 Task: Create new customer invoice with Date Opened: 09-Apr-23, Select Customer: Albertsons Pets
, Terms: Net 30. Make invoice entry for item-1 with Date: 09-Apr-23, Description: wet n wild Beauty Megalast Liquid Catsuit Matte Lipstick Give Me Mocha
, Income Account: Income:Sales, Quantity: 1, Unit Price: 15.49, Sales Tax: Y, Sales Tax Included: N, Tax Table: Sales Tax. Post Invoice with Post Date: 09-Apr-23, Post to Accounts: Assets:Accounts Receivable. Pay / Process Payment with Transaction Date: 08-May-23, Amount: 16.42, Transfer Account: Checking Account. Go to 'Print Invoice'.
Action: Mouse moved to (209, 39)
Screenshot: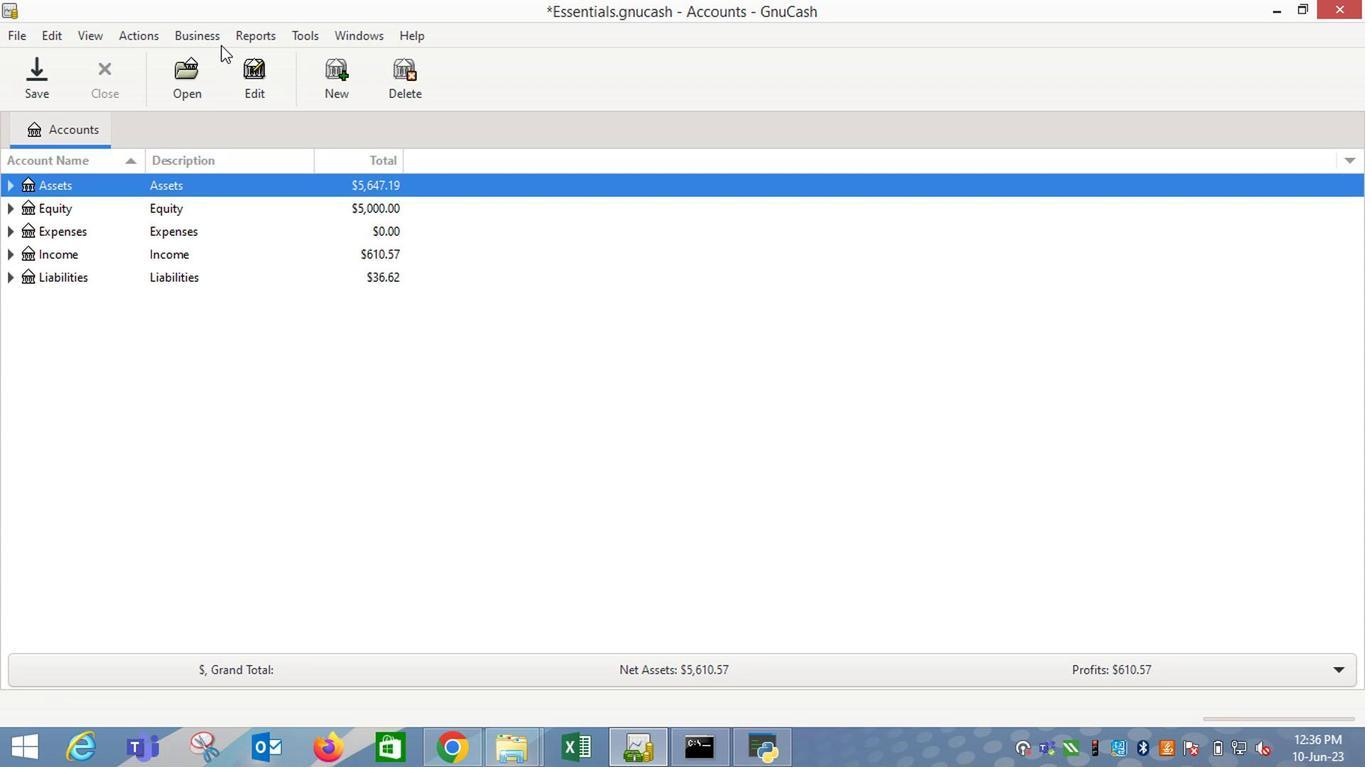 
Action: Mouse pressed left at (209, 39)
Screenshot: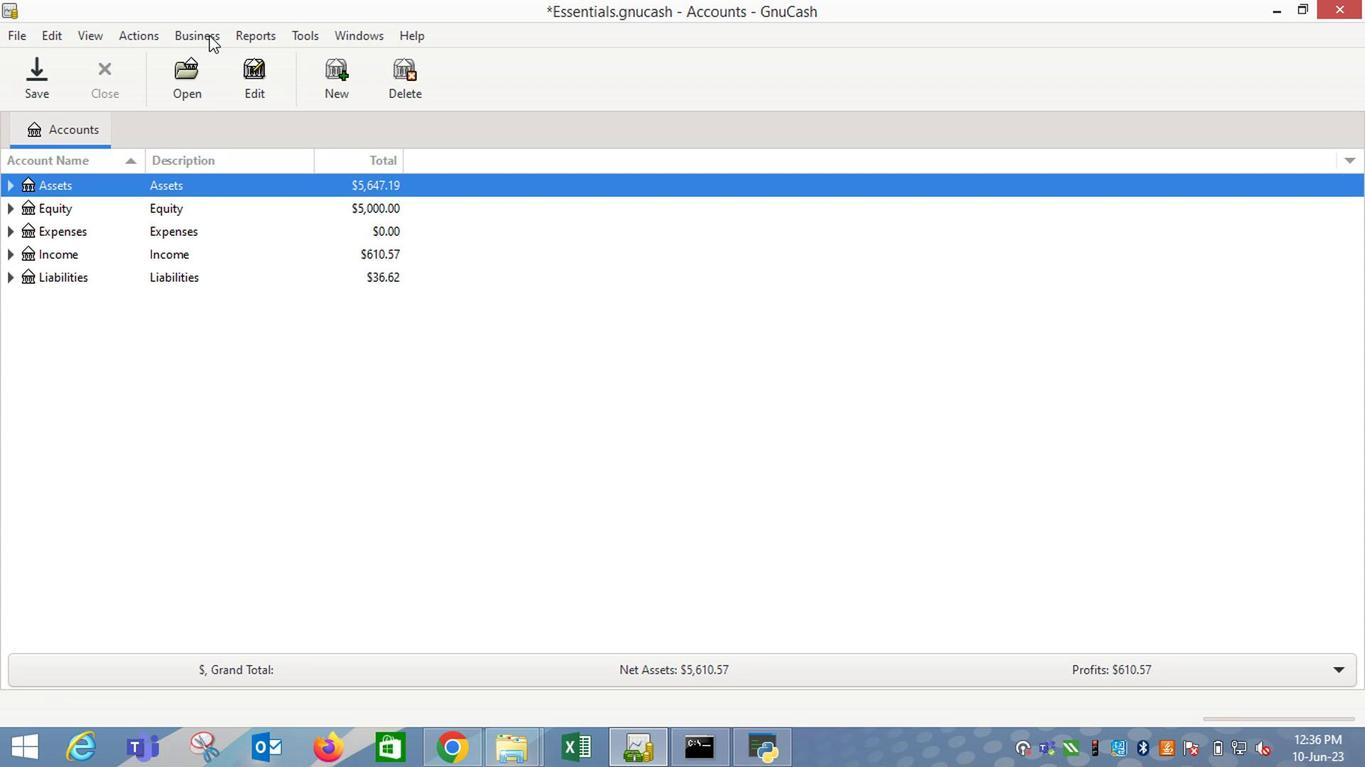 
Action: Mouse moved to (442, 138)
Screenshot: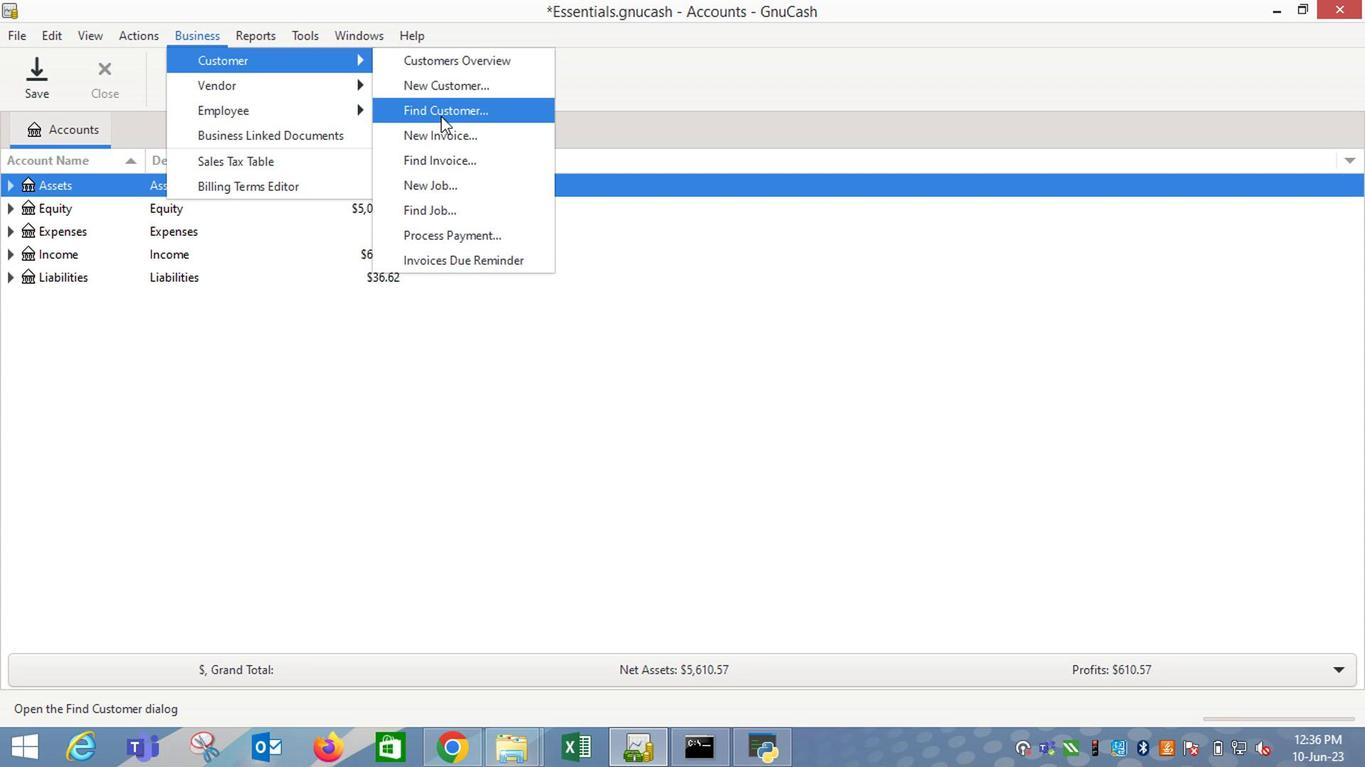 
Action: Mouse pressed left at (442, 138)
Screenshot: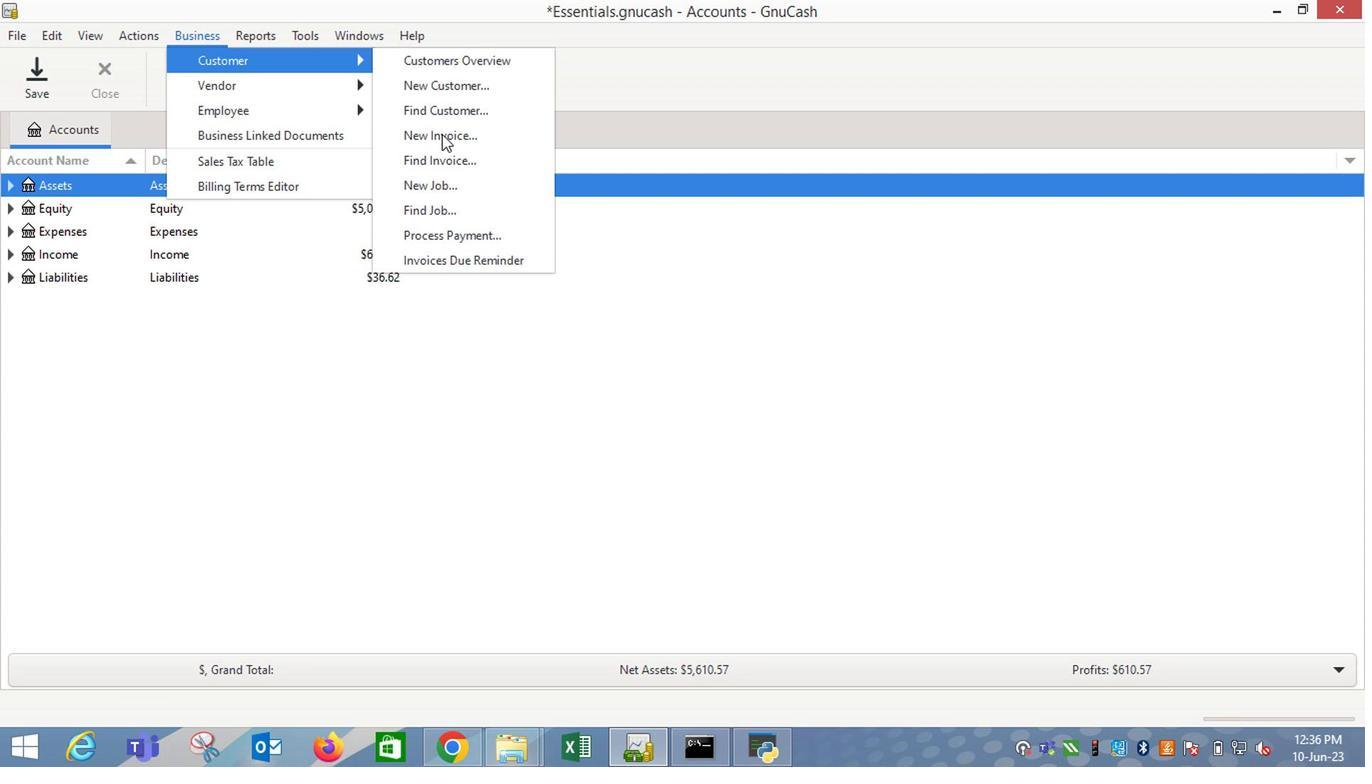 
Action: Mouse moved to (819, 315)
Screenshot: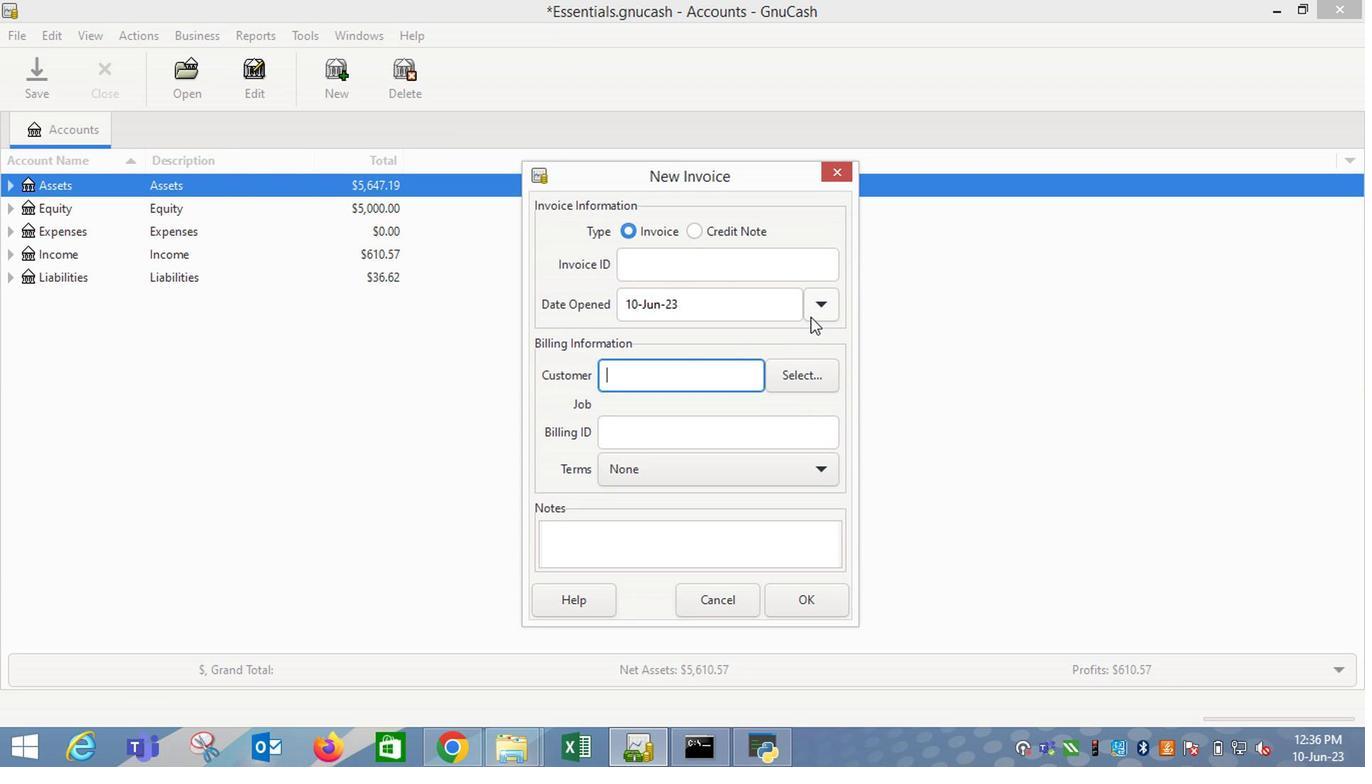 
Action: Mouse pressed left at (819, 315)
Screenshot: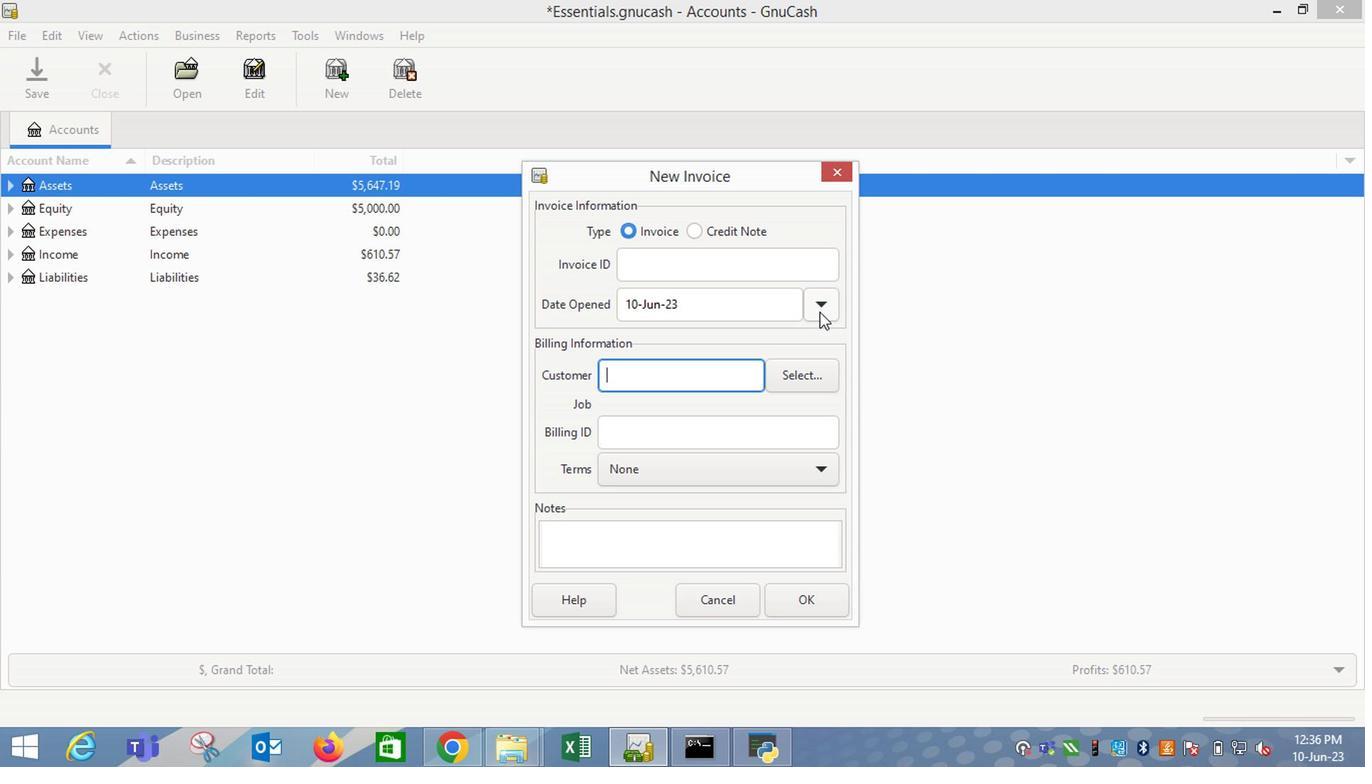 
Action: Mouse moved to (665, 337)
Screenshot: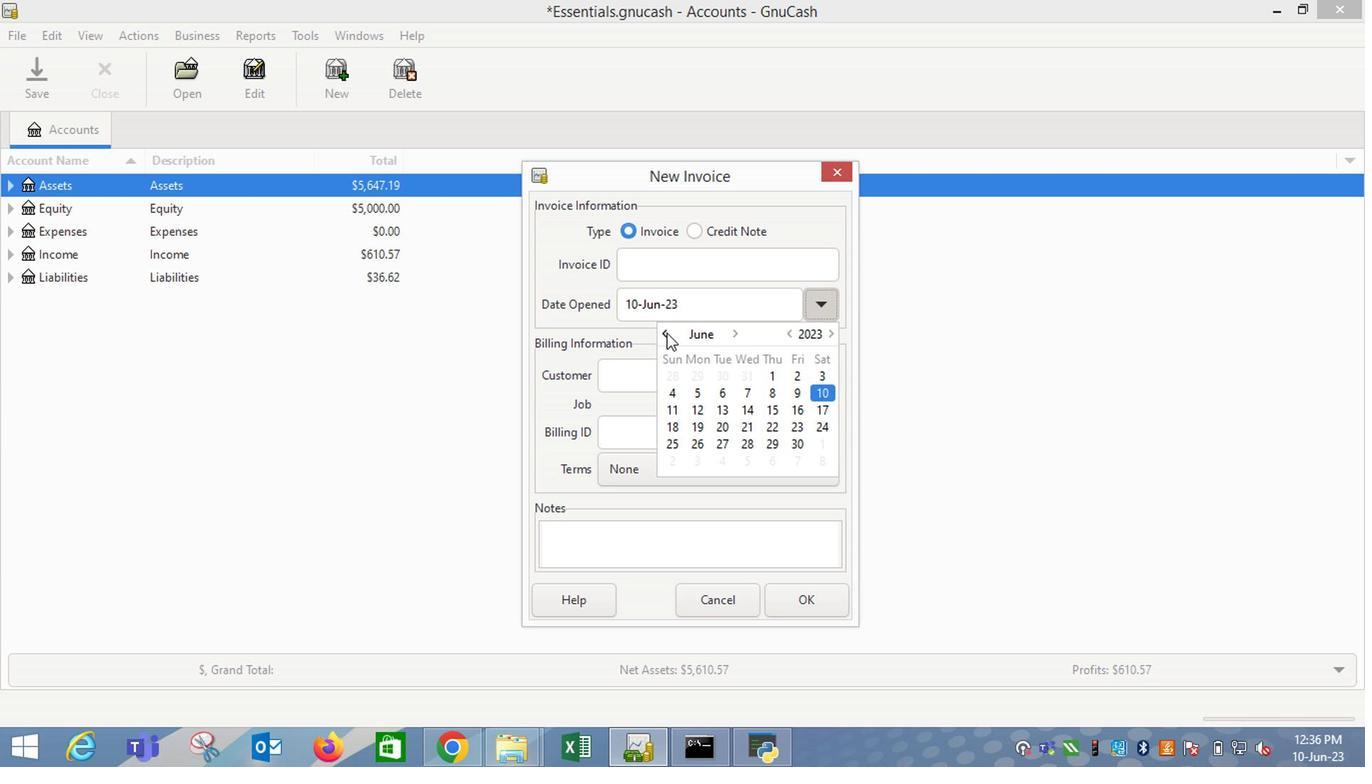 
Action: Mouse pressed left at (665, 337)
Screenshot: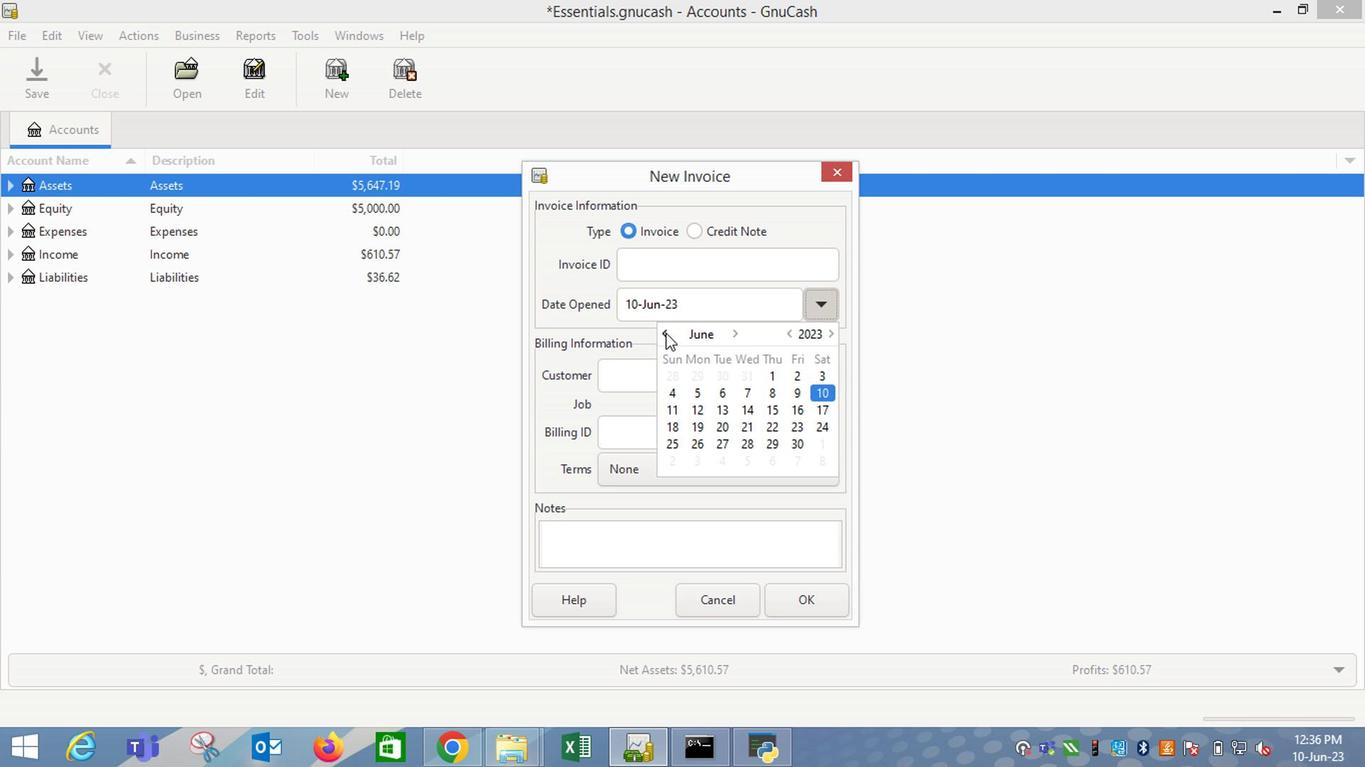 
Action: Mouse pressed left at (665, 337)
Screenshot: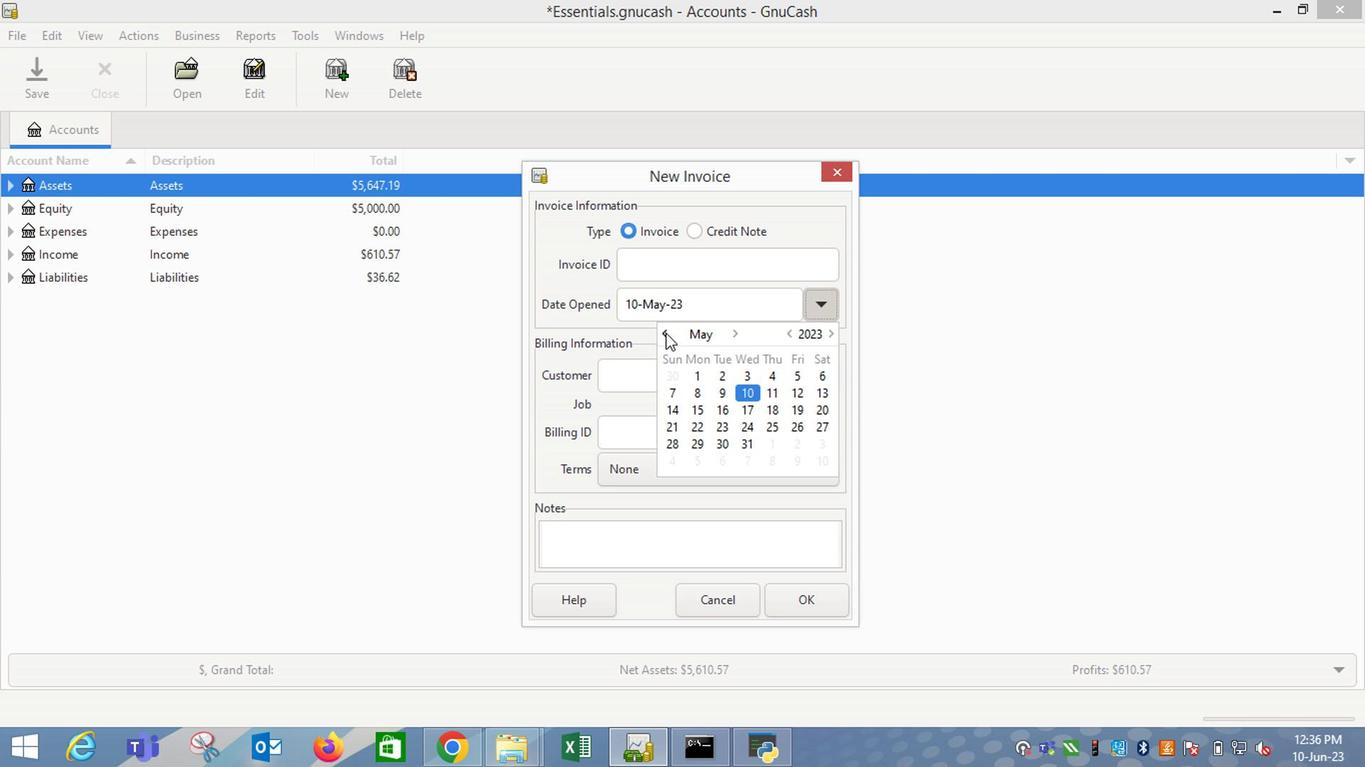 
Action: Mouse moved to (676, 412)
Screenshot: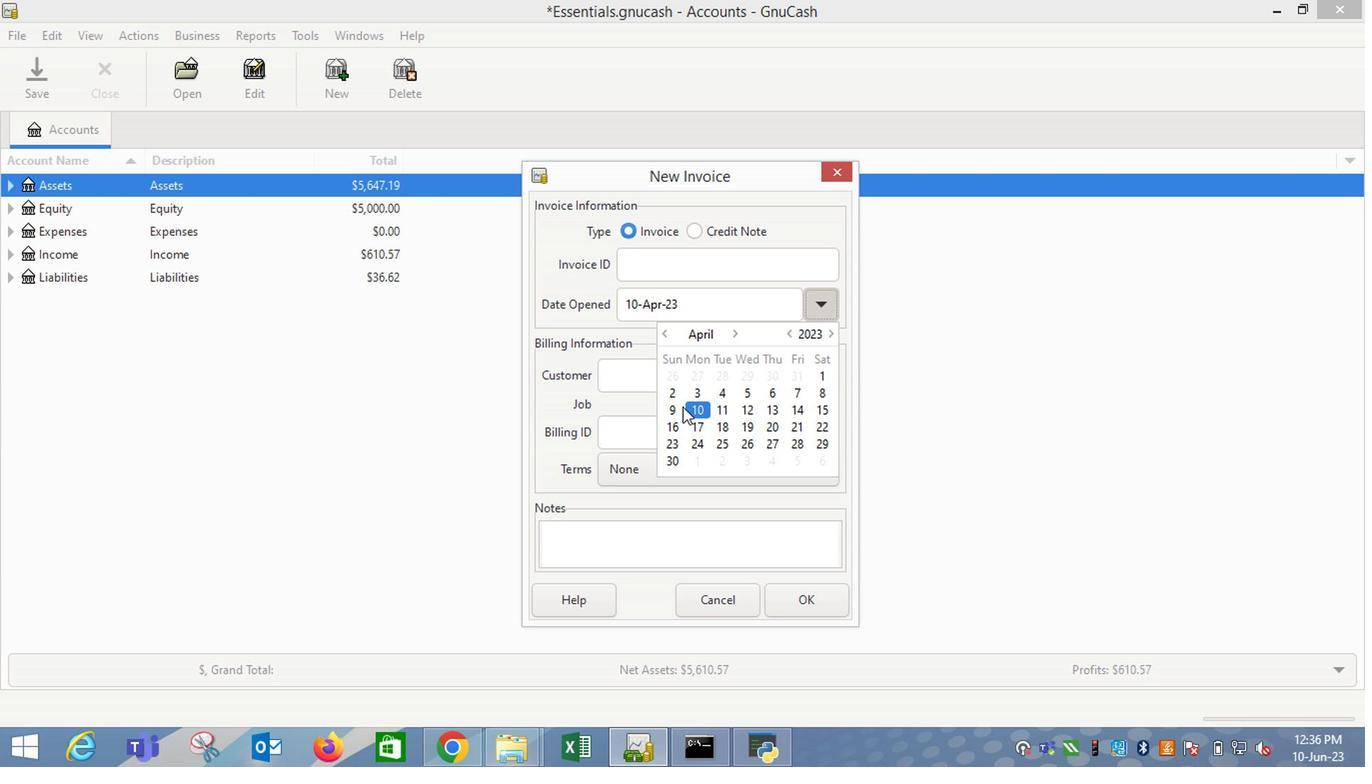 
Action: Mouse pressed left at (676, 412)
Screenshot: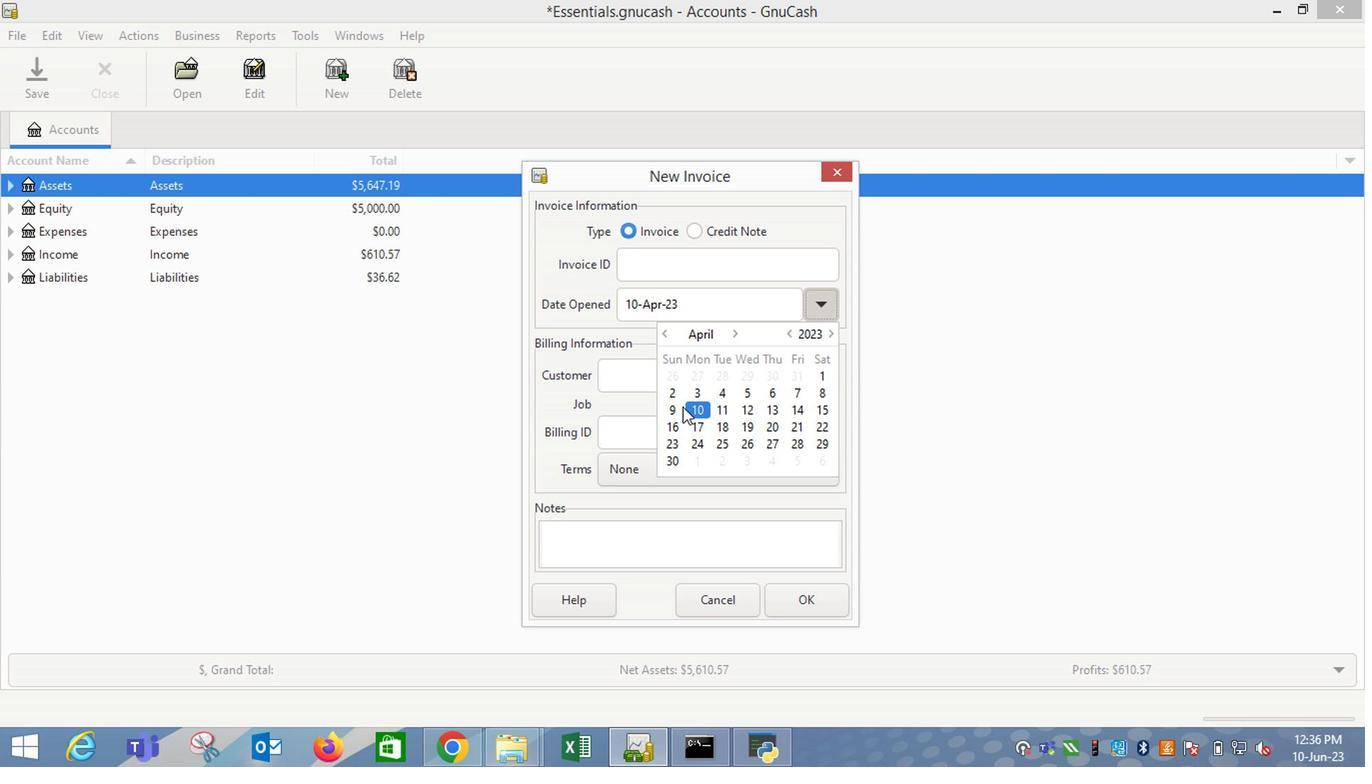 
Action: Mouse moved to (674, 412)
Screenshot: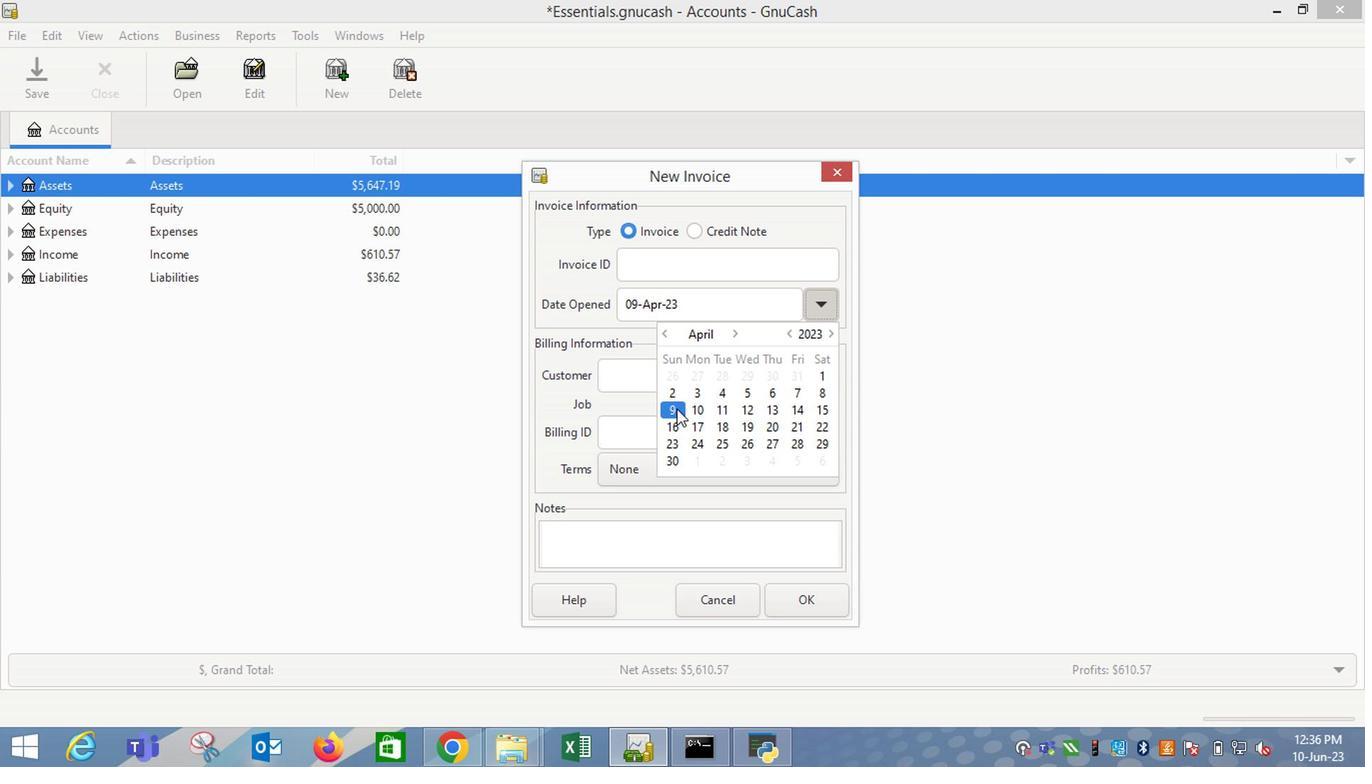 
Action: Key pressed <Key.tab>
Screenshot: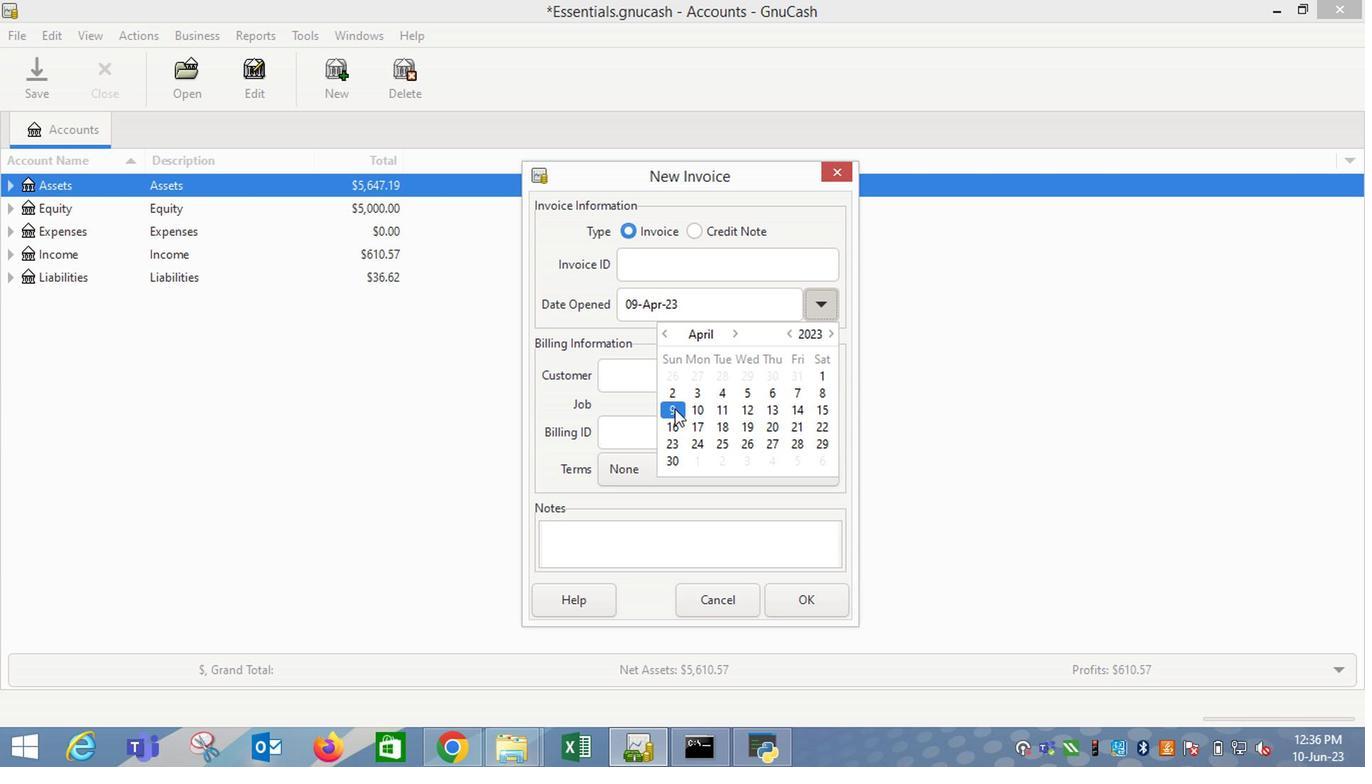 
Action: Mouse moved to (615, 379)
Screenshot: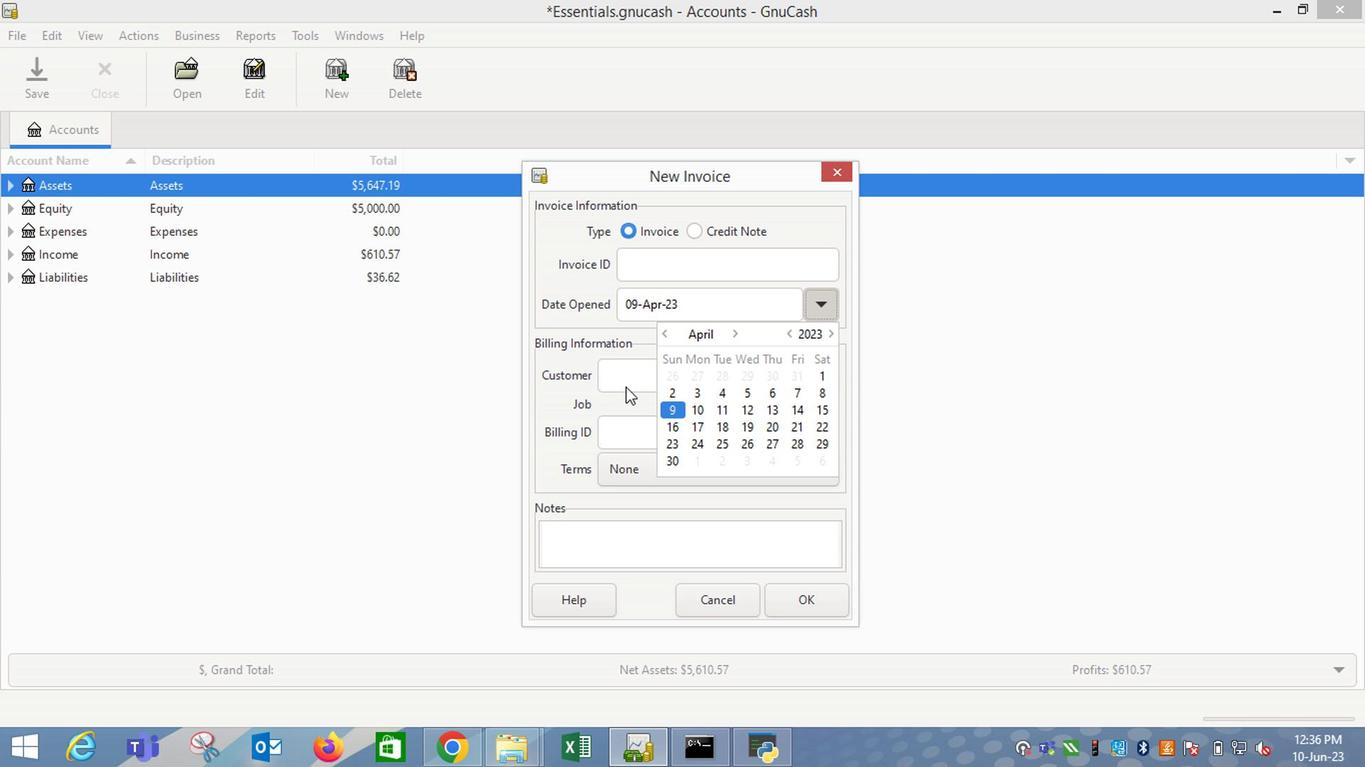 
Action: Mouse pressed left at (615, 379)
Screenshot: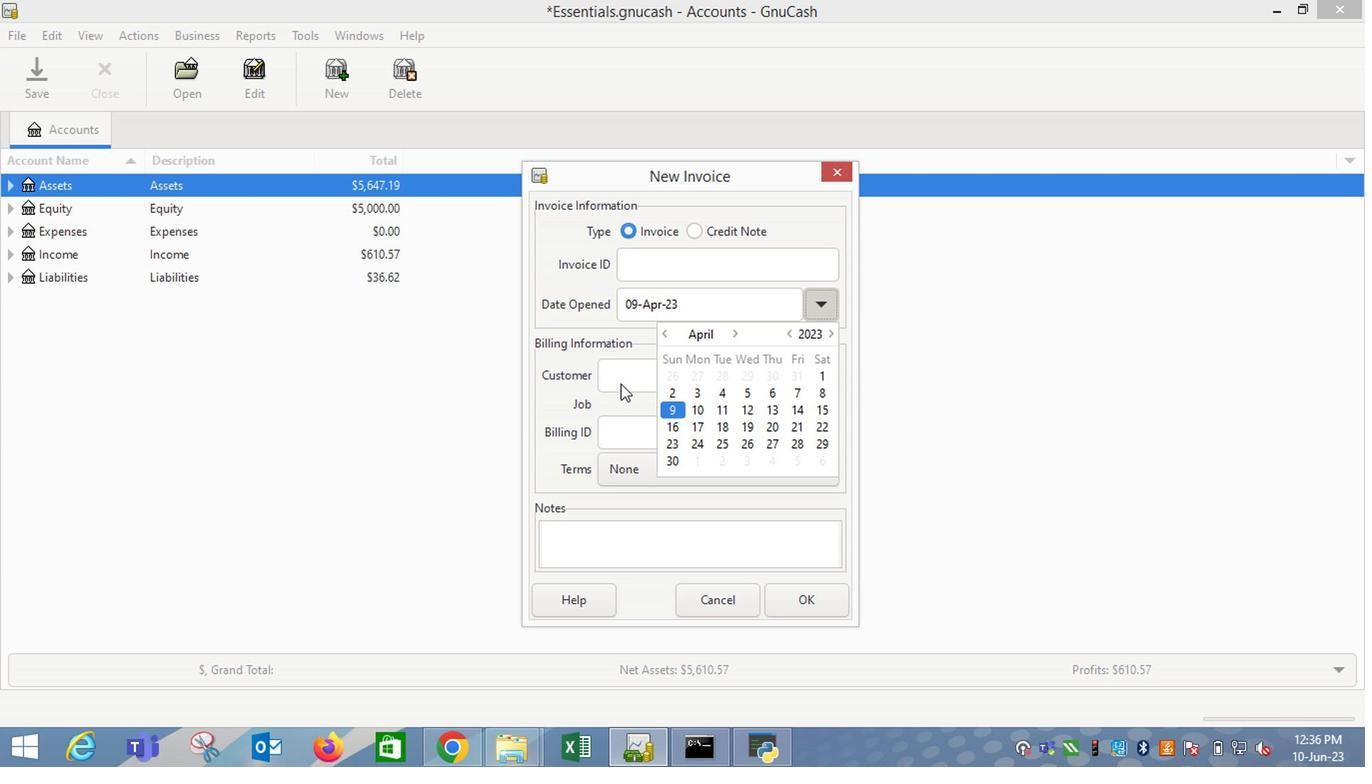 
Action: Mouse moved to (696, 376)
Screenshot: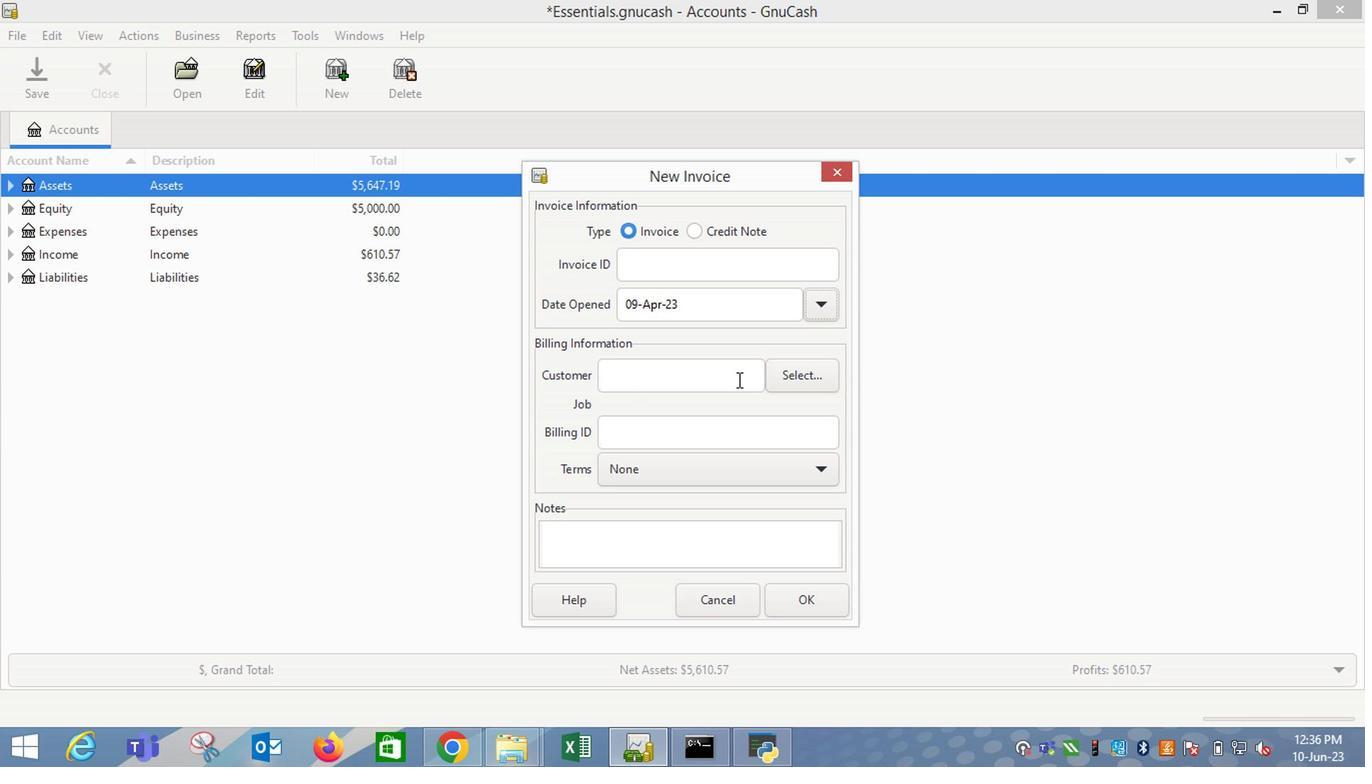 
Action: Mouse pressed left at (696, 376)
Screenshot: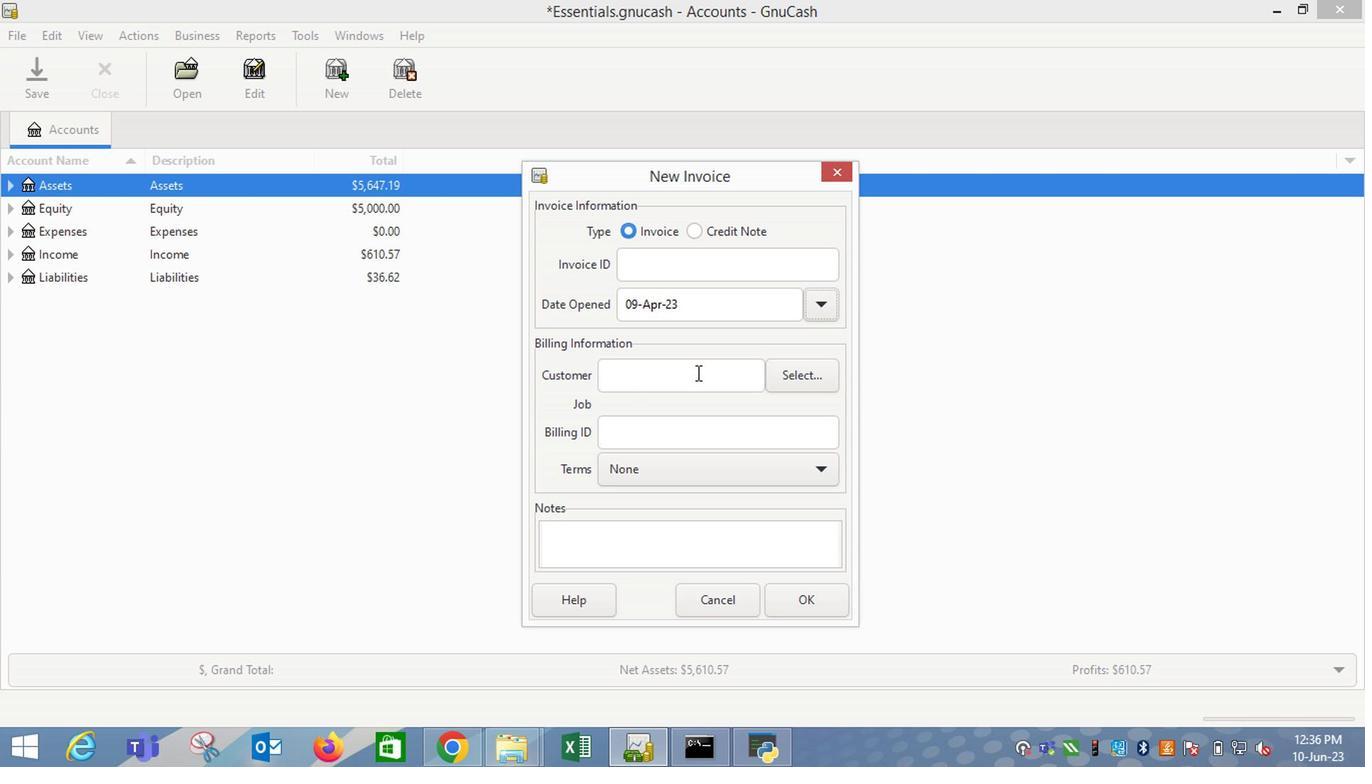 
Action: Key pressed alb
Screenshot: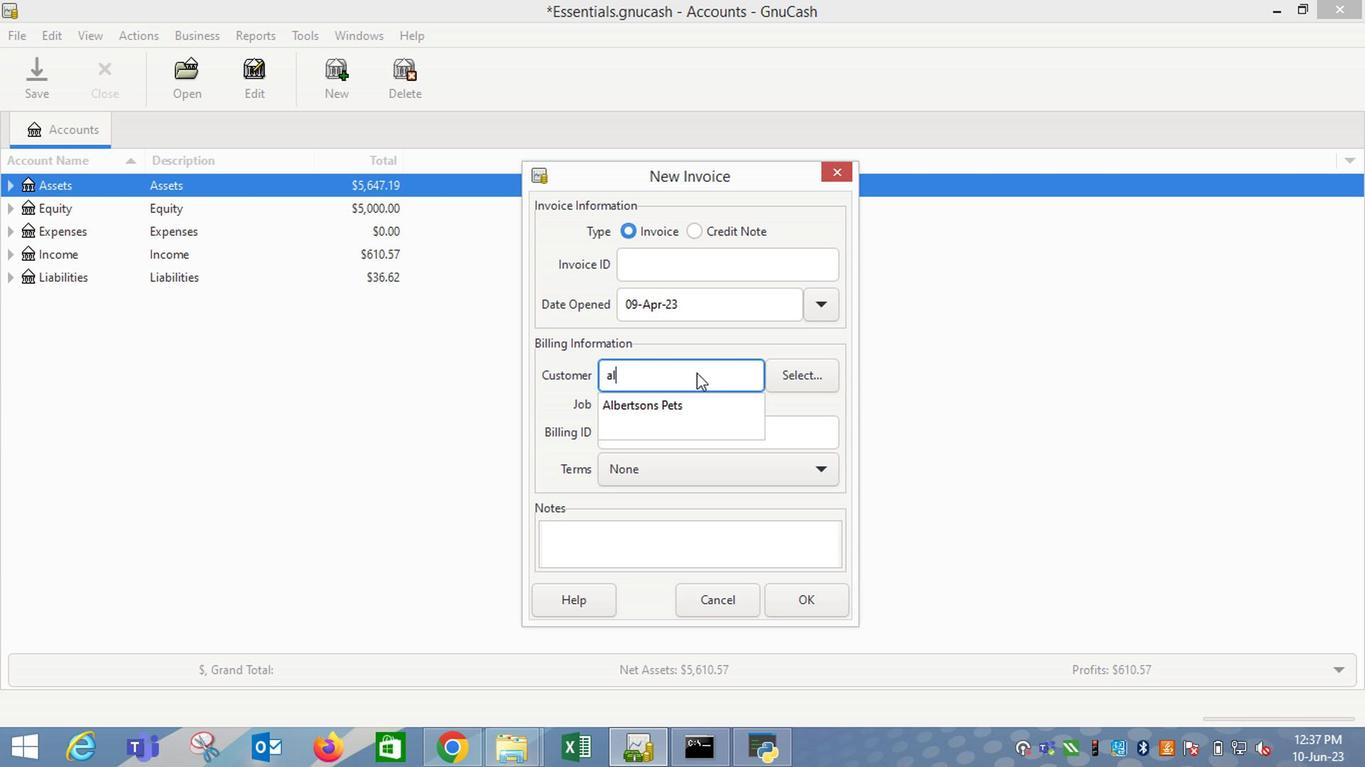 
Action: Mouse moved to (676, 408)
Screenshot: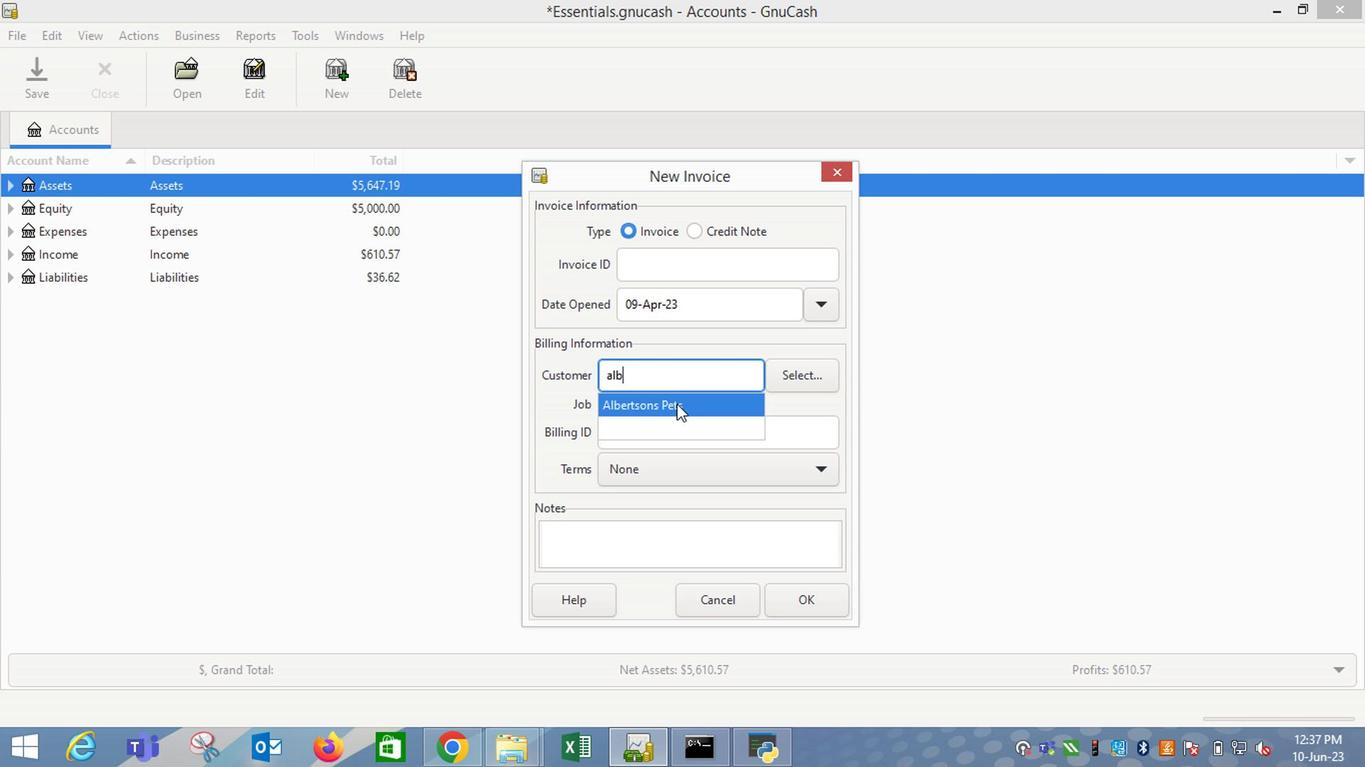 
Action: Mouse pressed left at (676, 408)
Screenshot: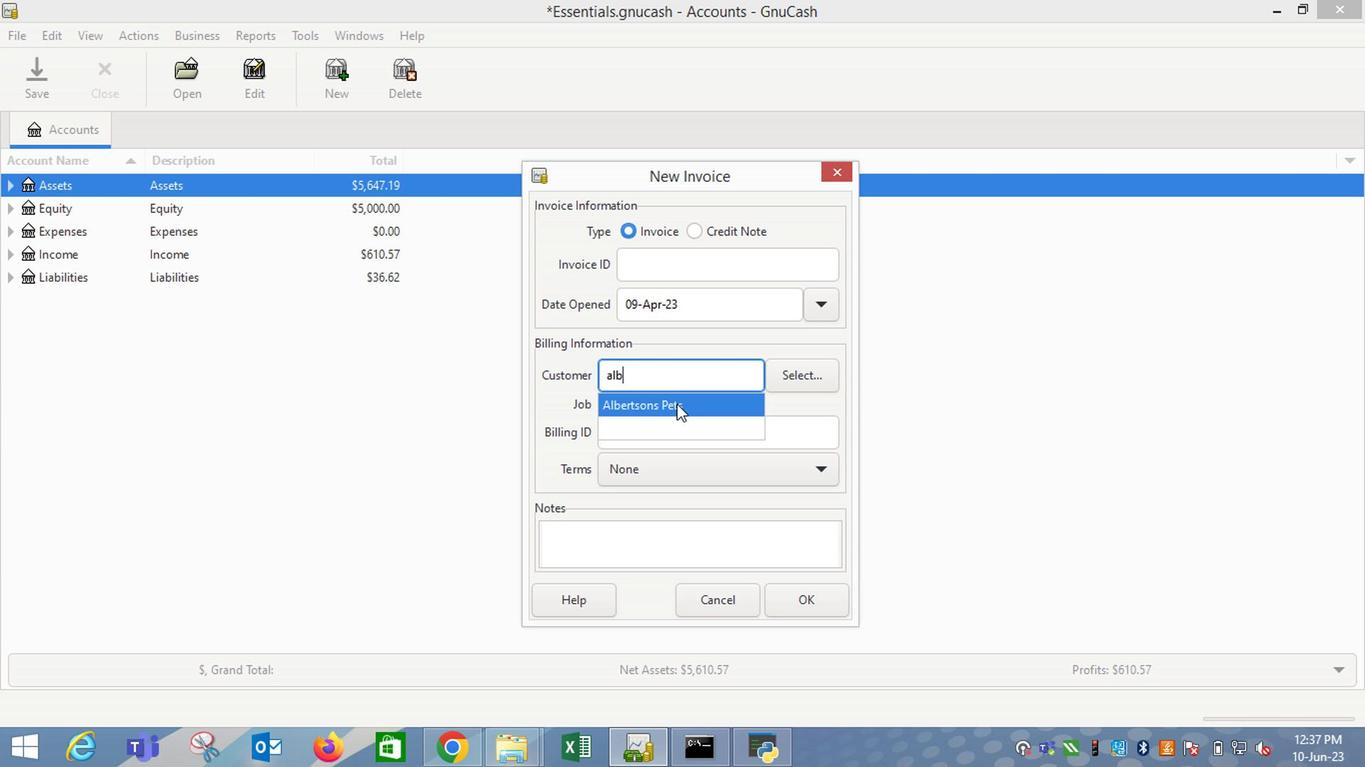 
Action: Mouse moved to (659, 489)
Screenshot: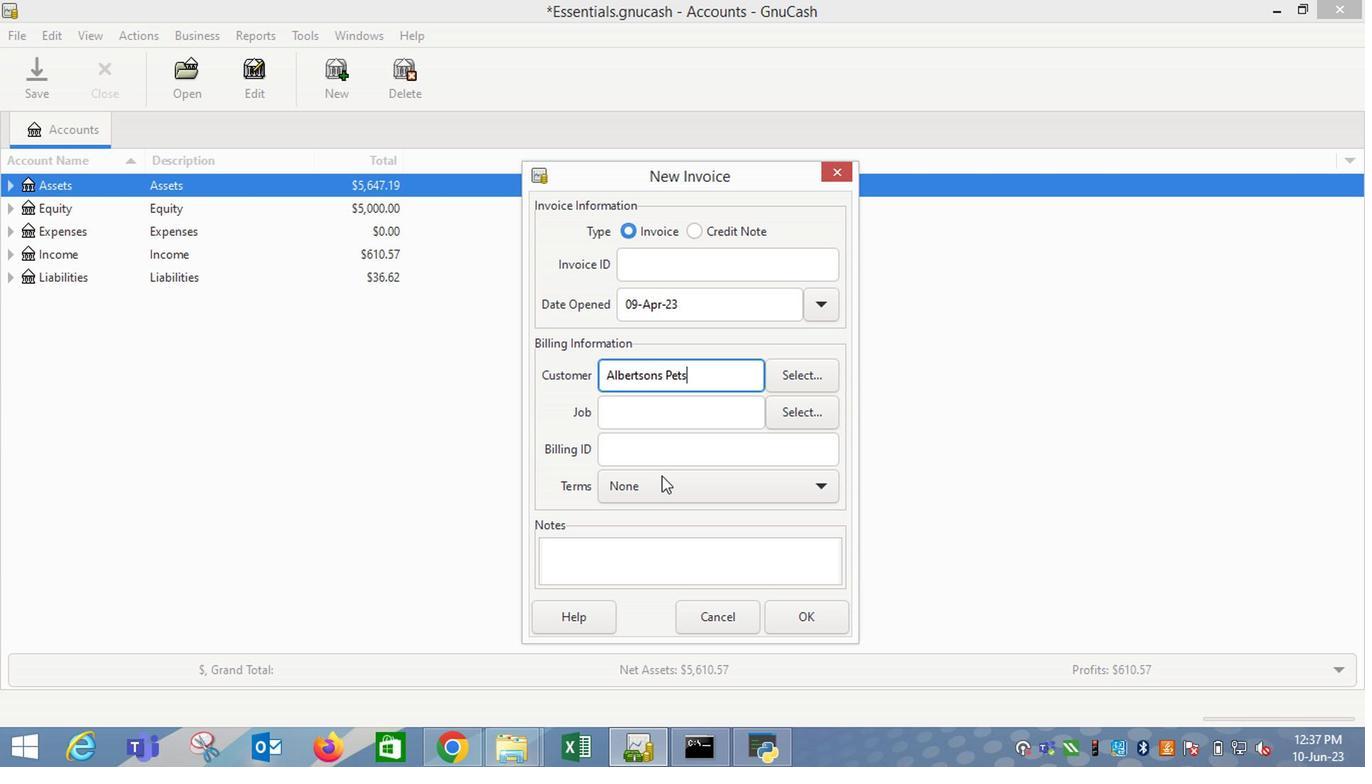 
Action: Mouse pressed left at (659, 489)
Screenshot: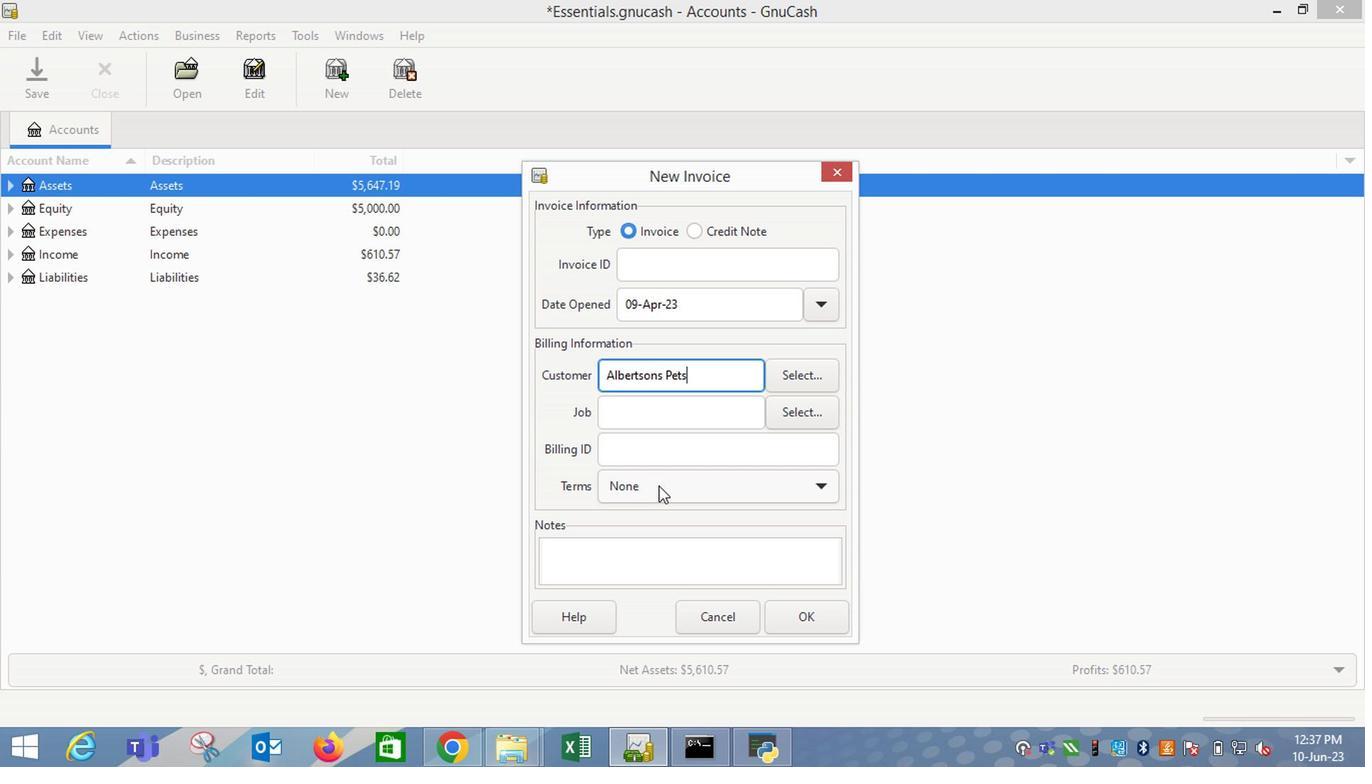 
Action: Mouse moved to (644, 545)
Screenshot: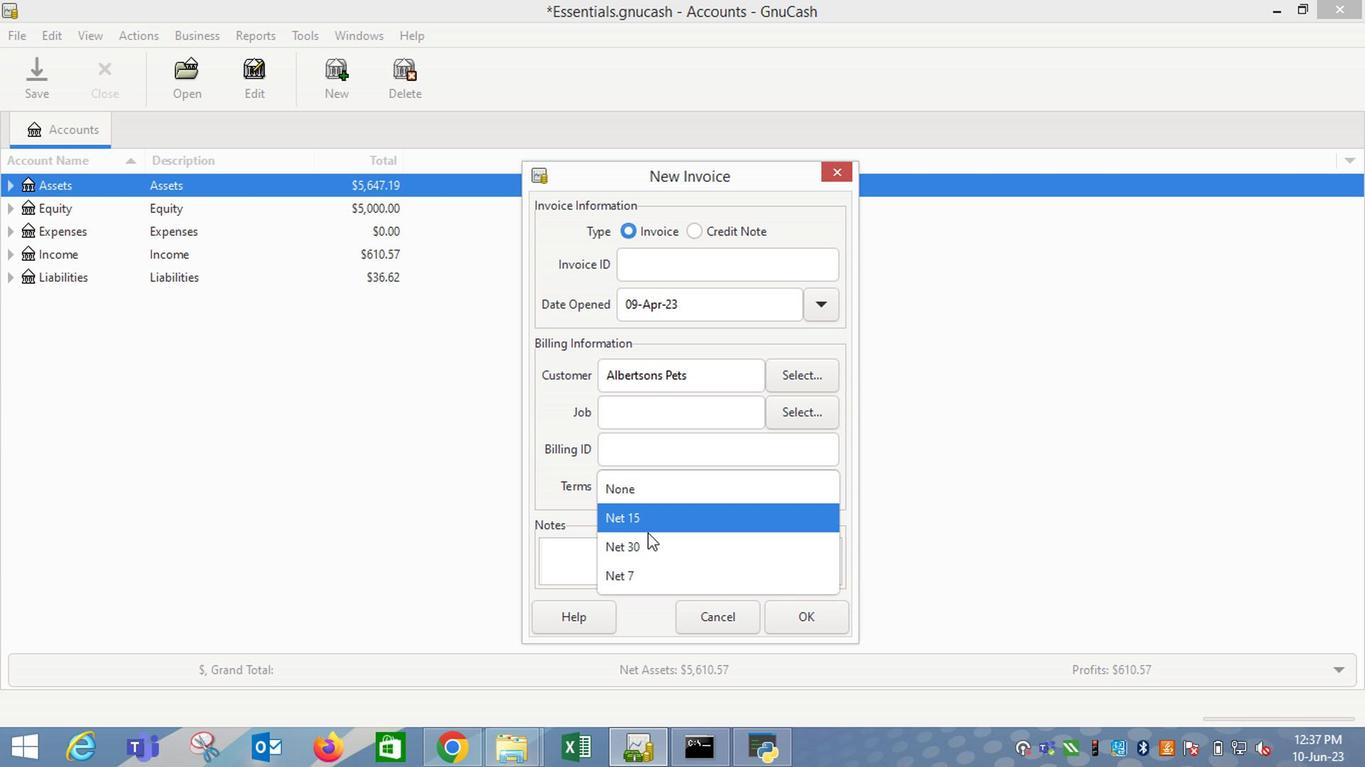 
Action: Mouse pressed left at (644, 545)
Screenshot: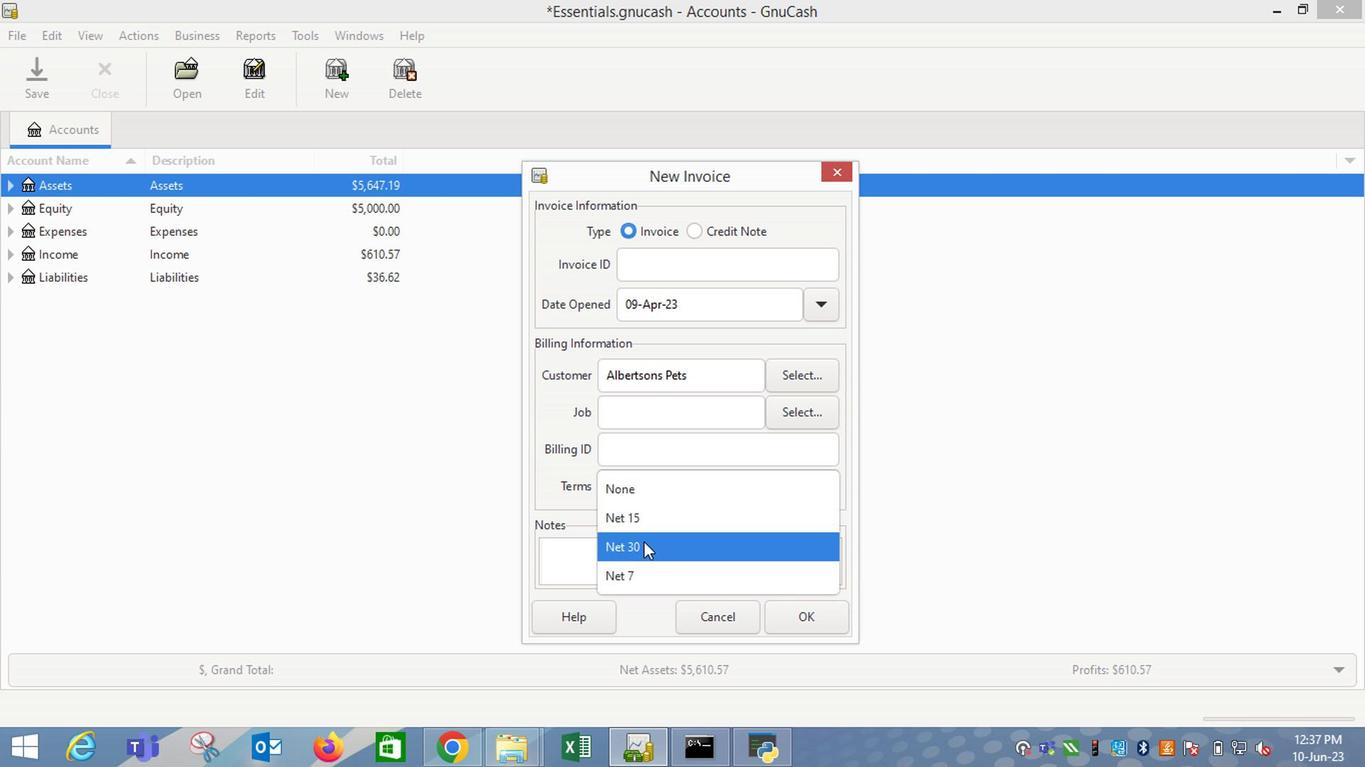 
Action: Mouse moved to (822, 619)
Screenshot: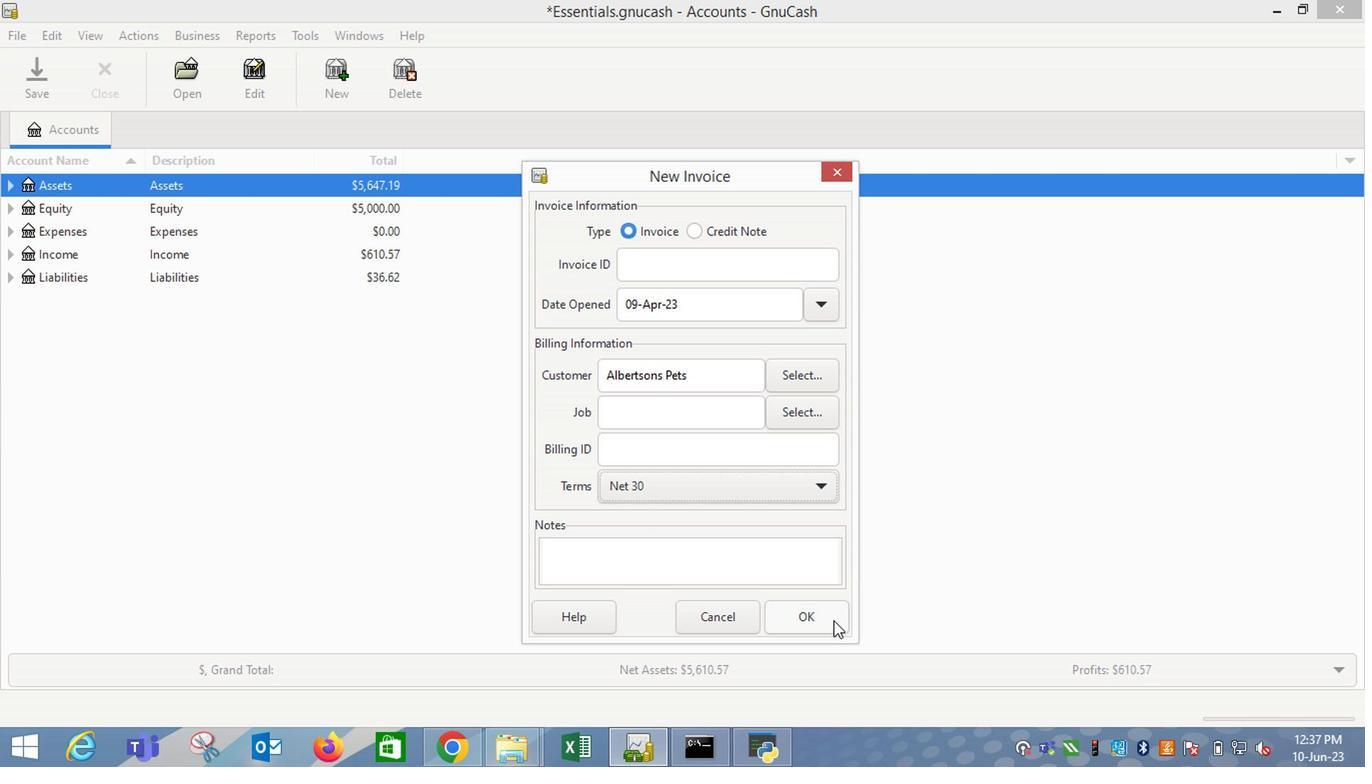 
Action: Mouse pressed left at (822, 619)
Screenshot: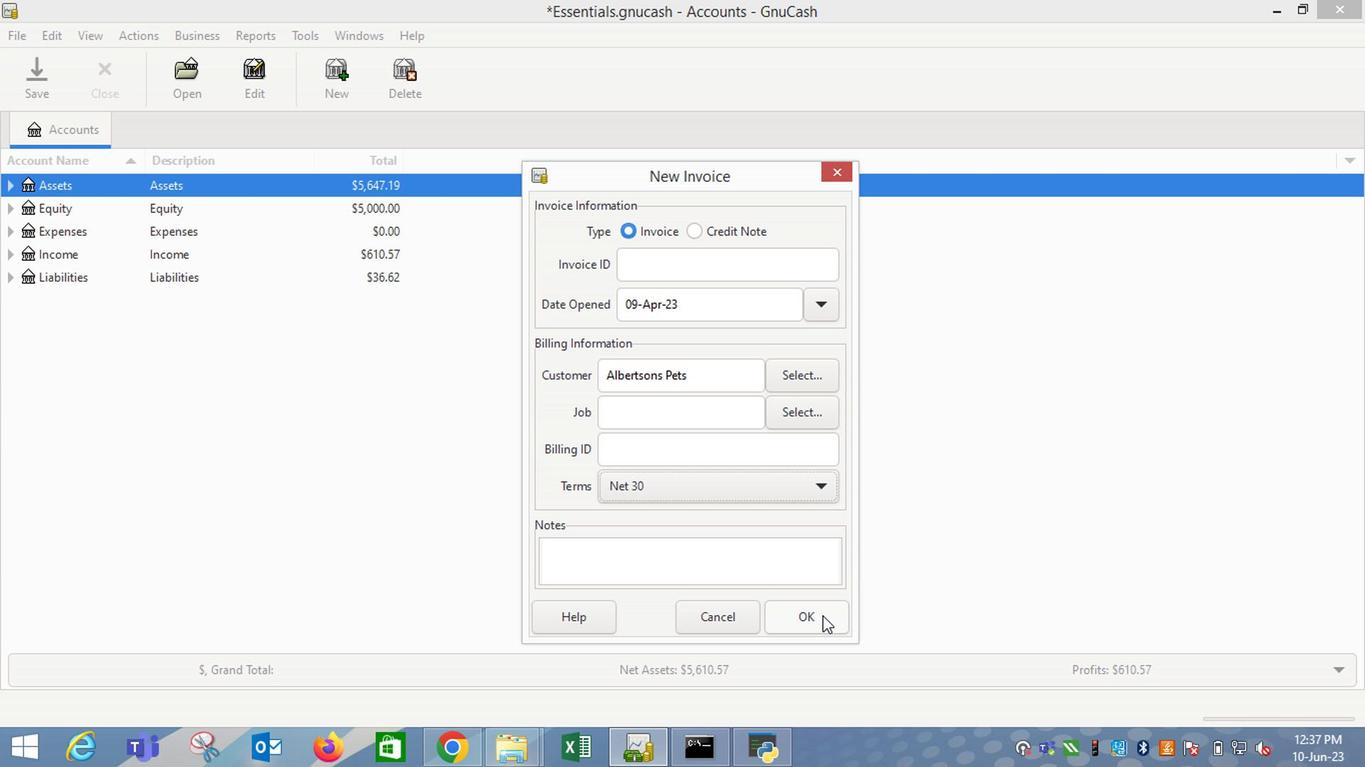 
Action: Mouse moved to (94, 392)
Screenshot: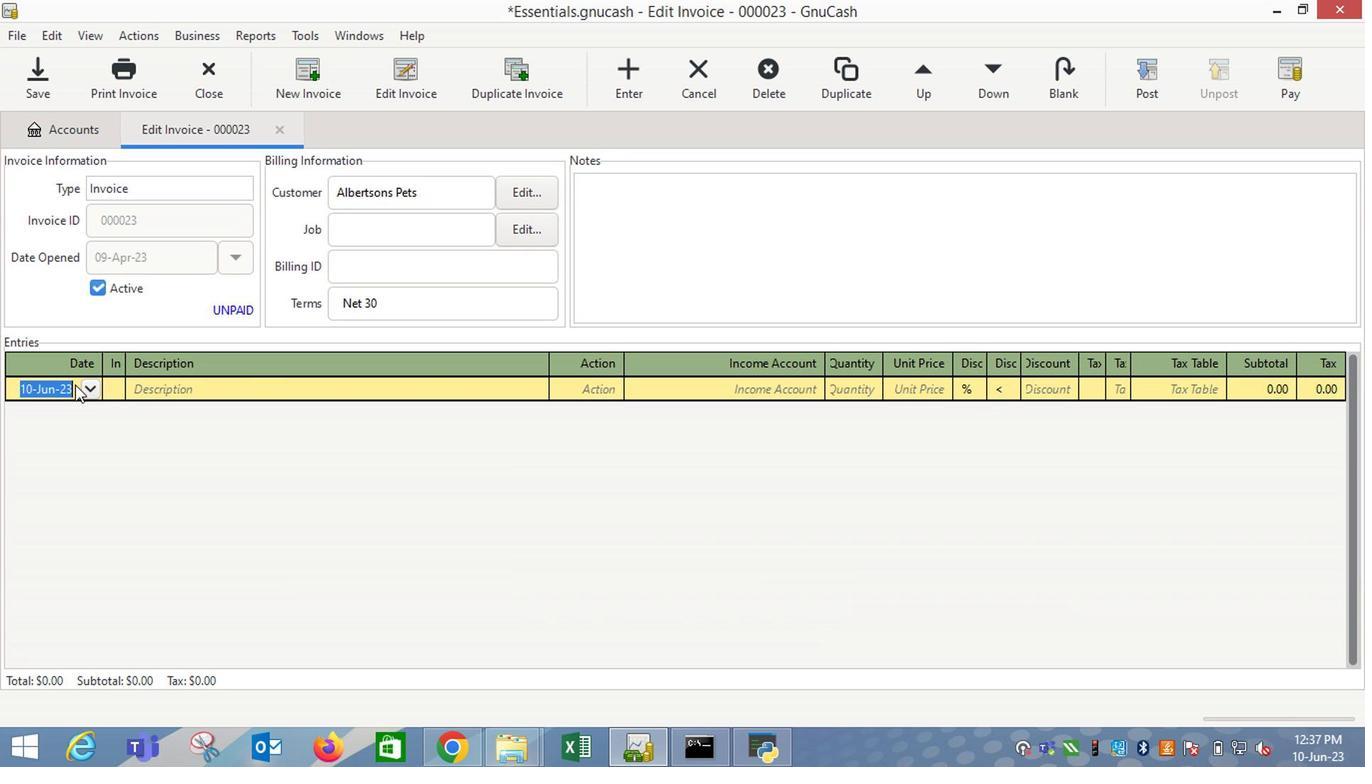
Action: Mouse pressed left at (94, 392)
Screenshot: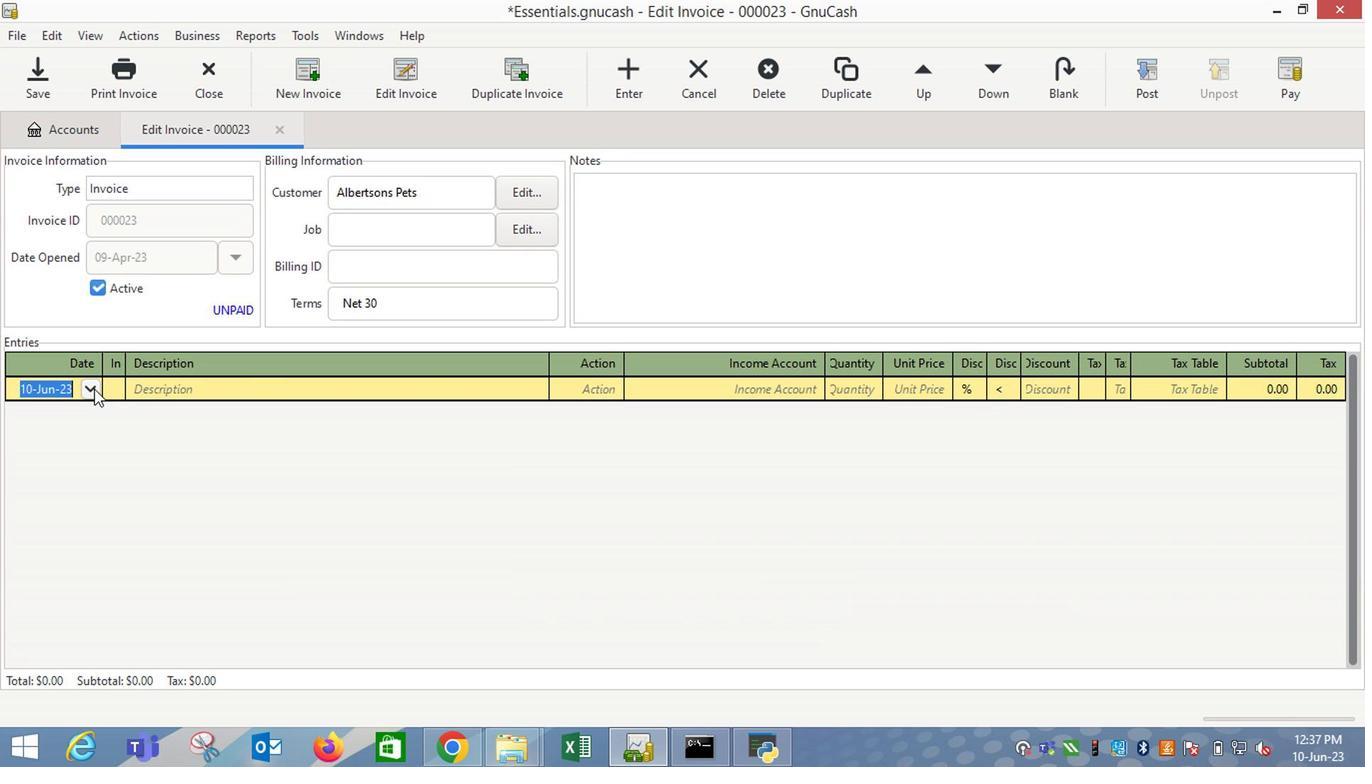 
Action: Mouse moved to (12, 417)
Screenshot: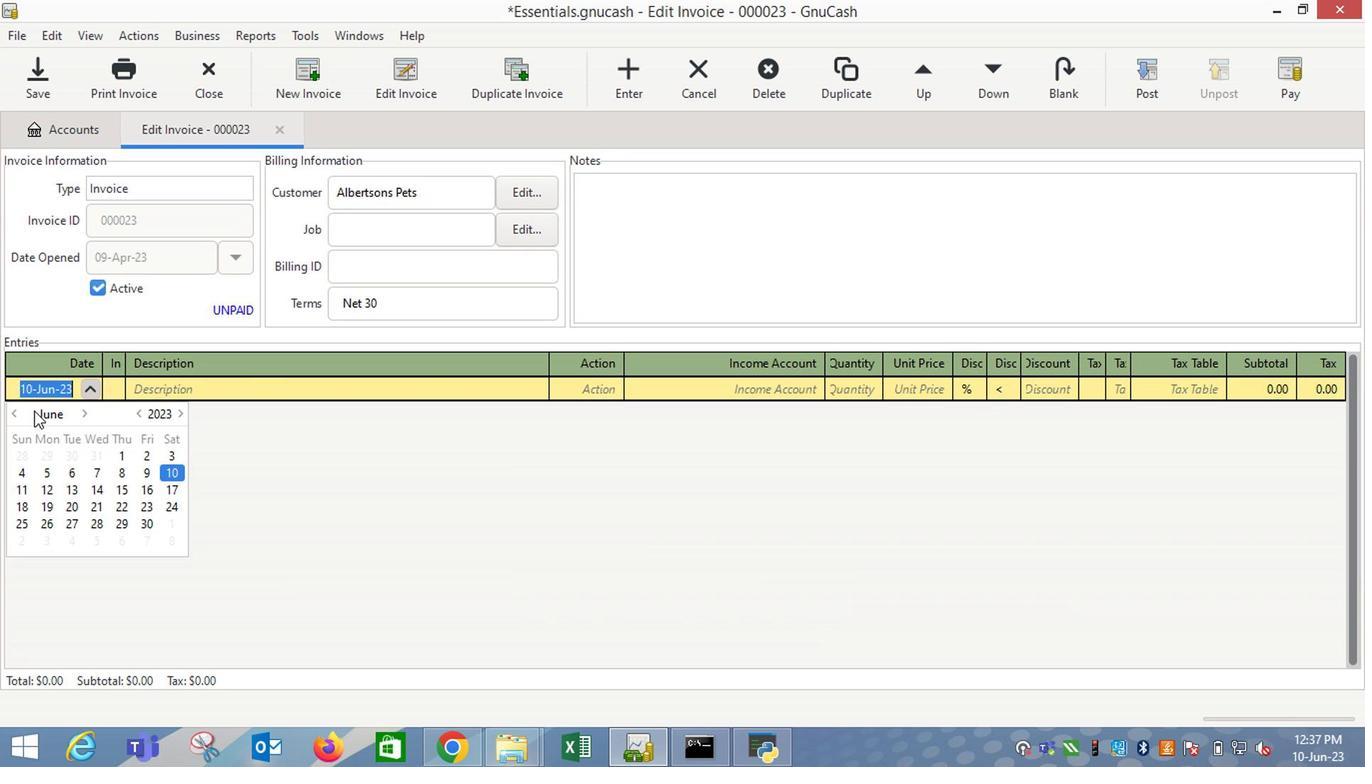 
Action: Mouse pressed left at (12, 417)
Screenshot: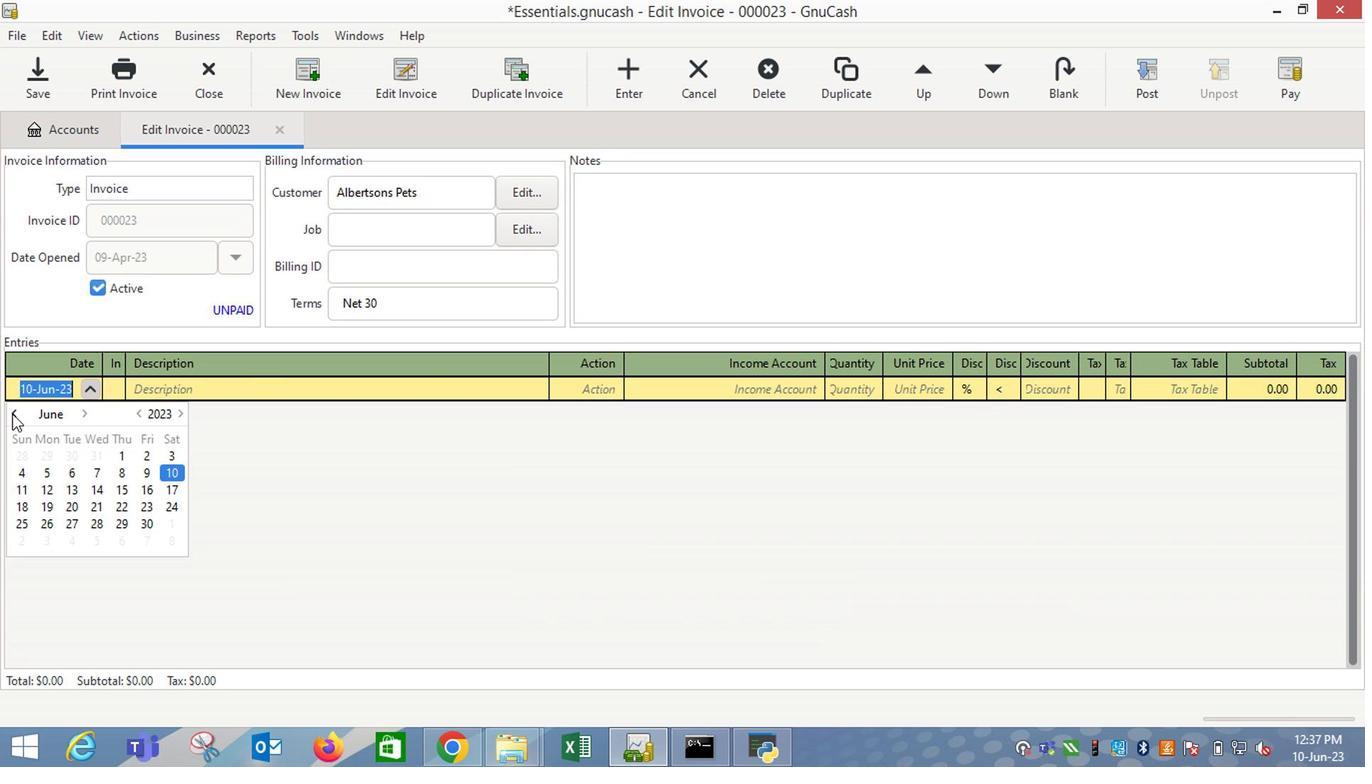 
Action: Mouse pressed left at (12, 417)
Screenshot: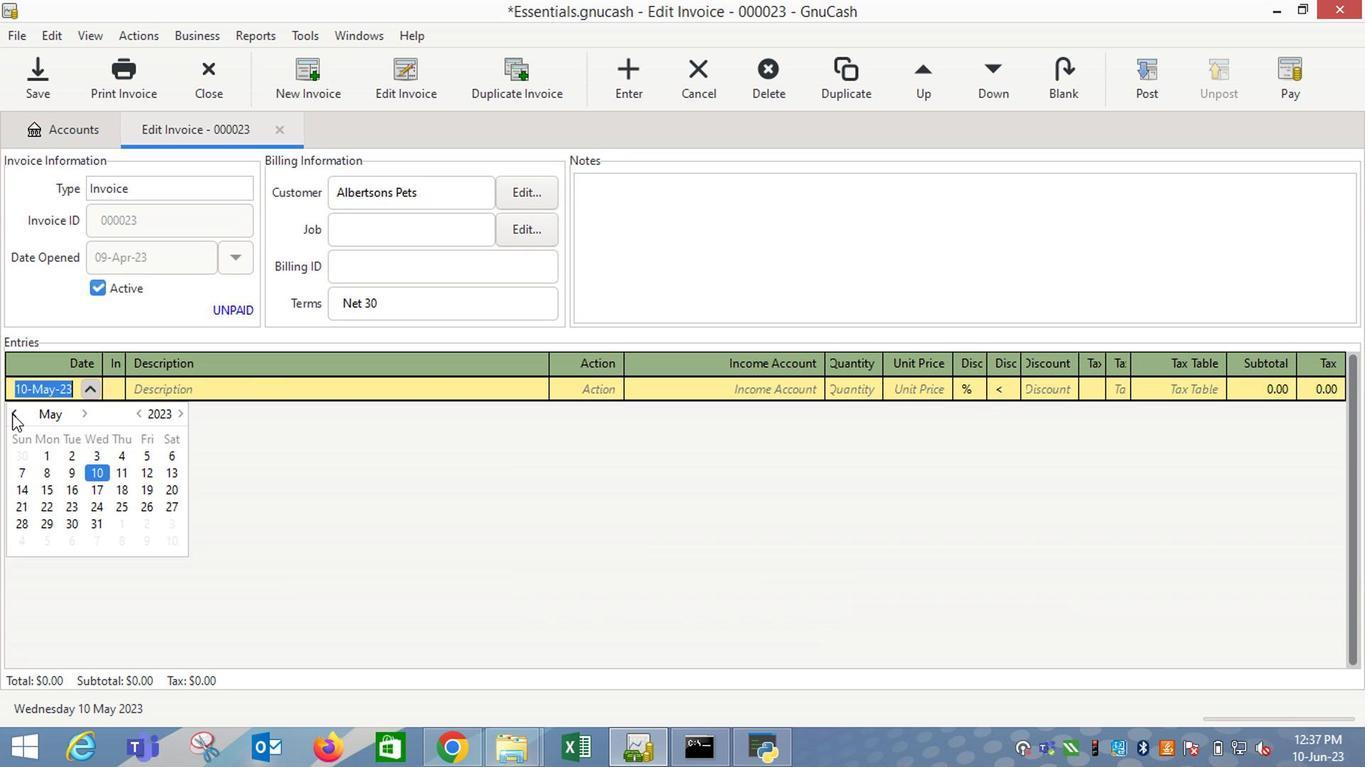 
Action: Mouse moved to (16, 489)
Screenshot: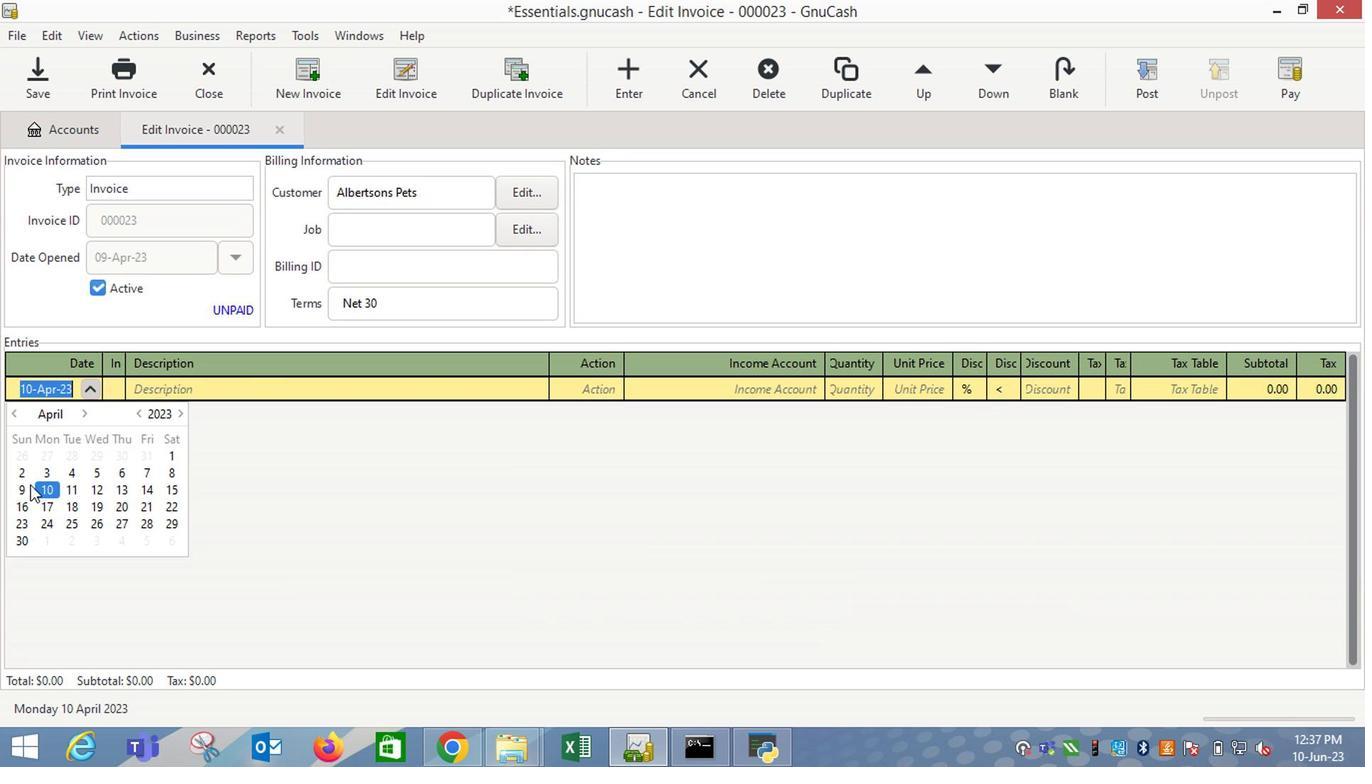 
Action: Mouse pressed left at (16, 489)
Screenshot: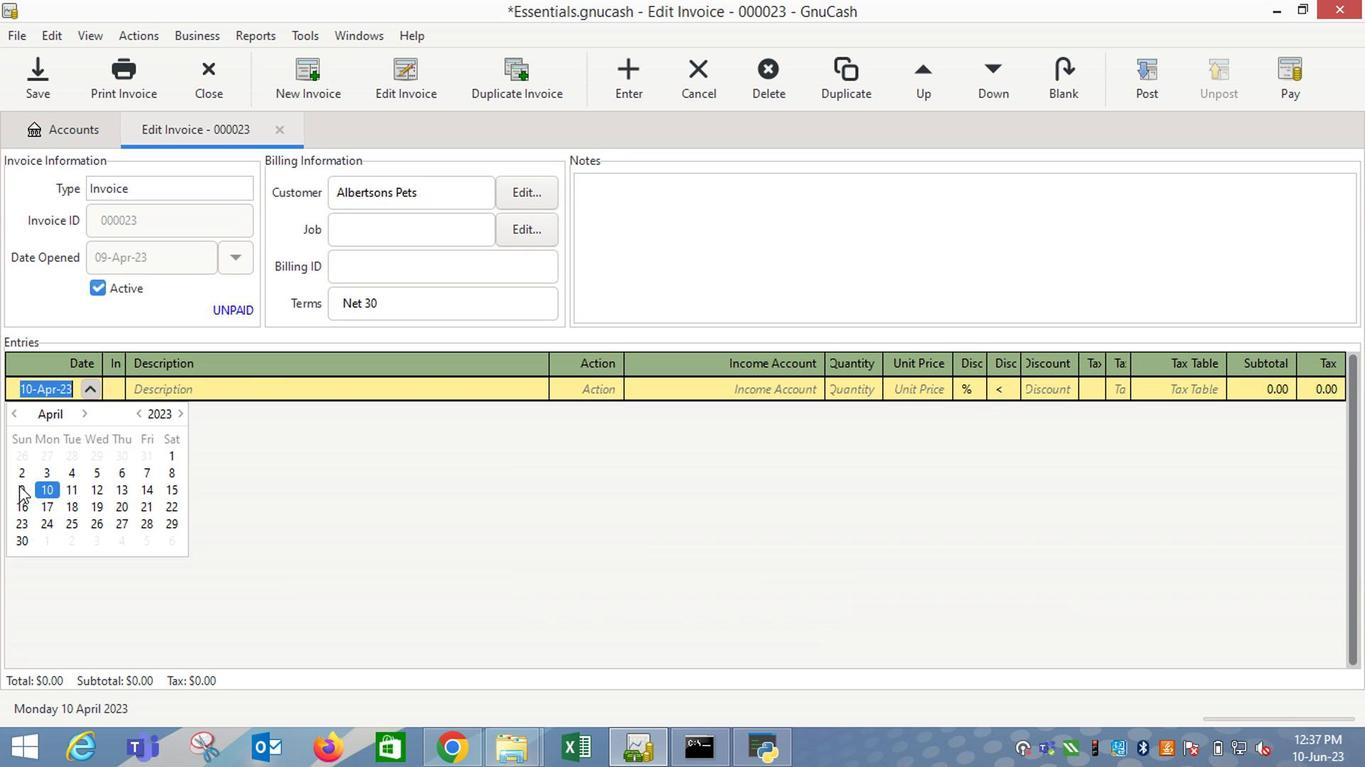 
Action: Key pressed <Key.tab><Key.shift_r><Key.shift_r>wet<Key.space>n<Key.space>wild<Key.space><Key.shift_r>Beauty<Key.space><Key.shift_r>Megalast<Key.space><Key.shift_r>Liquid<Key.space><Key.shift_r>Catsuit<Key.space><Key.shift_r>Matte<Key.space><Key.shift_r>Lipstick<Key.space><Key.shift_r>Give<Key.space><Key.shift_r>Me<Key.space><Key.shift_r>Mocha<Key.tab><Key.tab>i<Key.down><Key.down><Key.down><Key.tab>1<Key.tab>15.49<Key.tab>
Screenshot: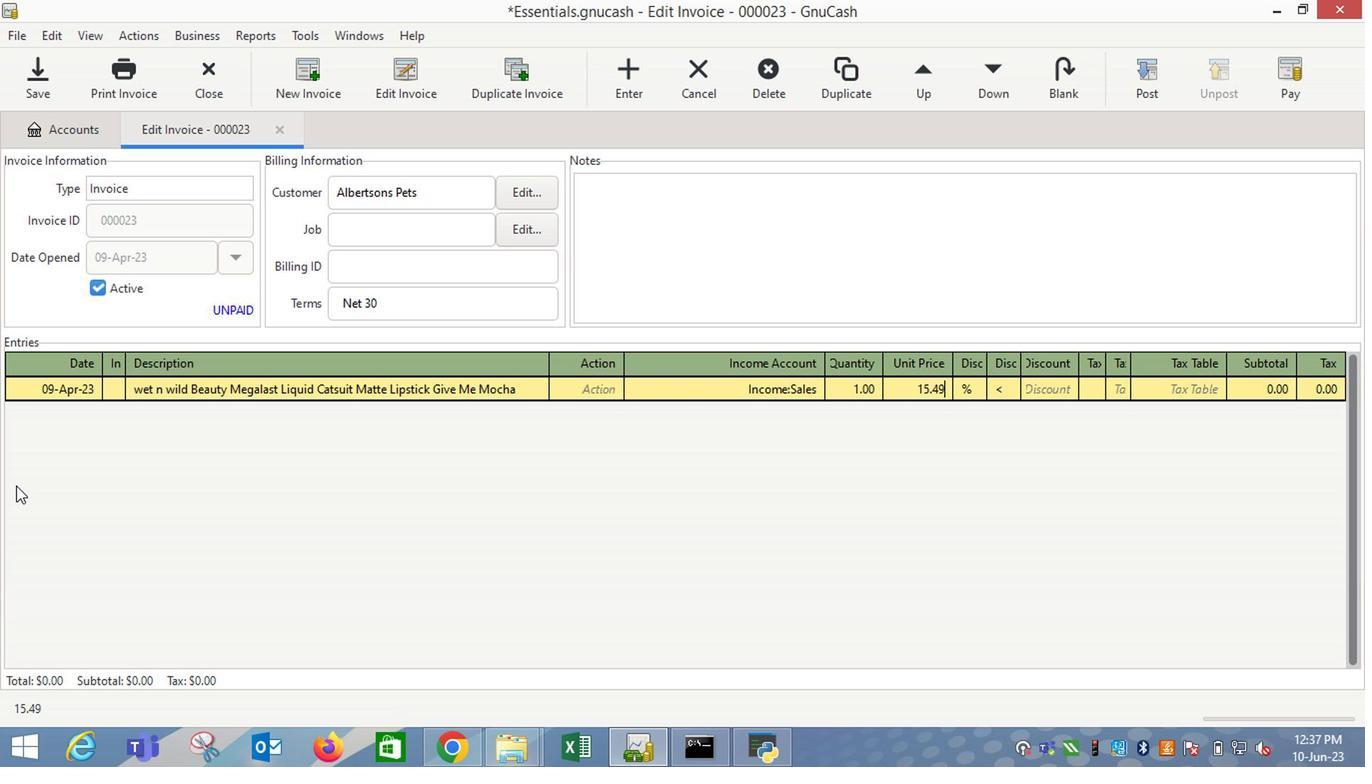
Action: Mouse moved to (1097, 398)
Screenshot: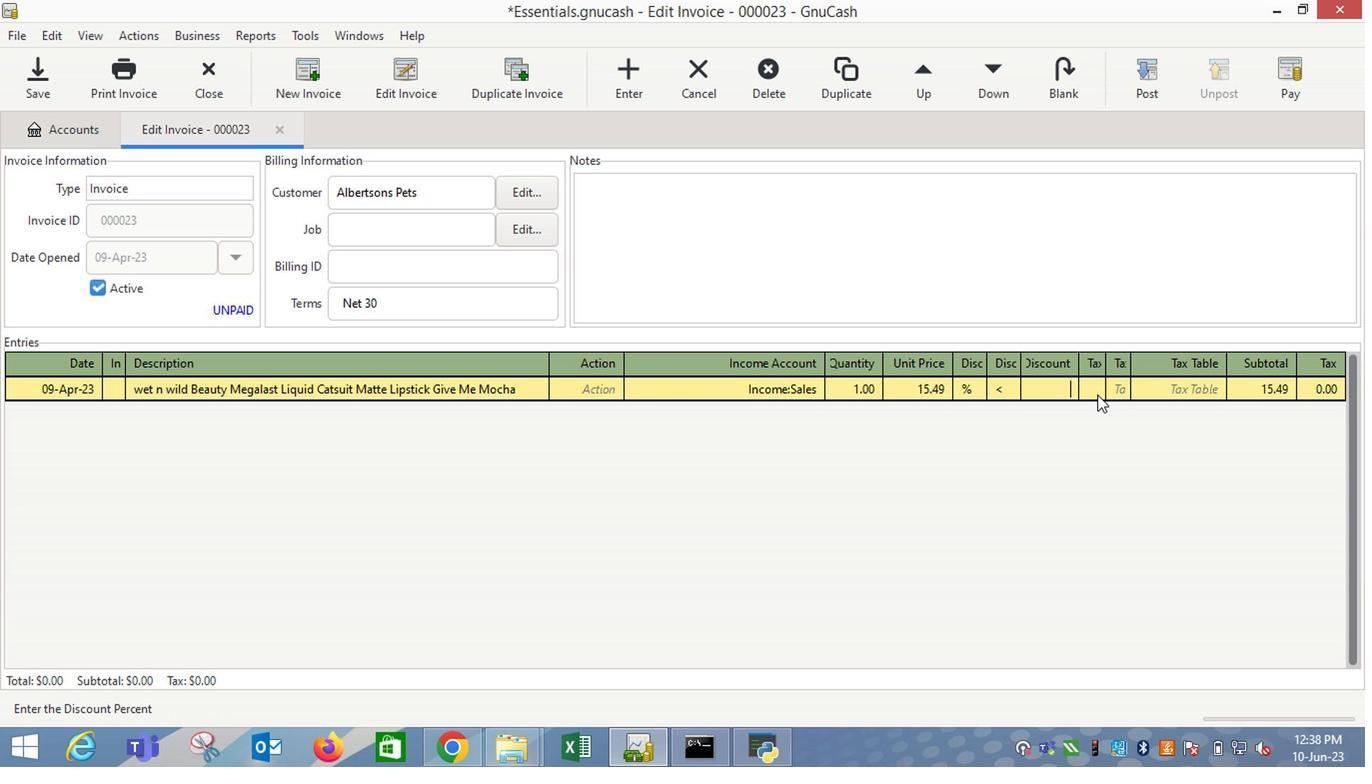 
Action: Mouse pressed left at (1097, 398)
Screenshot: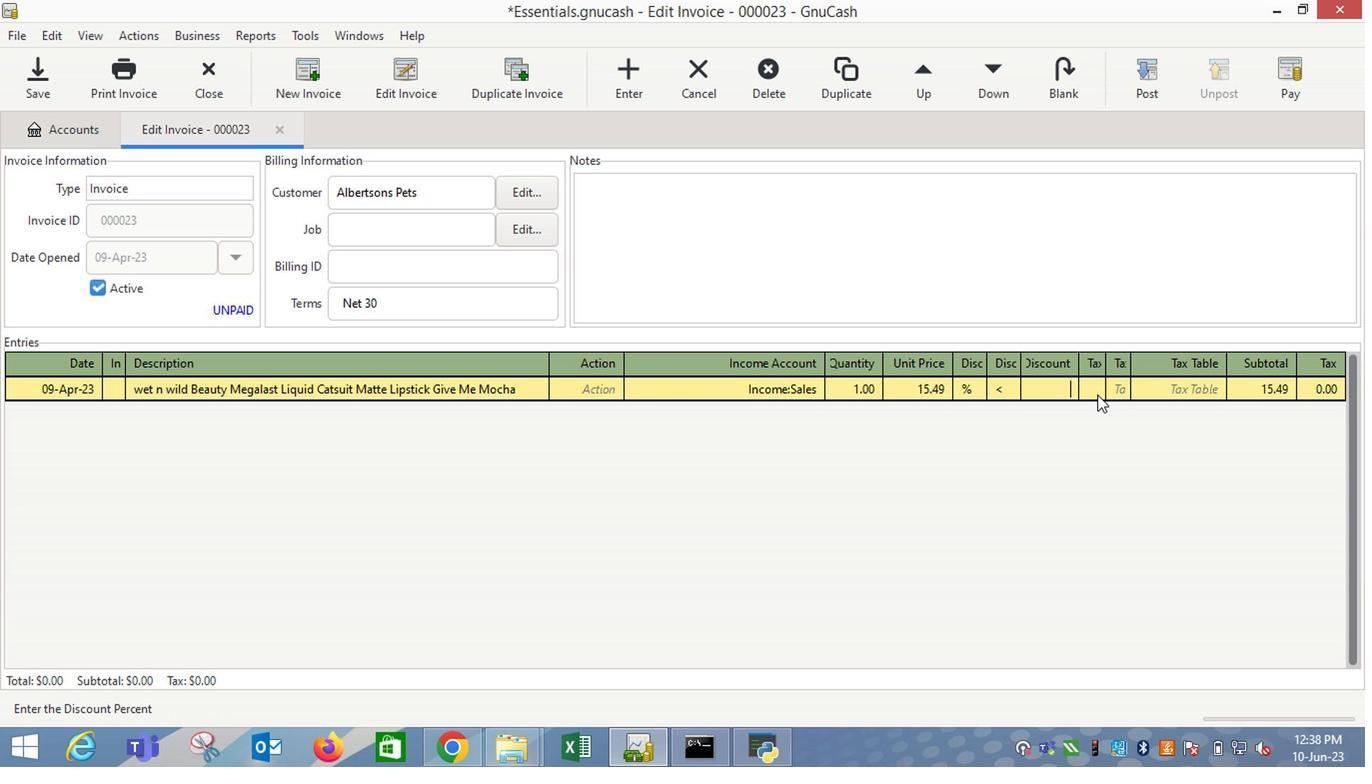 
Action: Mouse moved to (1209, 389)
Screenshot: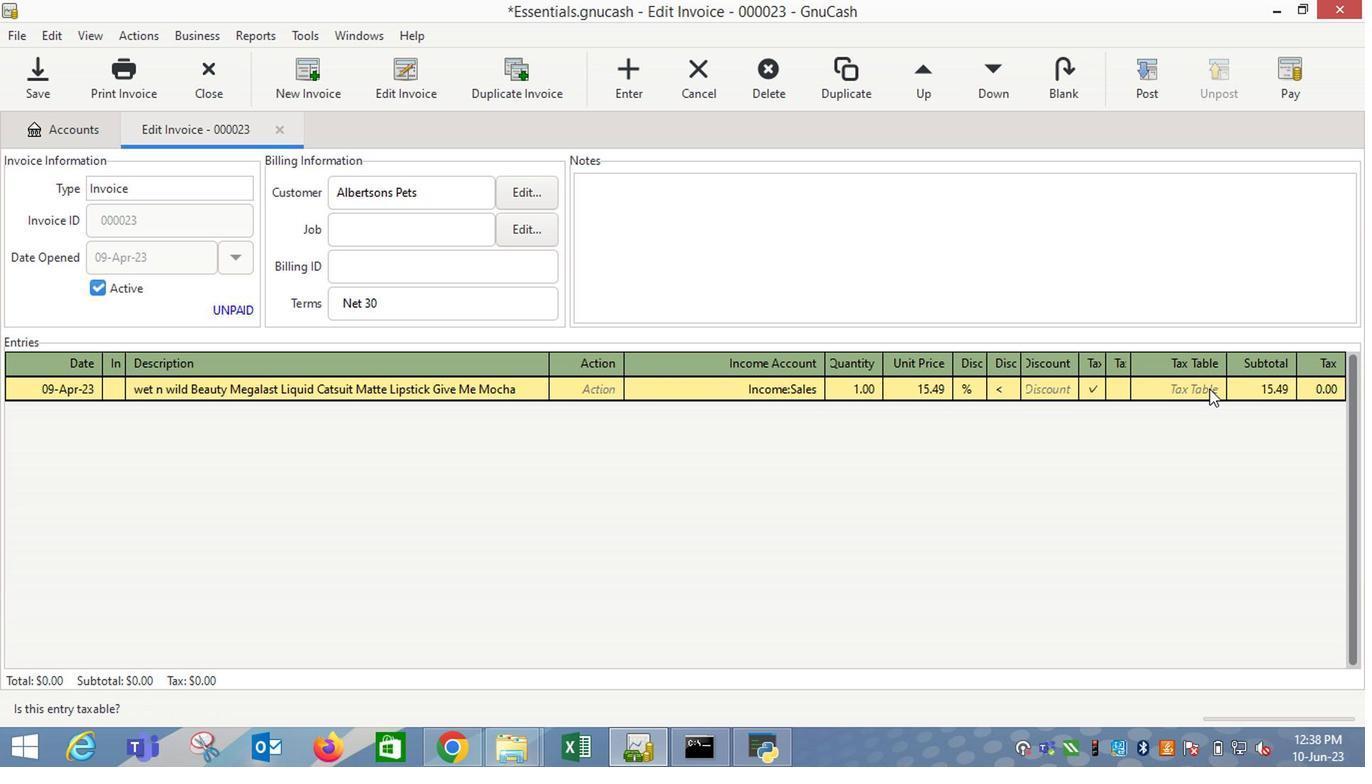 
Action: Mouse pressed left at (1209, 389)
Screenshot: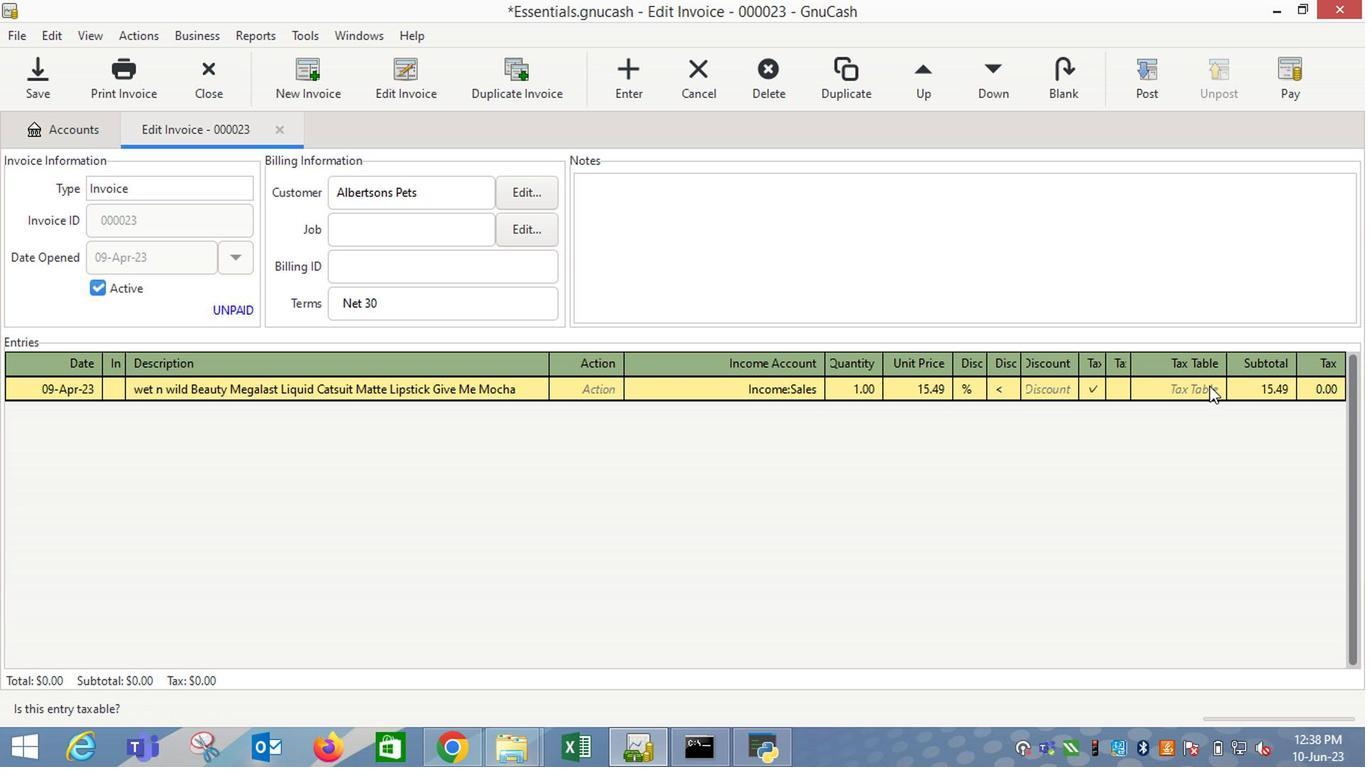 
Action: Mouse moved to (1209, 391)
Screenshot: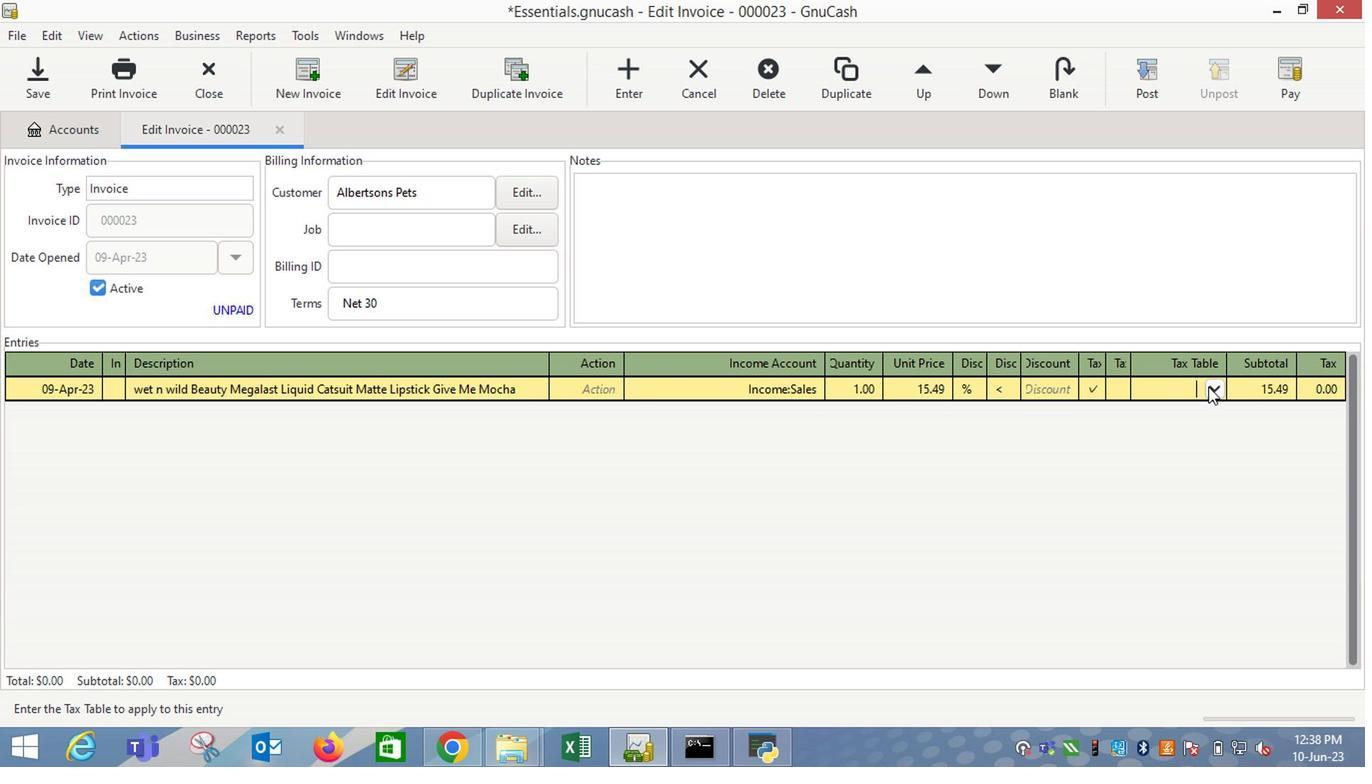 
Action: Mouse pressed left at (1209, 391)
Screenshot: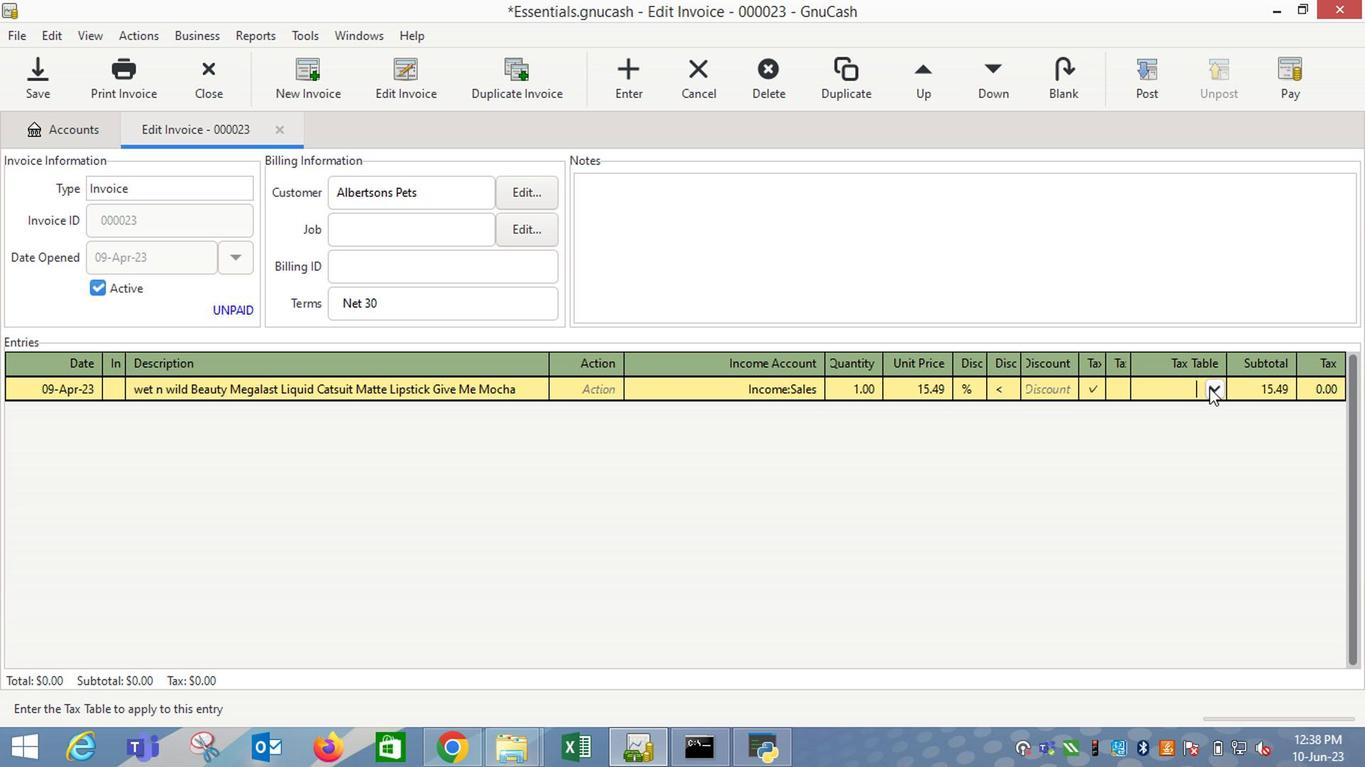 
Action: Mouse moved to (1178, 419)
Screenshot: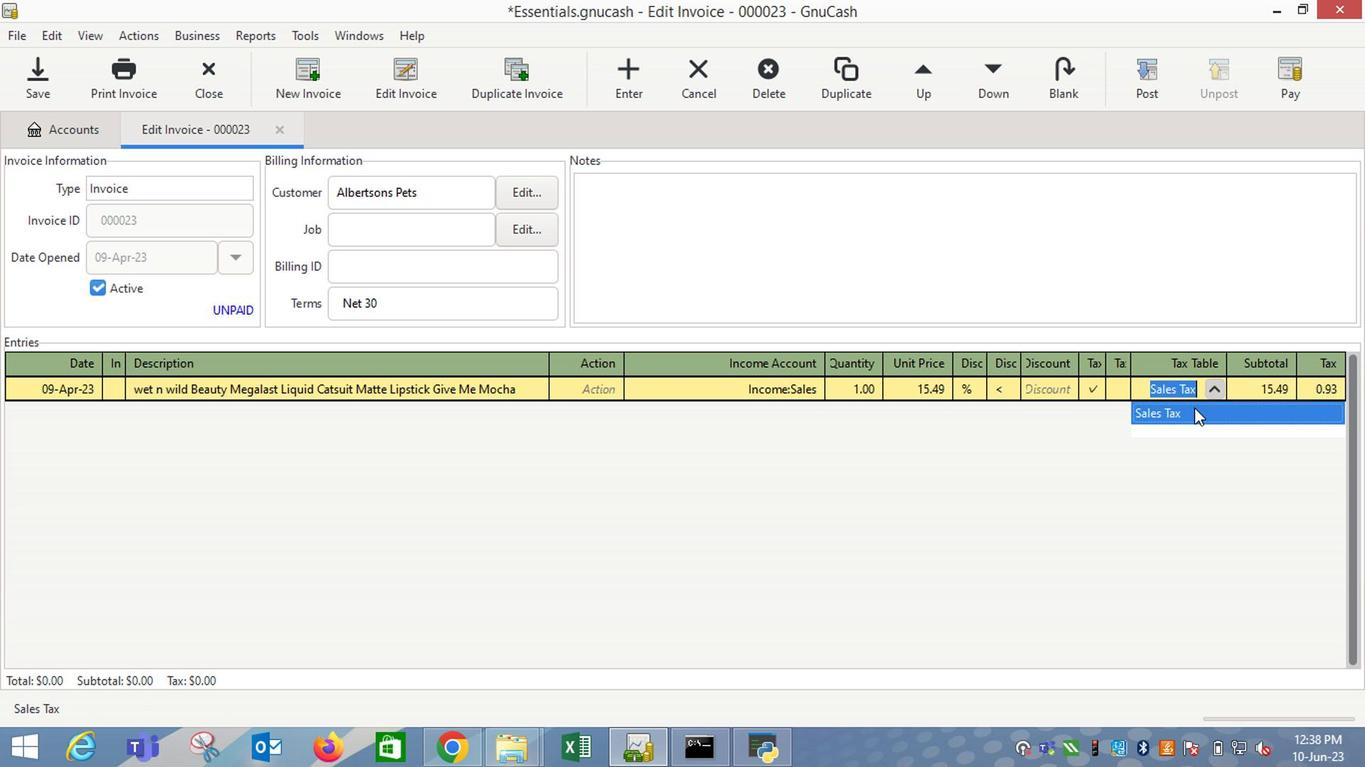 
Action: Mouse pressed left at (1178, 419)
Screenshot: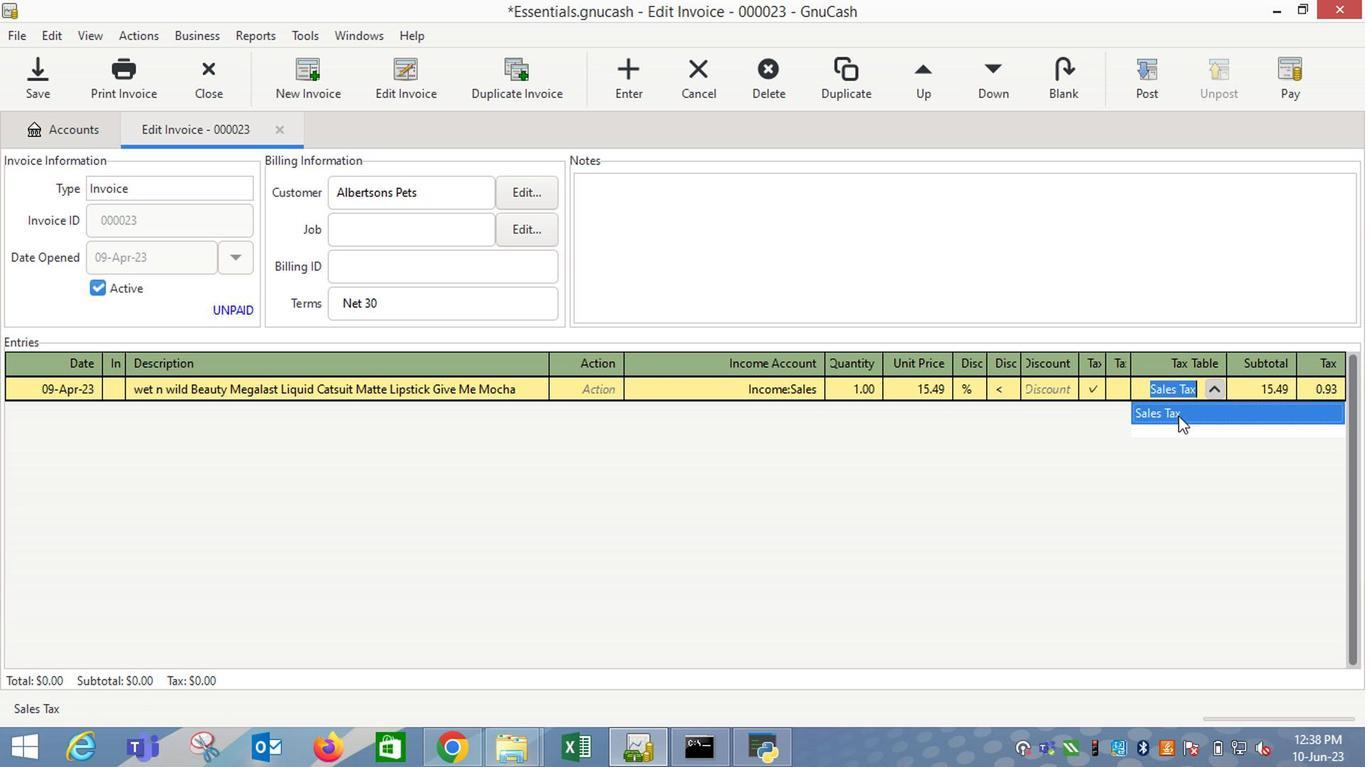 
Action: Mouse moved to (1178, 419)
Screenshot: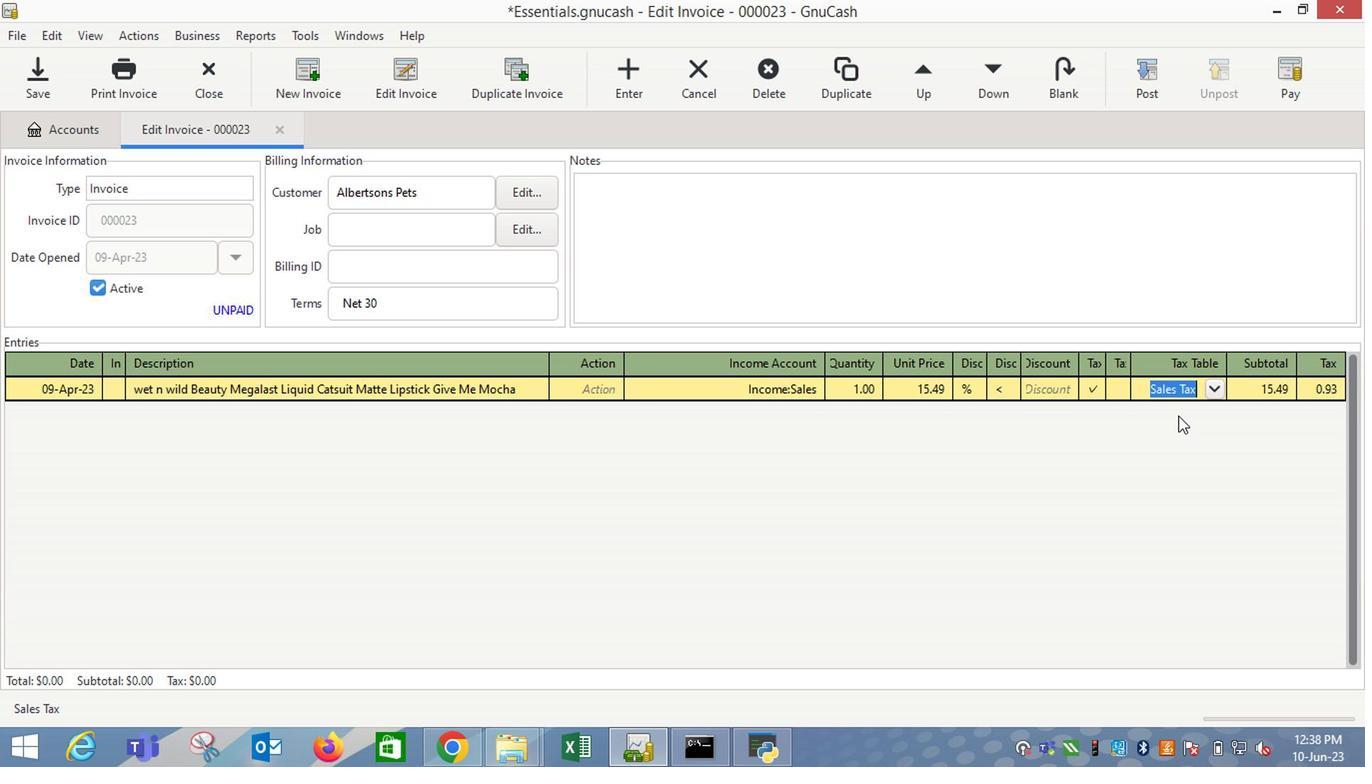 
Action: Key pressed <Key.enter>
Screenshot: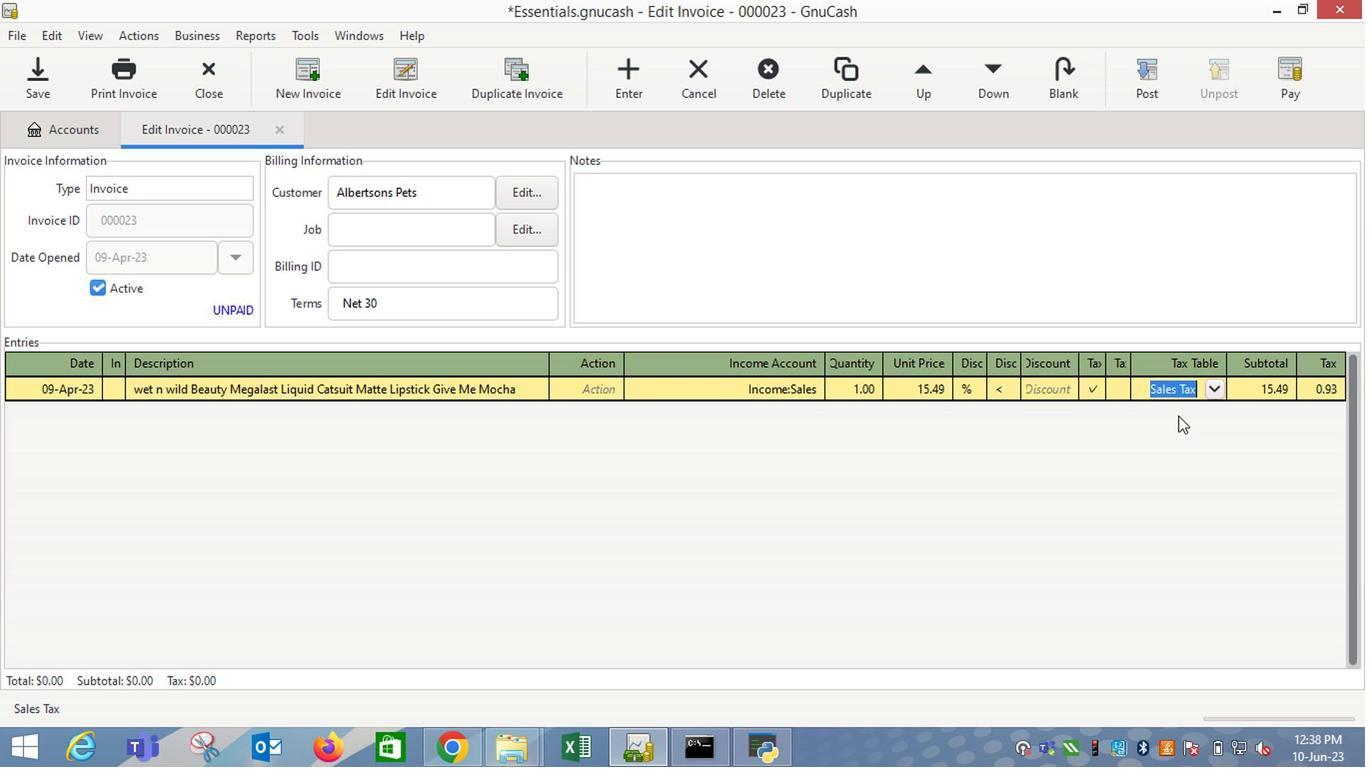 
Action: Mouse moved to (1145, 87)
Screenshot: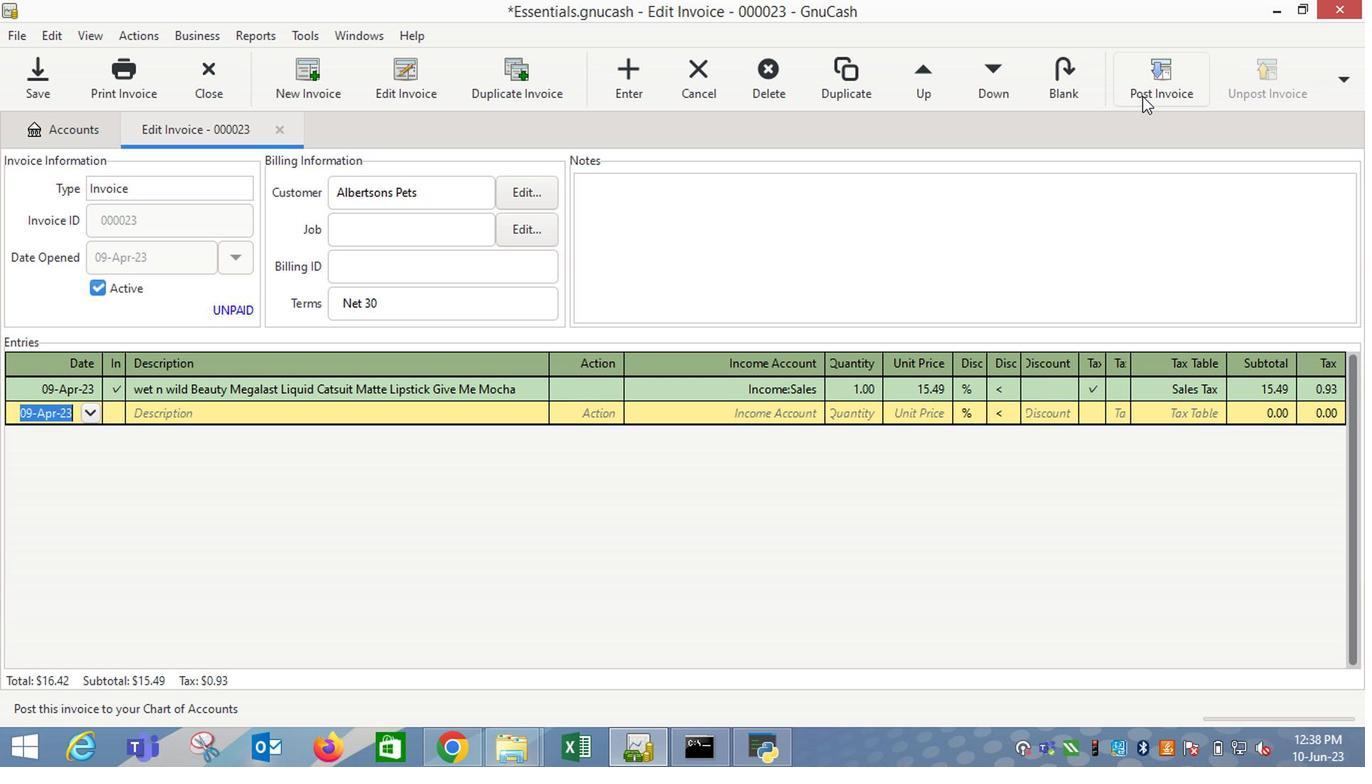 
Action: Mouse pressed left at (1145, 87)
Screenshot: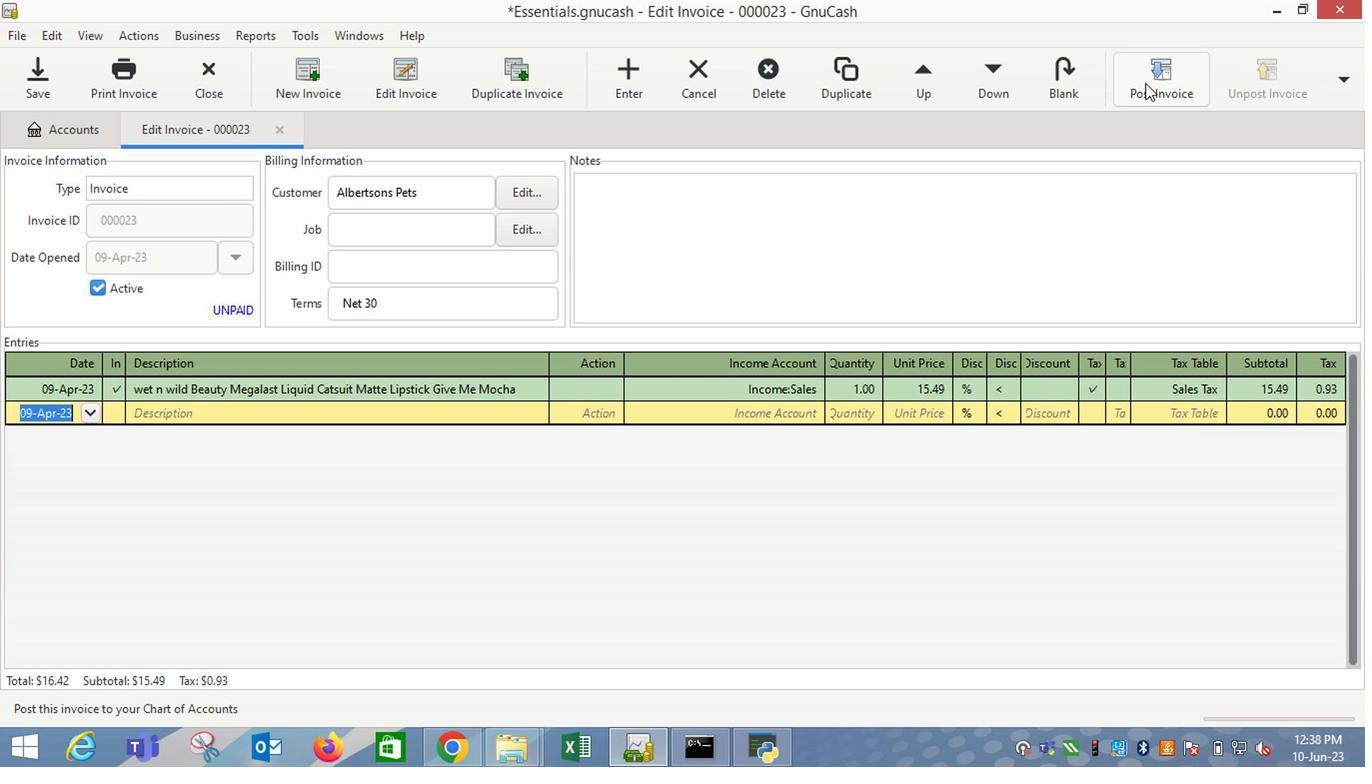 
Action: Mouse moved to (851, 332)
Screenshot: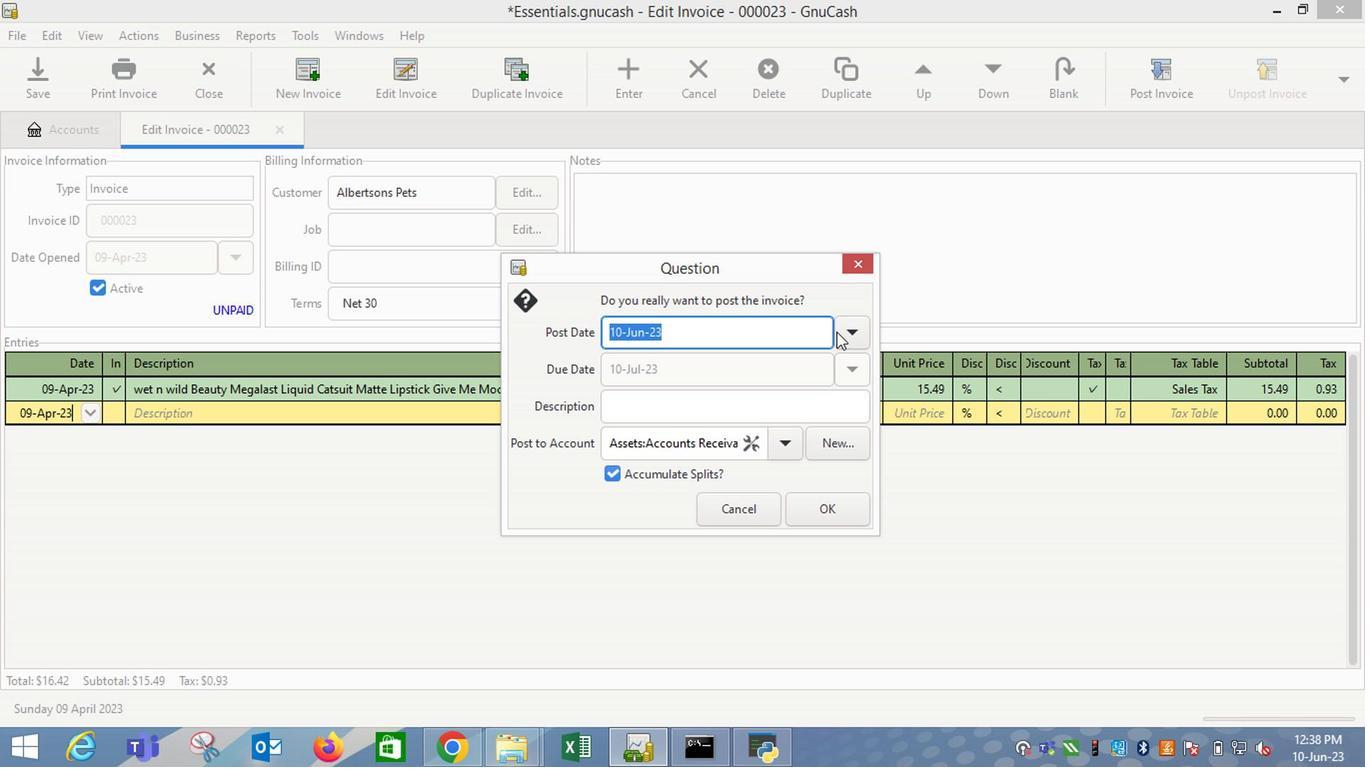 
Action: Mouse pressed left at (851, 332)
Screenshot: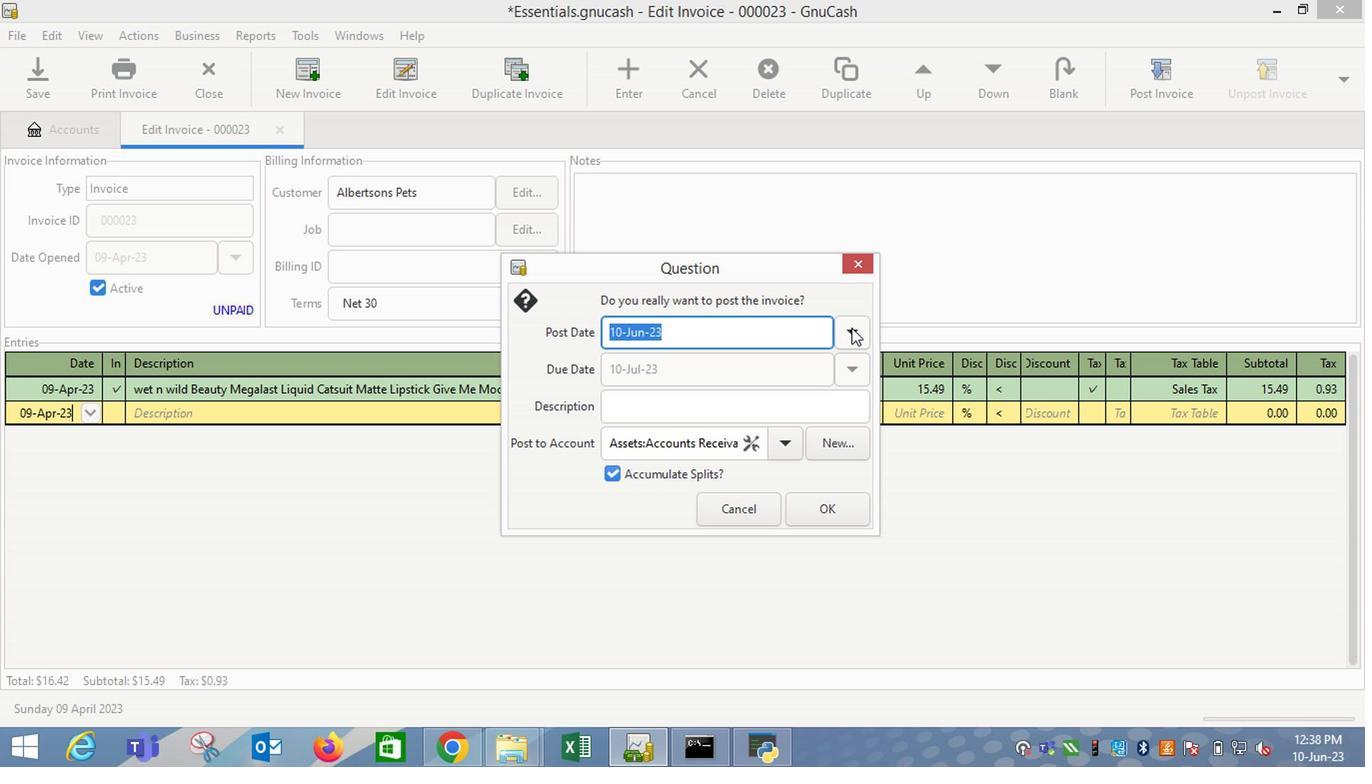 
Action: Mouse moved to (697, 367)
Screenshot: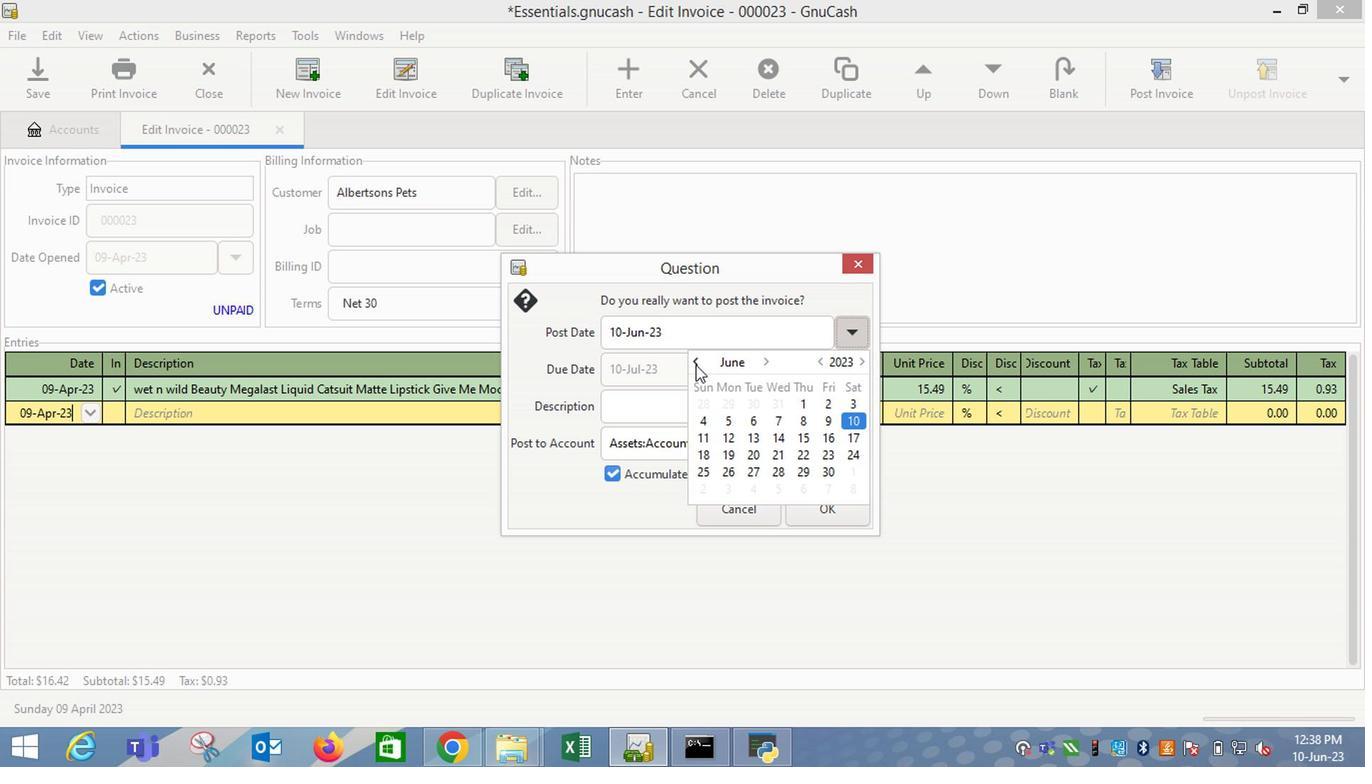 
Action: Mouse pressed left at (697, 367)
Screenshot: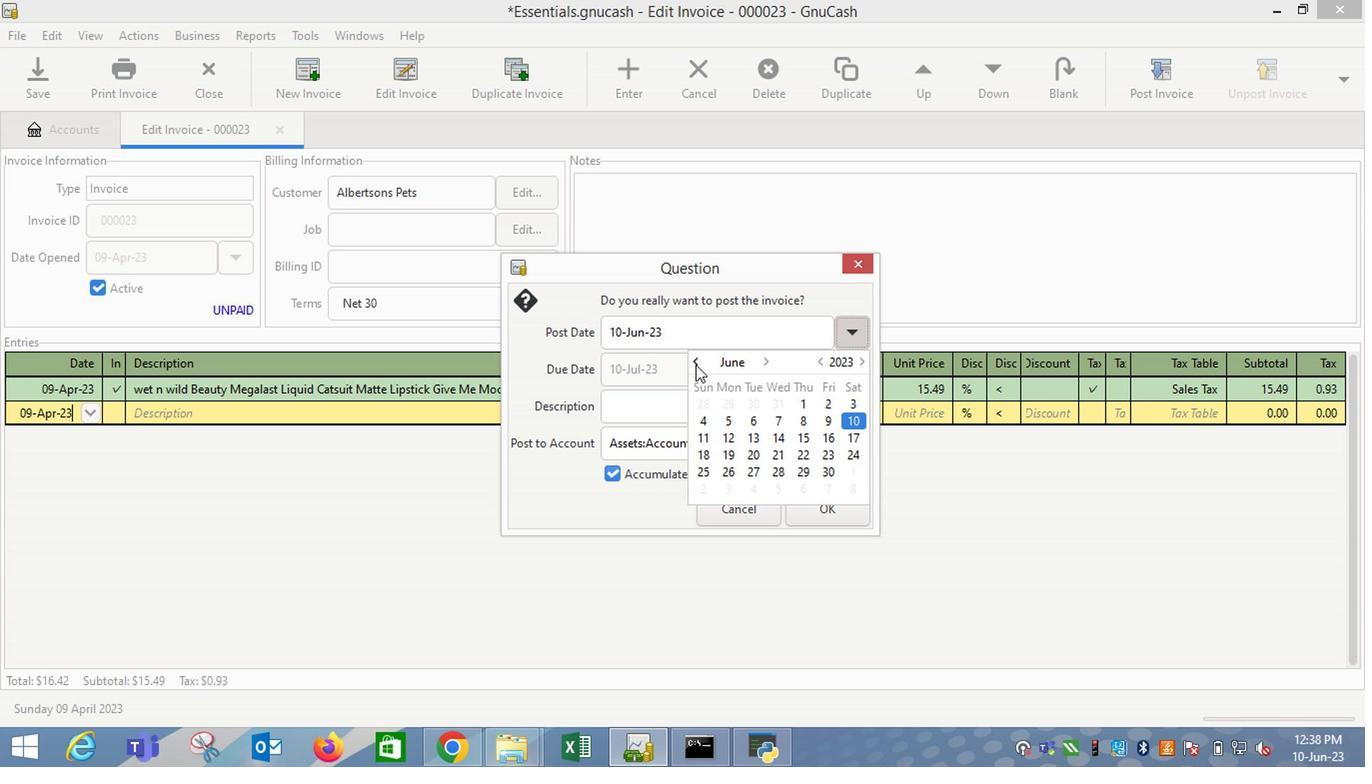 
Action: Mouse moved to (696, 367)
Screenshot: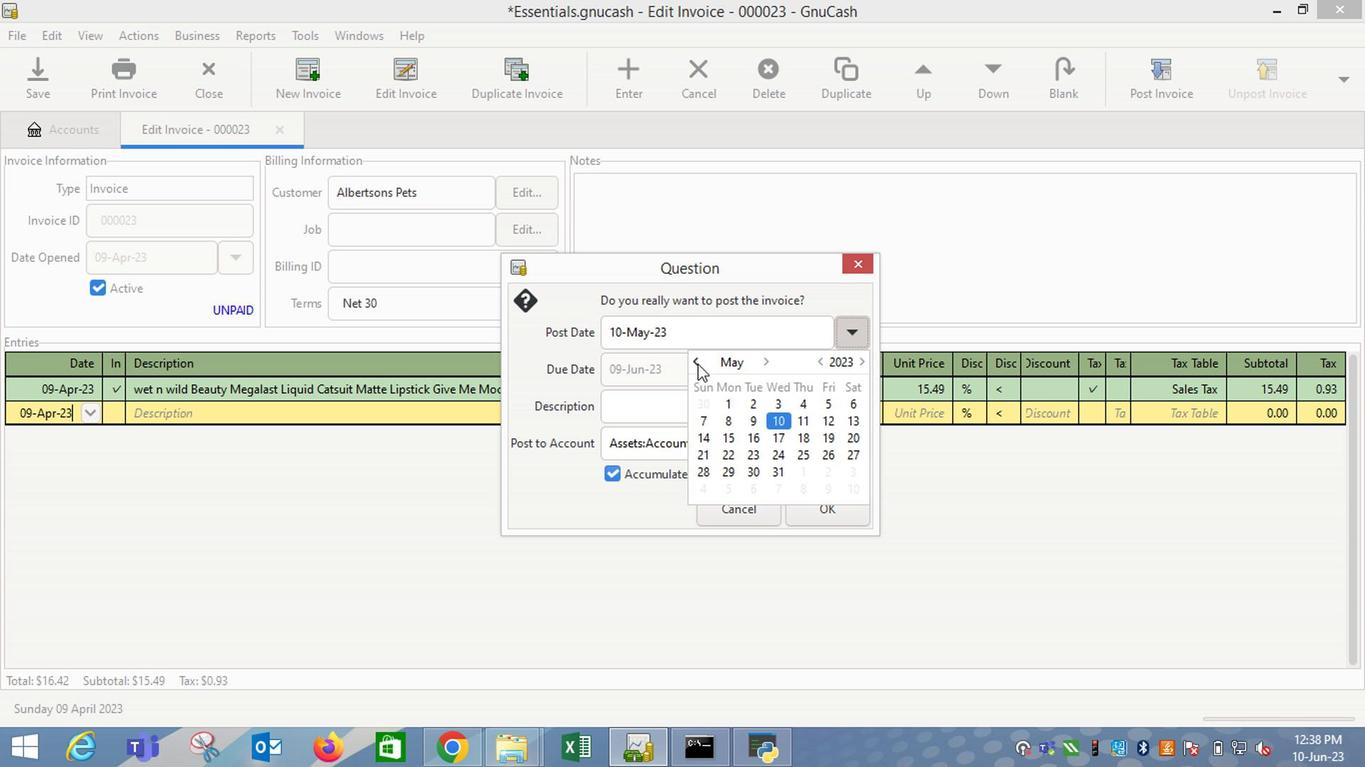 
Action: Mouse pressed left at (696, 367)
Screenshot: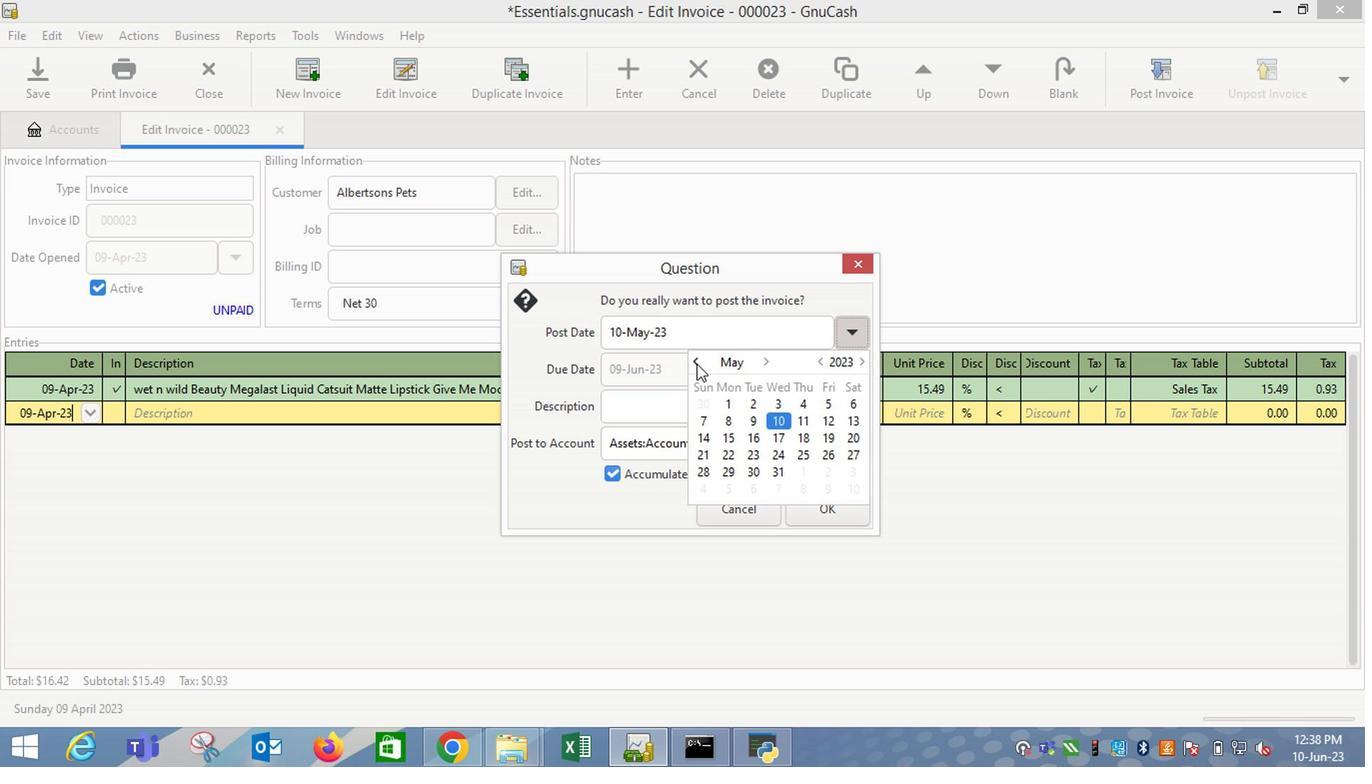 
Action: Mouse moved to (697, 440)
Screenshot: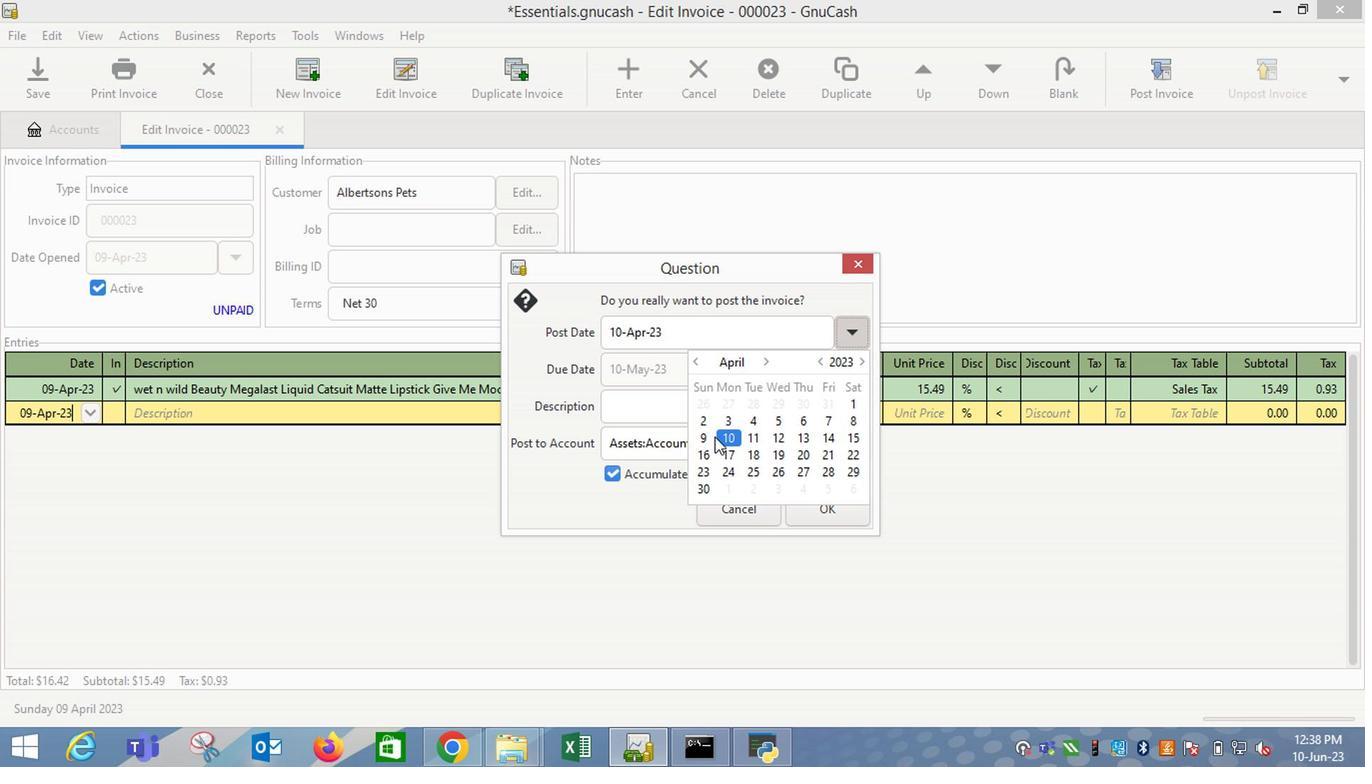 
Action: Mouse pressed left at (697, 440)
Screenshot: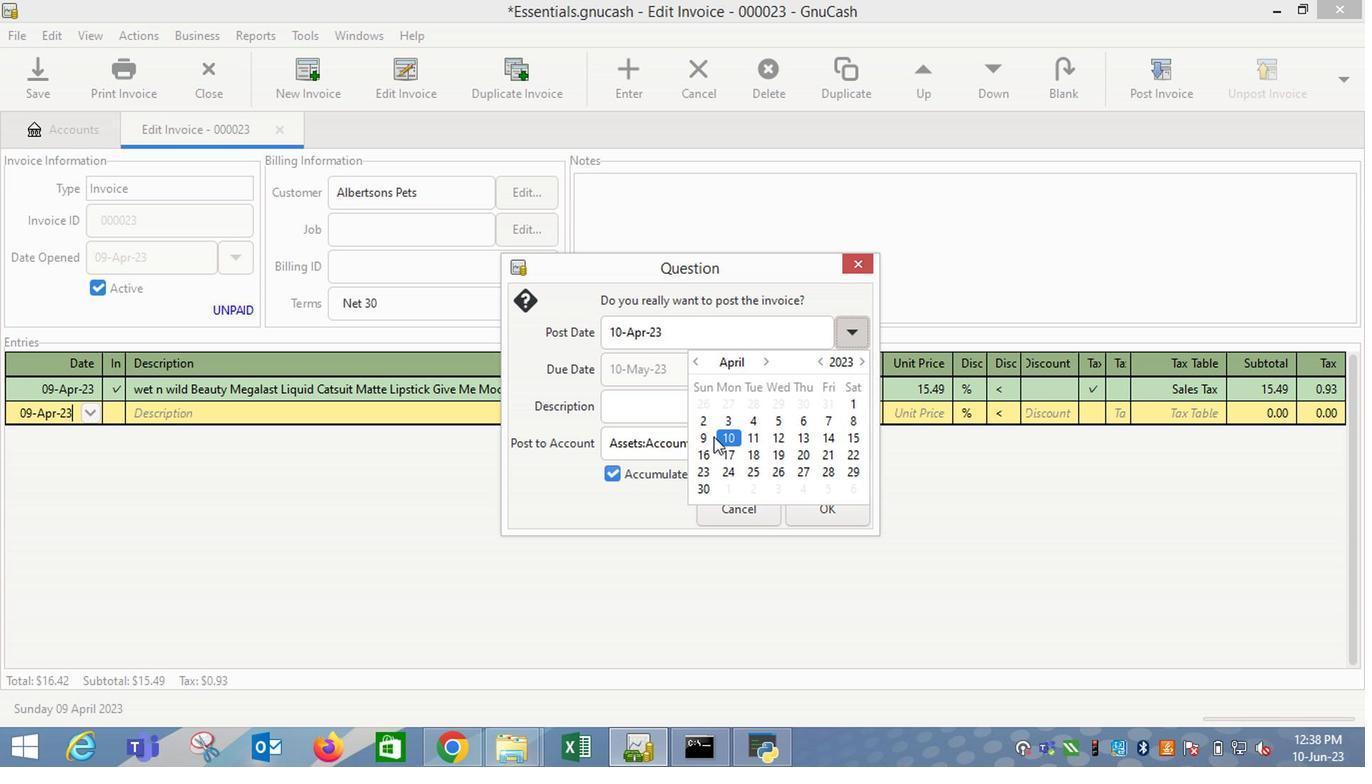 
Action: Mouse moved to (635, 417)
Screenshot: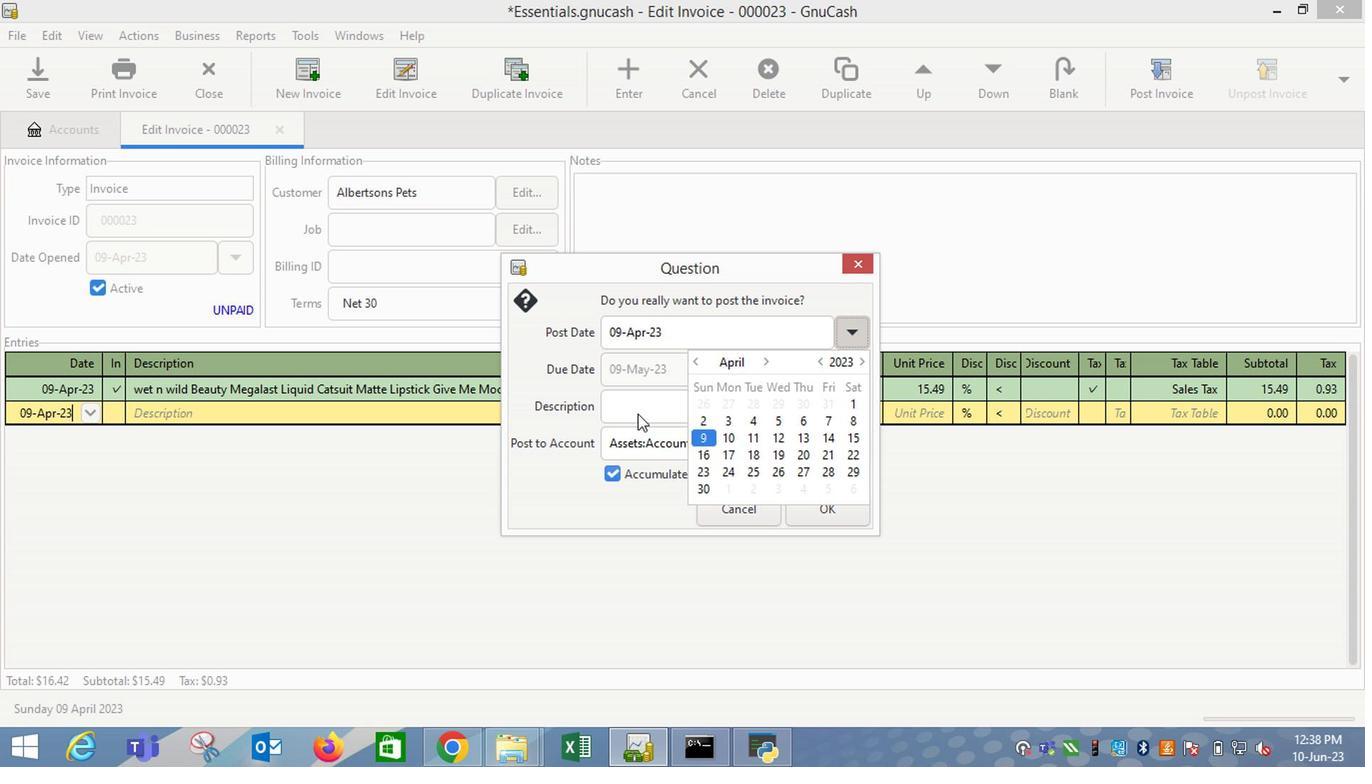 
Action: Mouse pressed left at (635, 417)
Screenshot: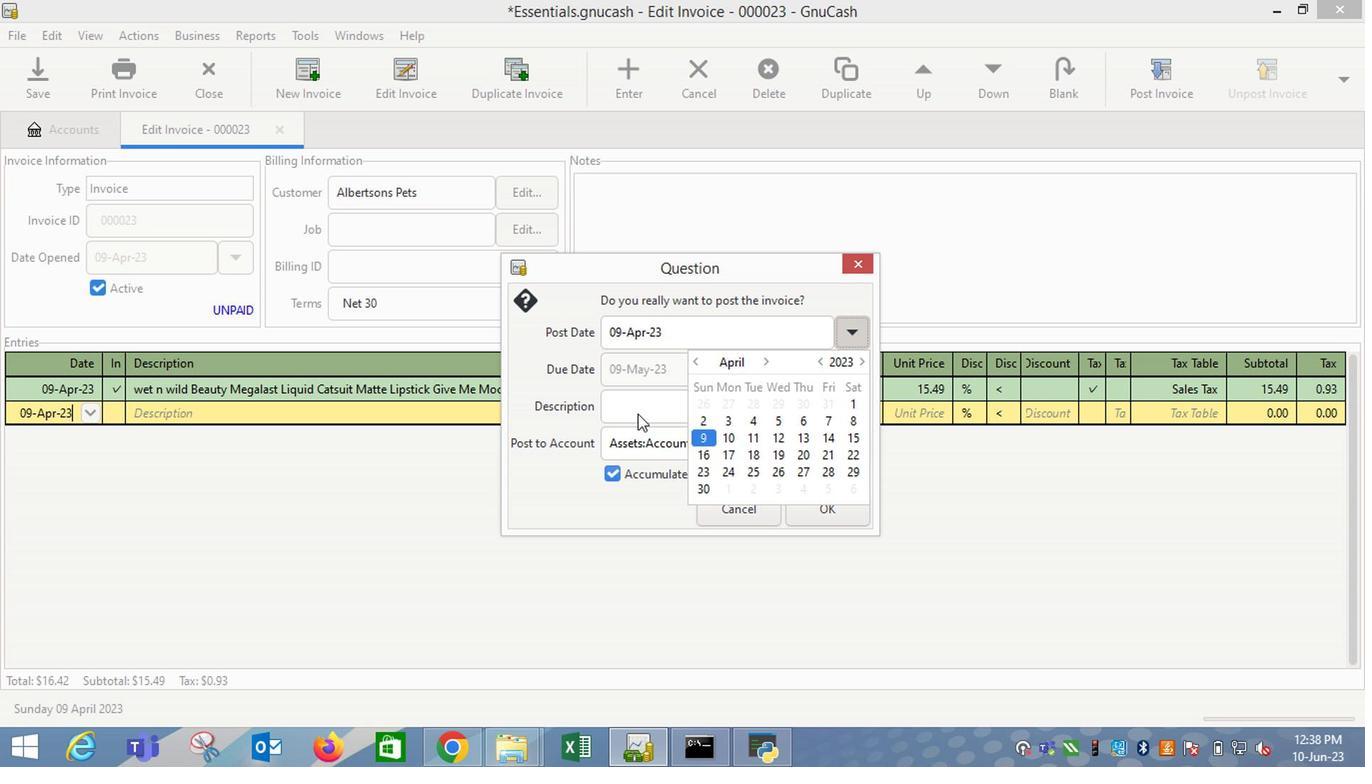 
Action: Mouse moved to (827, 518)
Screenshot: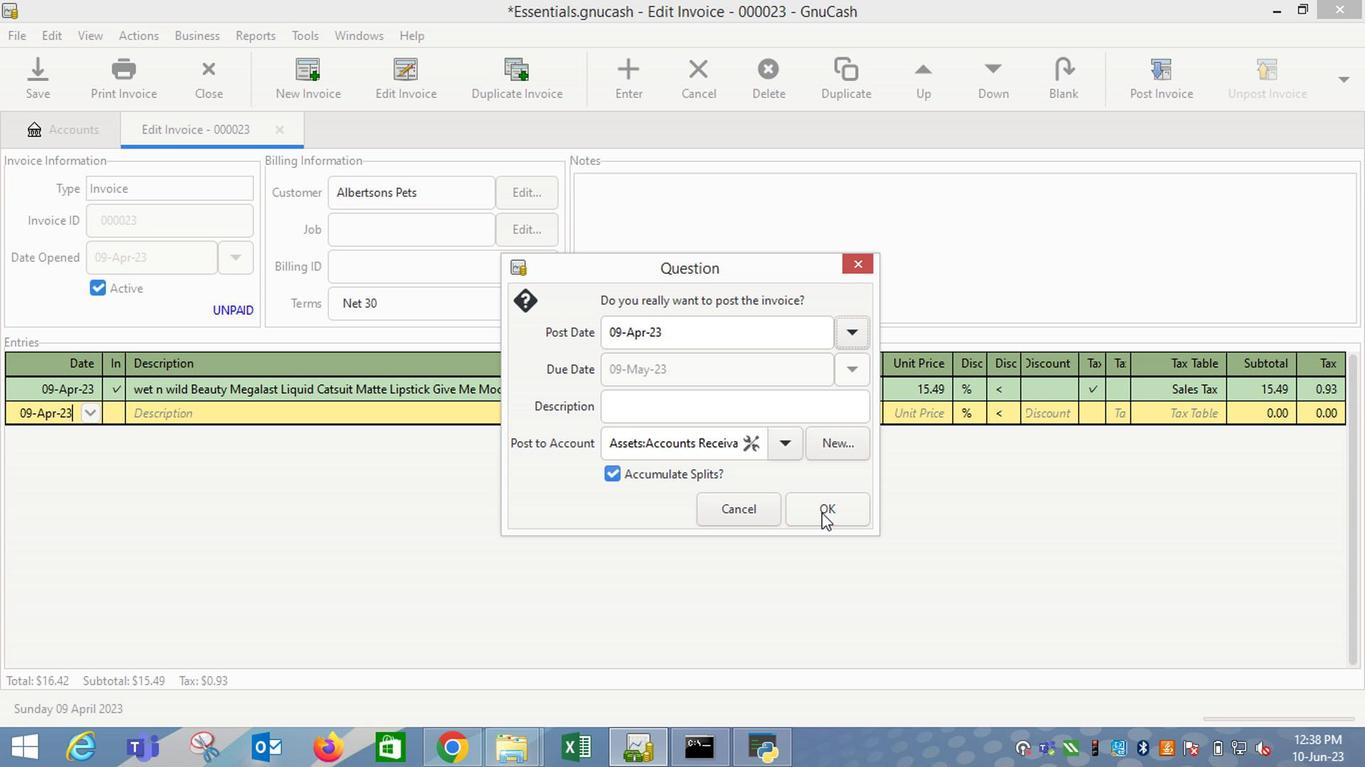 
Action: Mouse pressed left at (827, 518)
Screenshot: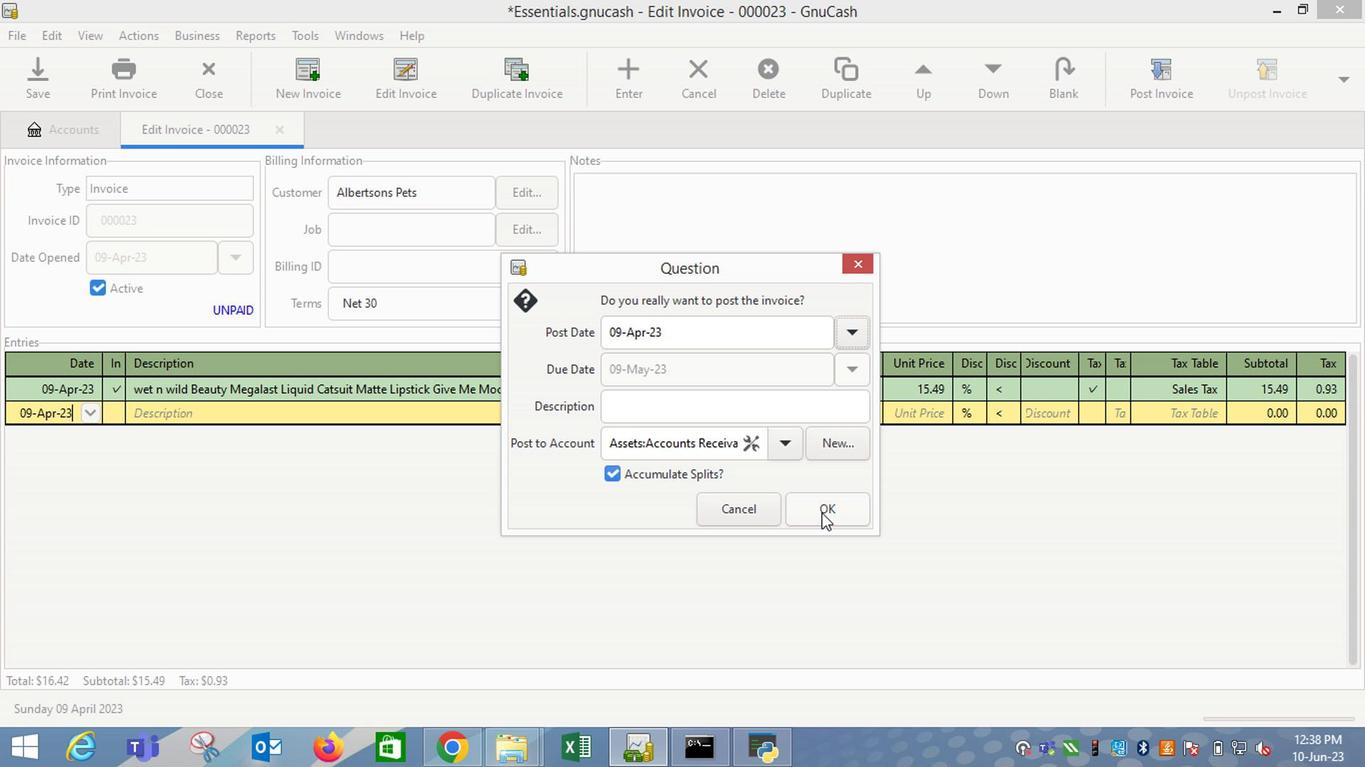 
Action: Mouse moved to (1294, 74)
Screenshot: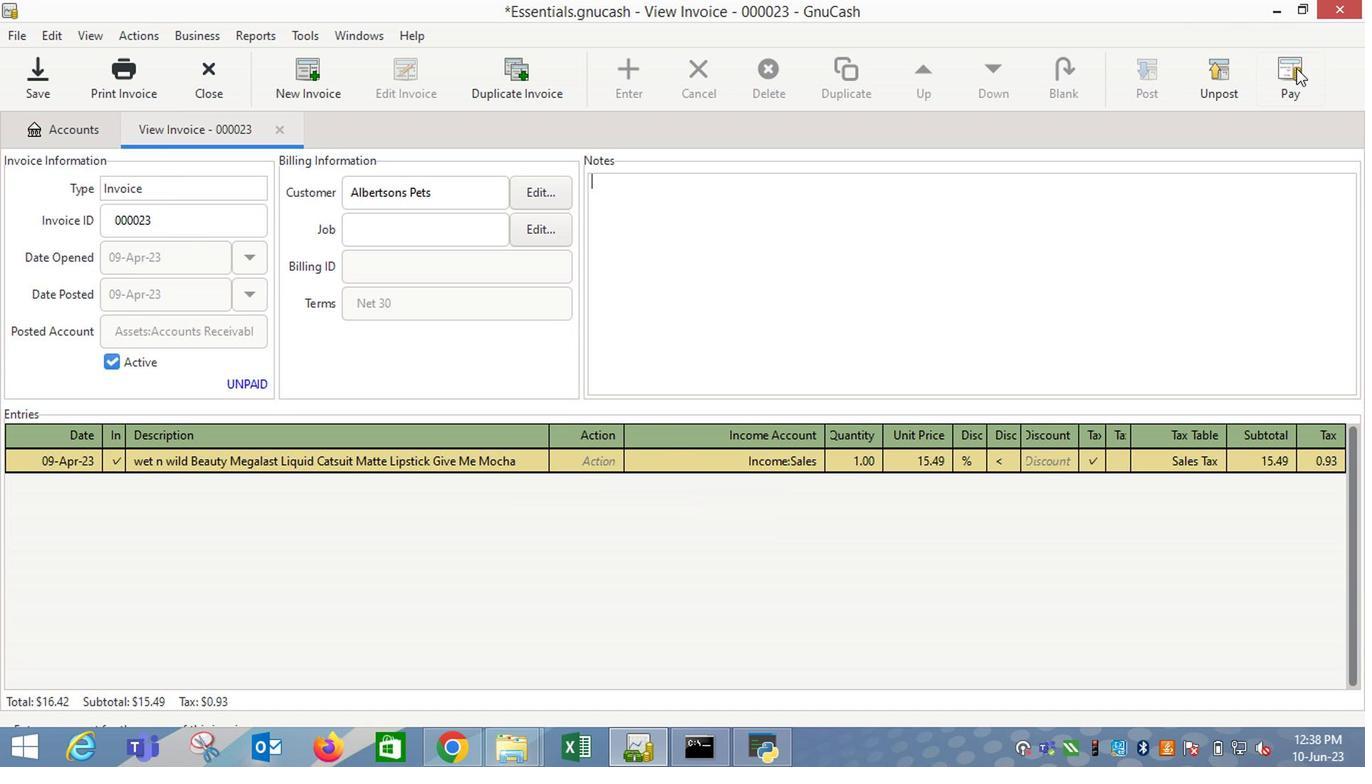
Action: Mouse pressed left at (1294, 74)
Screenshot: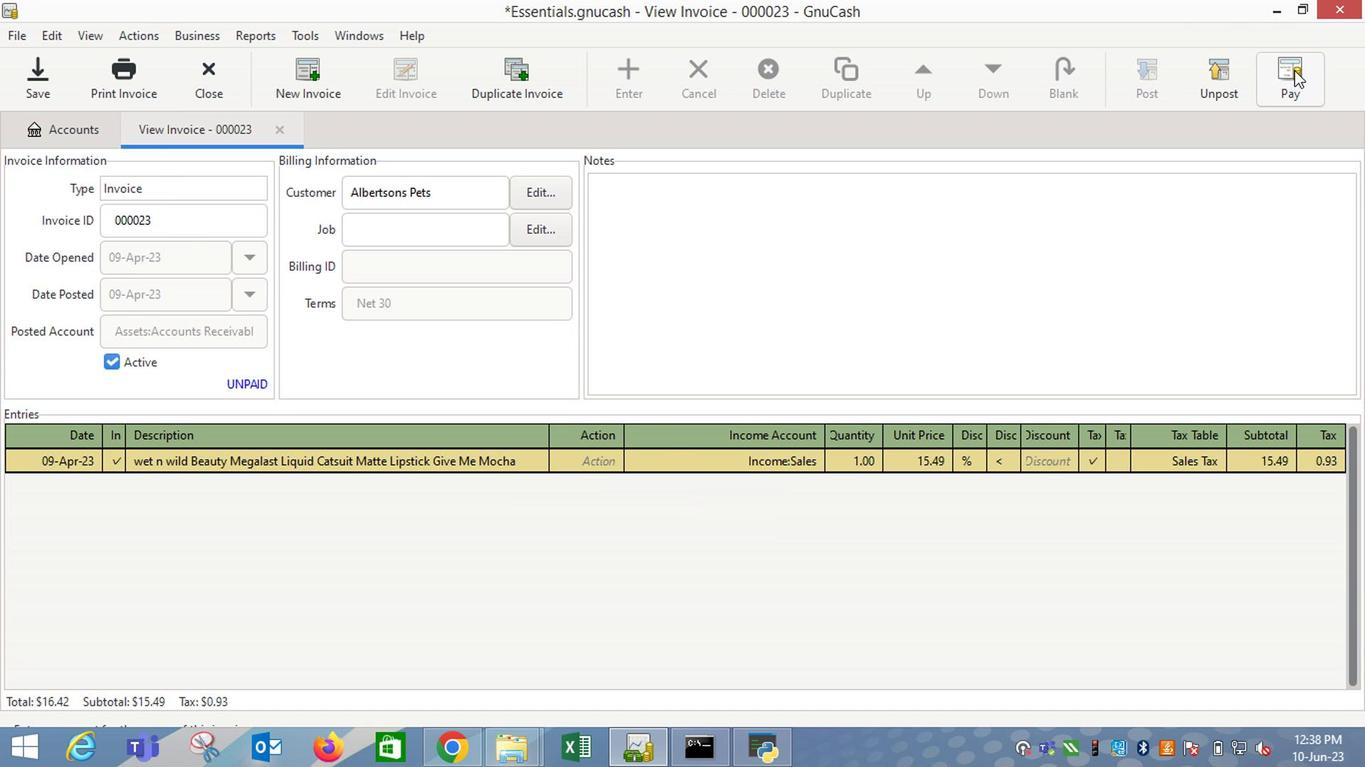 
Action: Mouse moved to (603, 394)
Screenshot: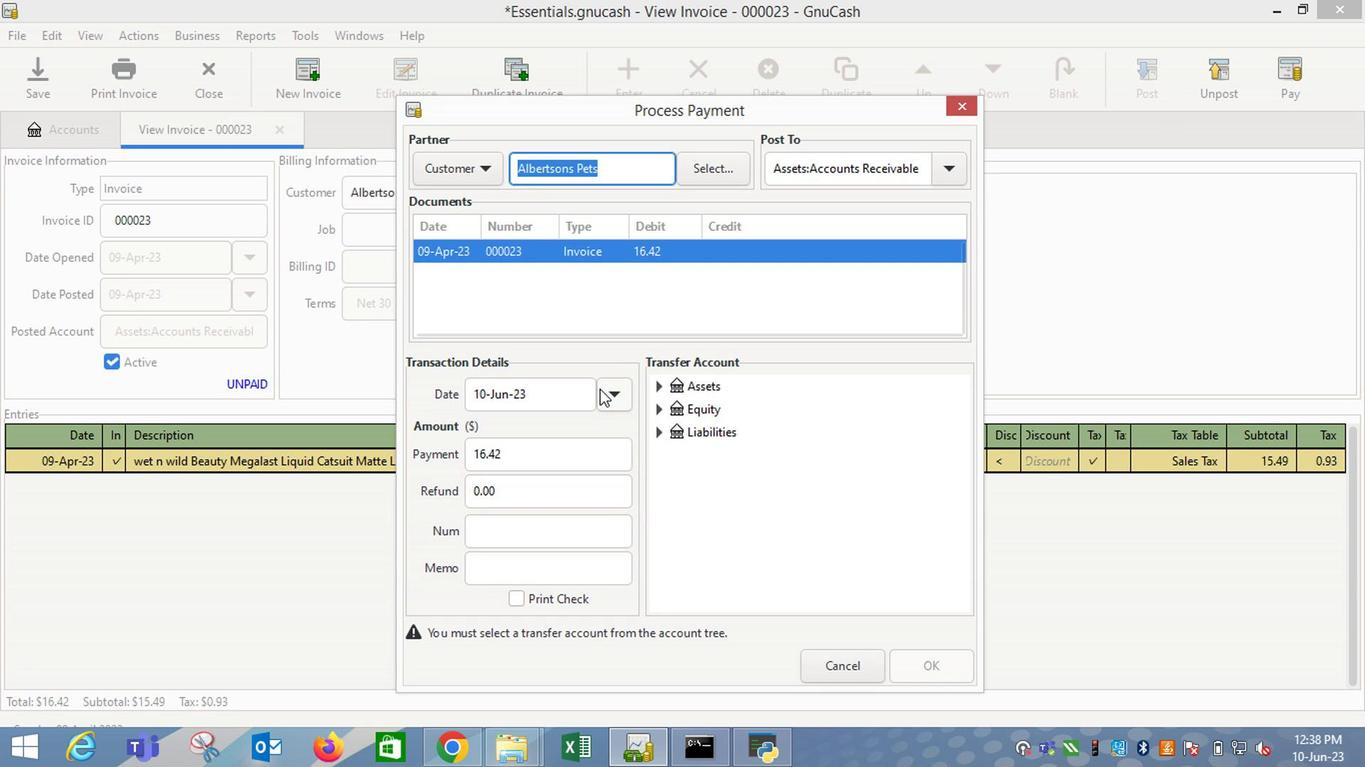 
Action: Mouse pressed left at (603, 394)
Screenshot: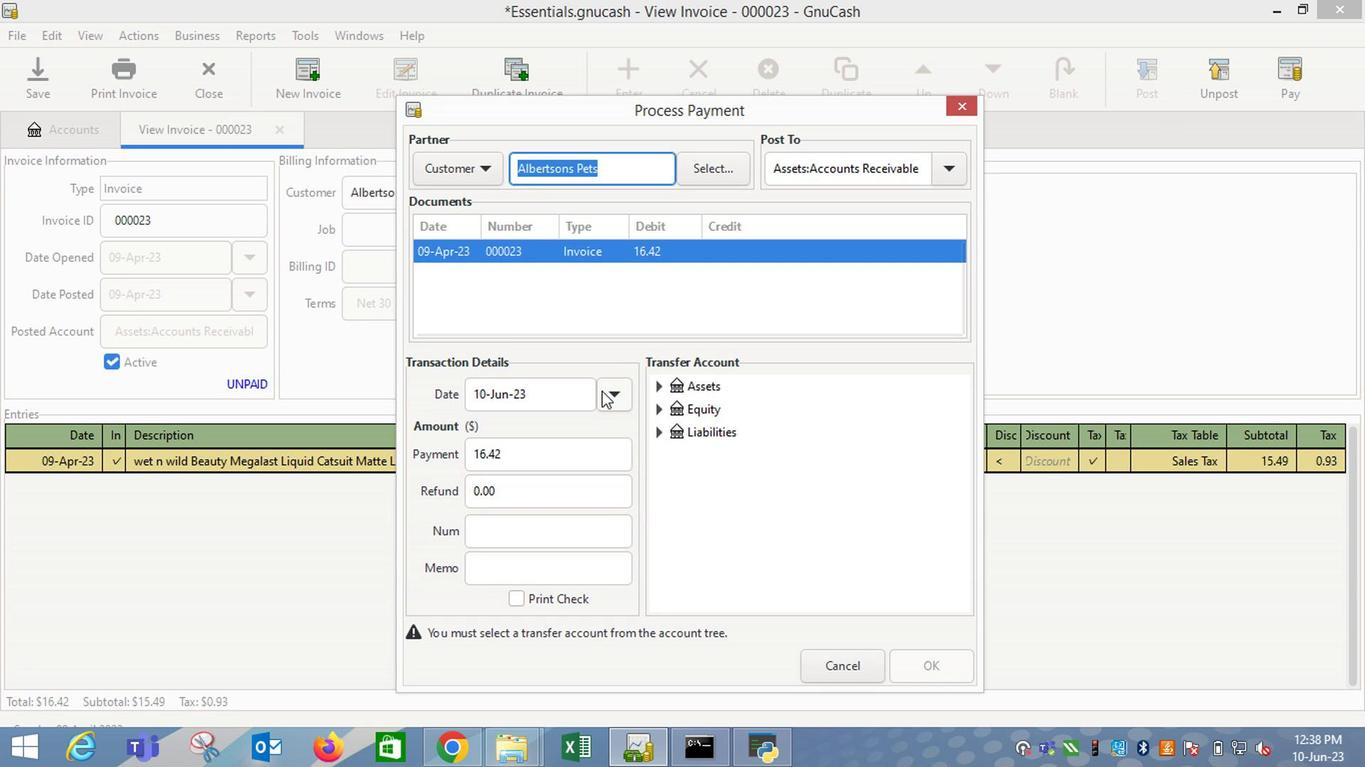 
Action: Mouse moved to (457, 426)
Screenshot: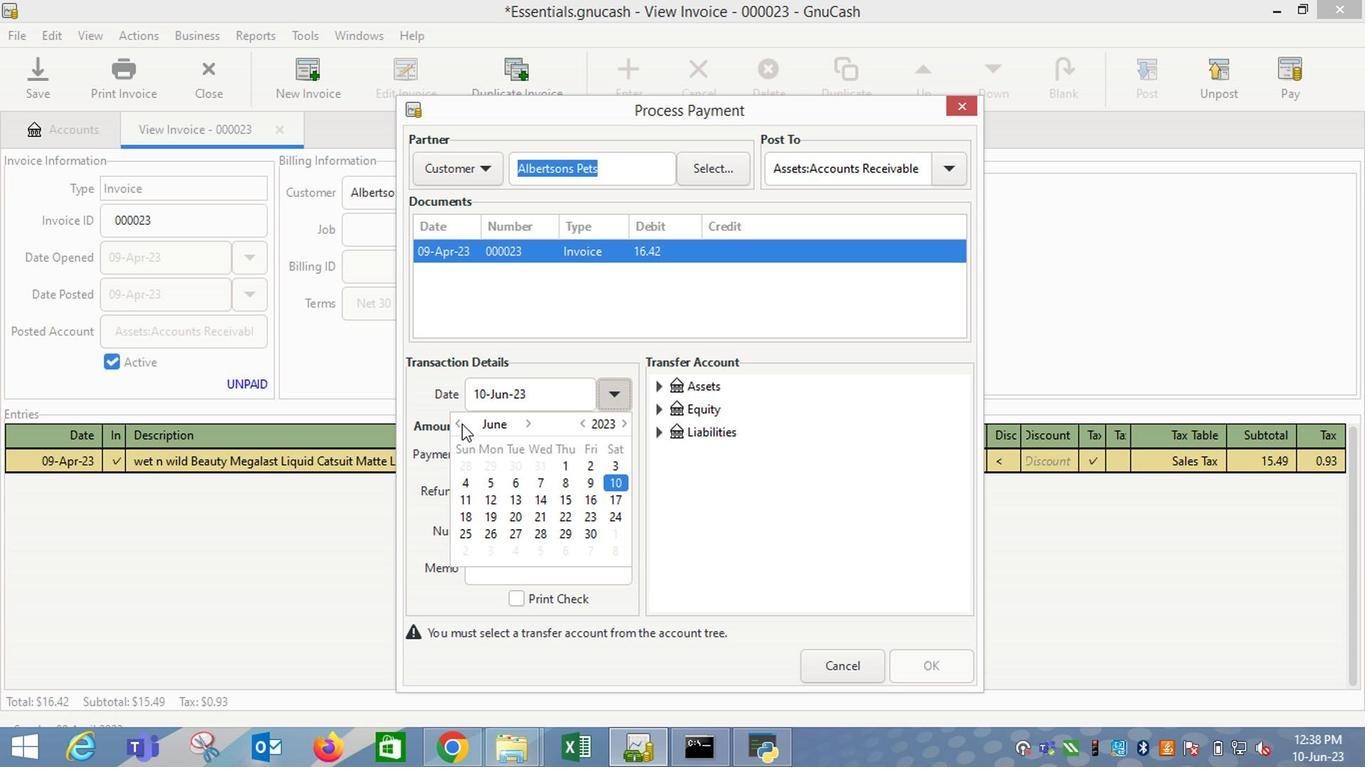 
Action: Mouse pressed left at (457, 426)
Screenshot: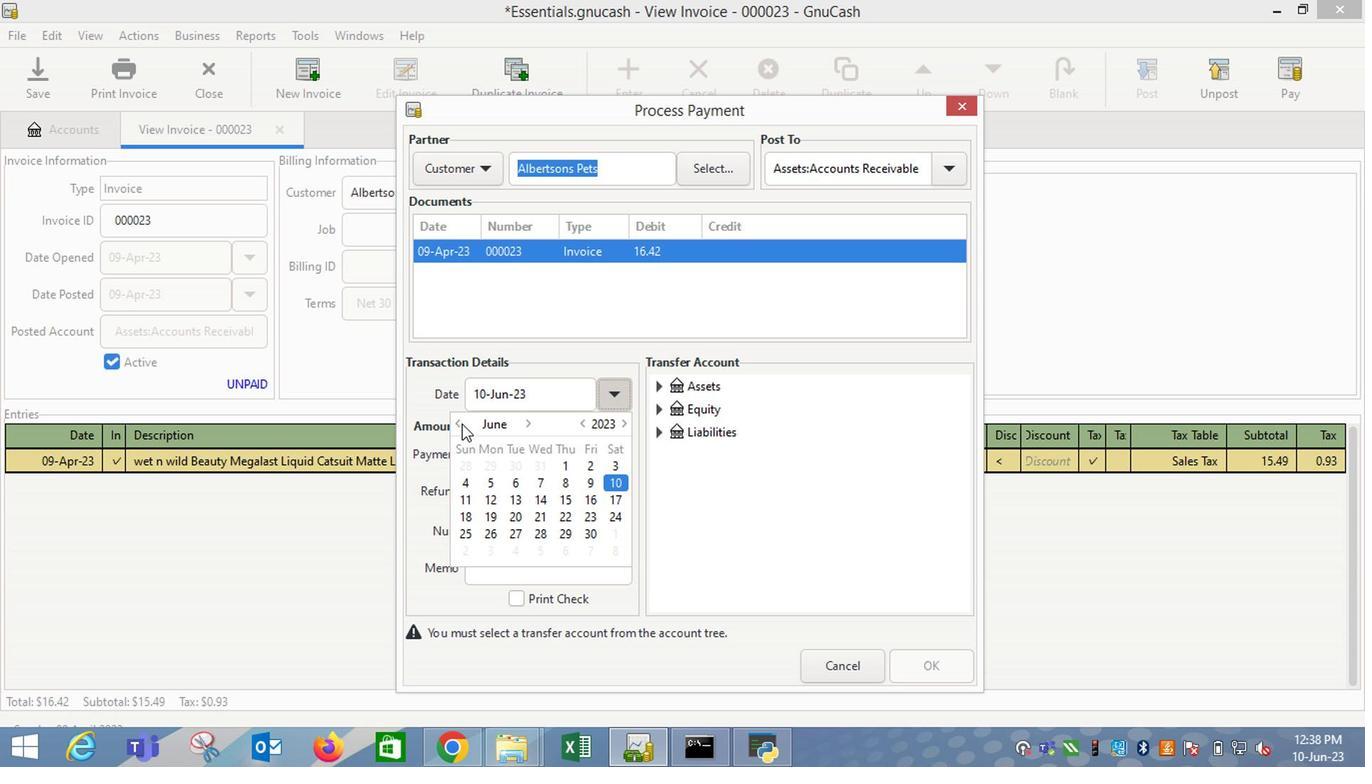 
Action: Mouse moved to (492, 486)
Screenshot: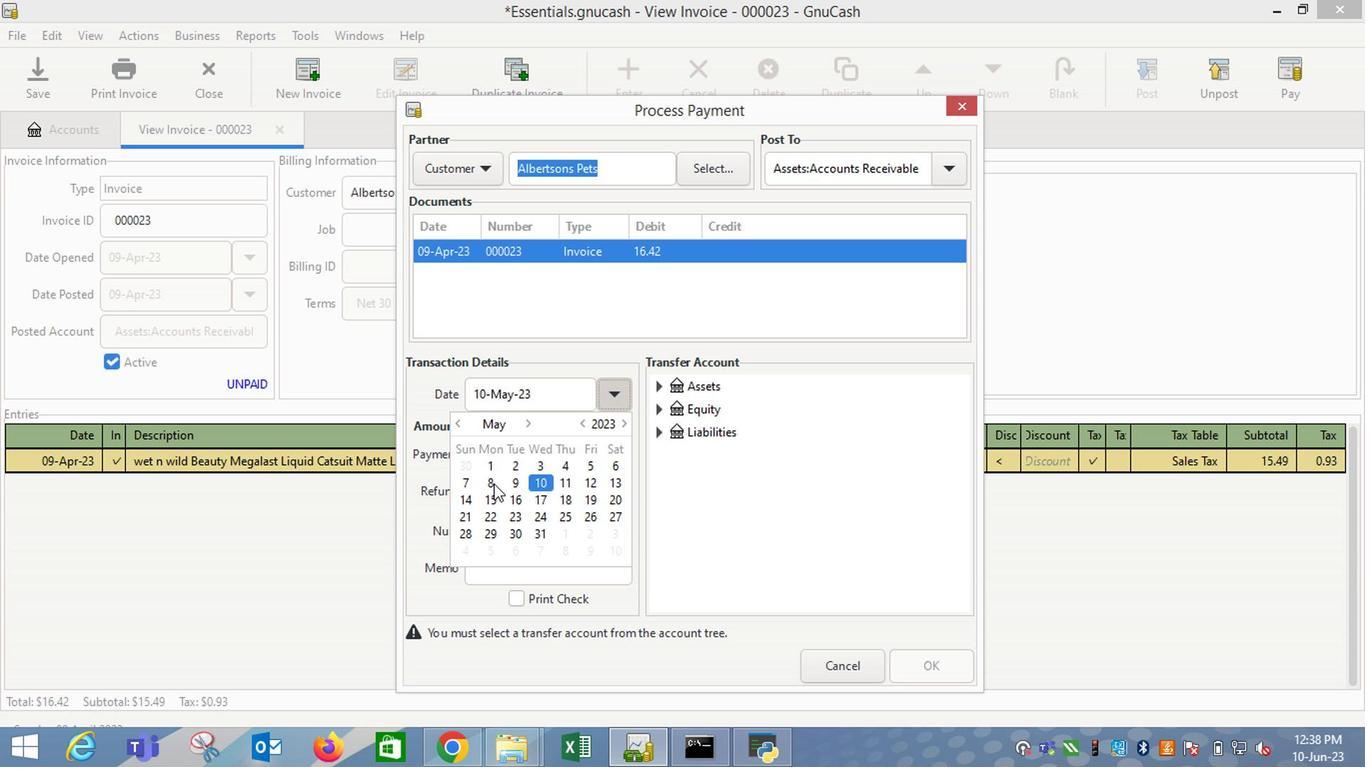 
Action: Mouse pressed left at (492, 486)
Screenshot: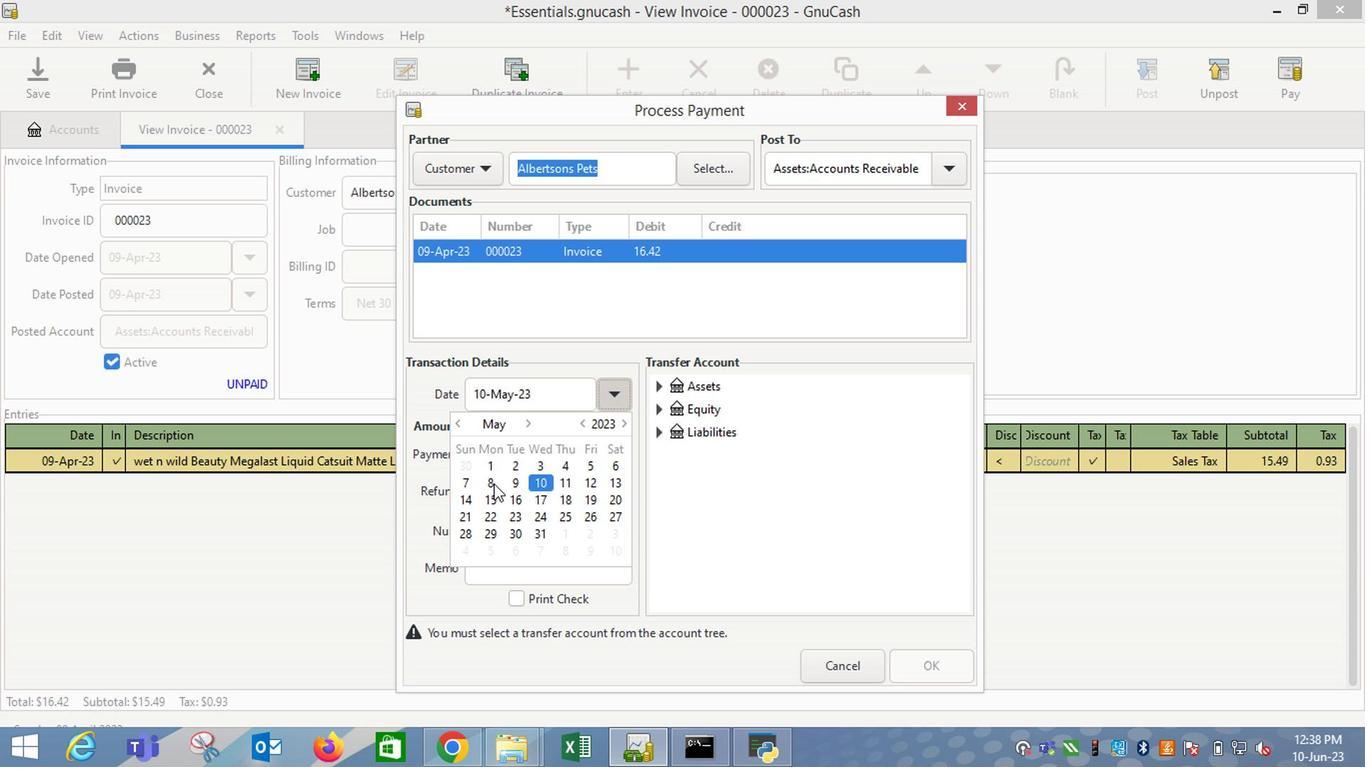 
Action: Mouse moved to (674, 493)
Screenshot: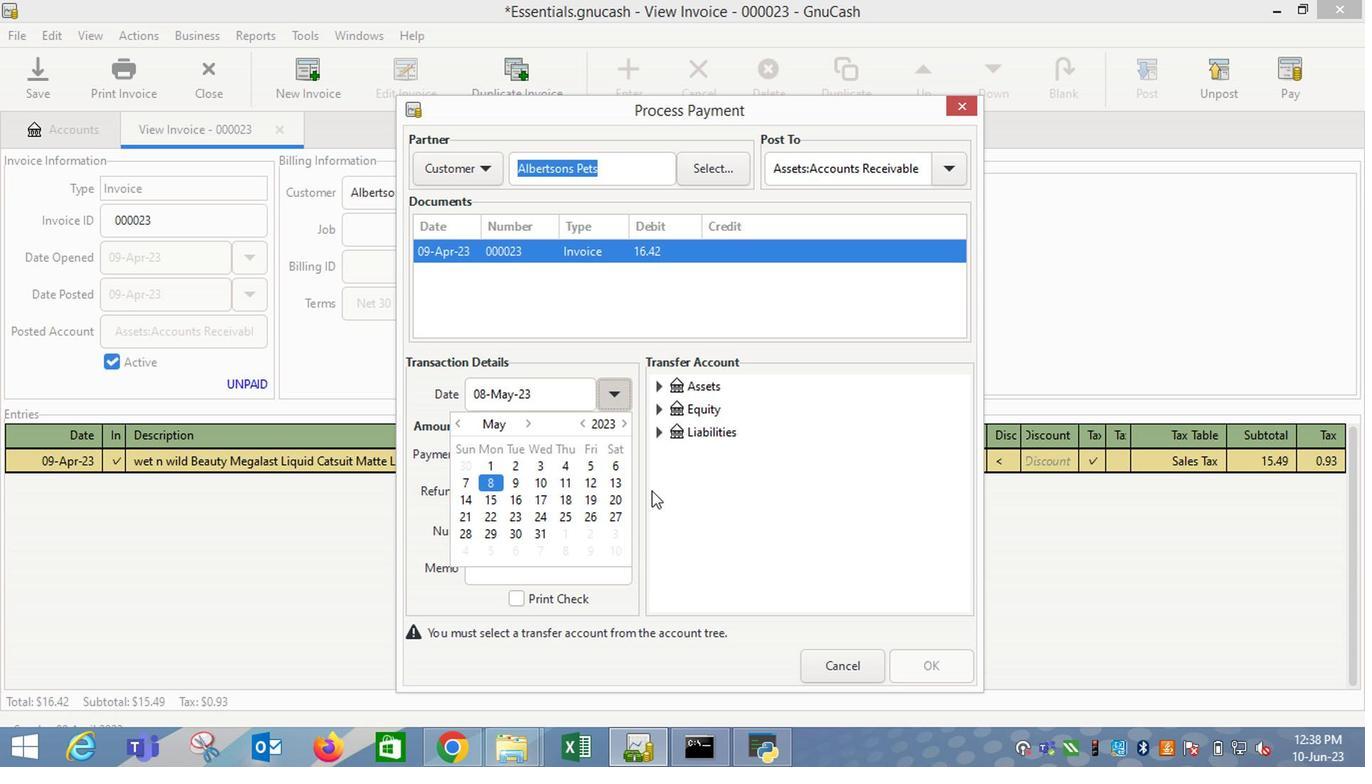 
Action: Mouse pressed left at (674, 493)
Screenshot: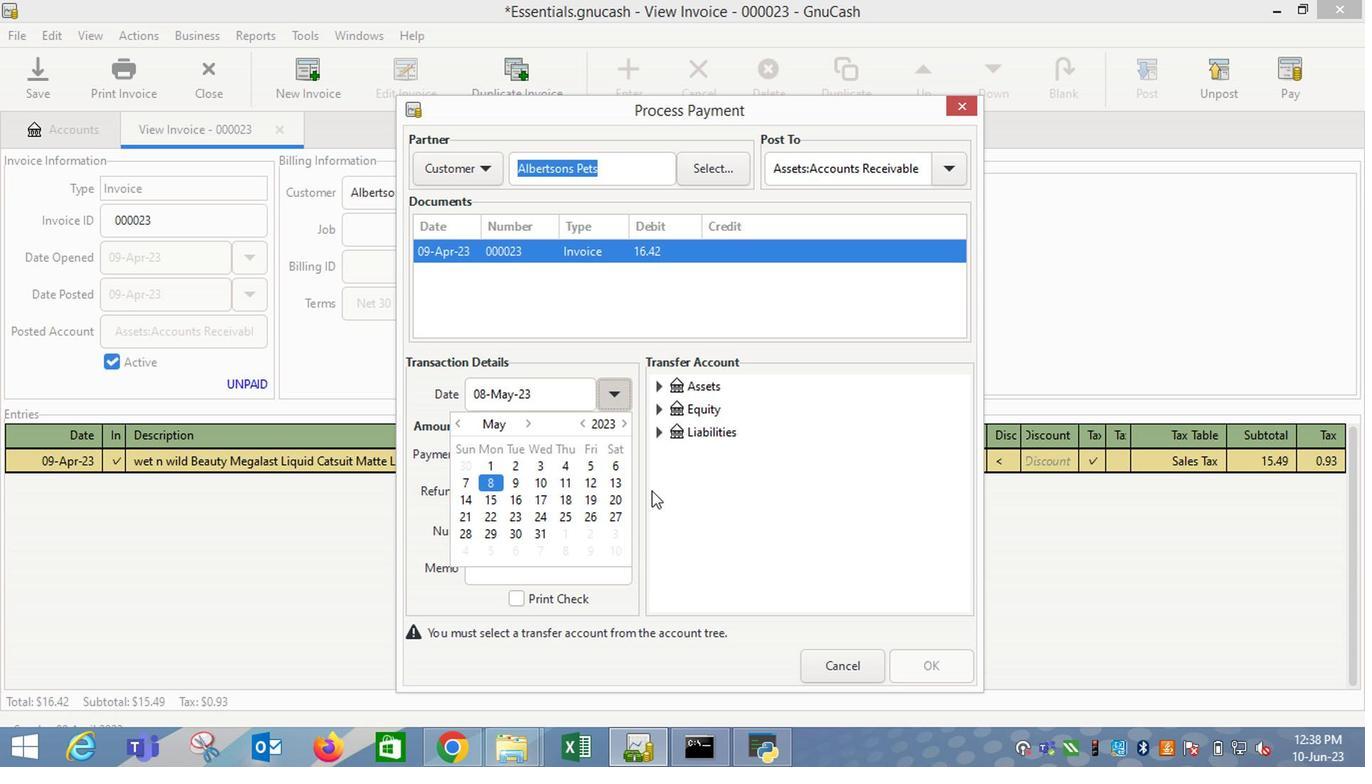 
Action: Mouse moved to (657, 391)
Screenshot: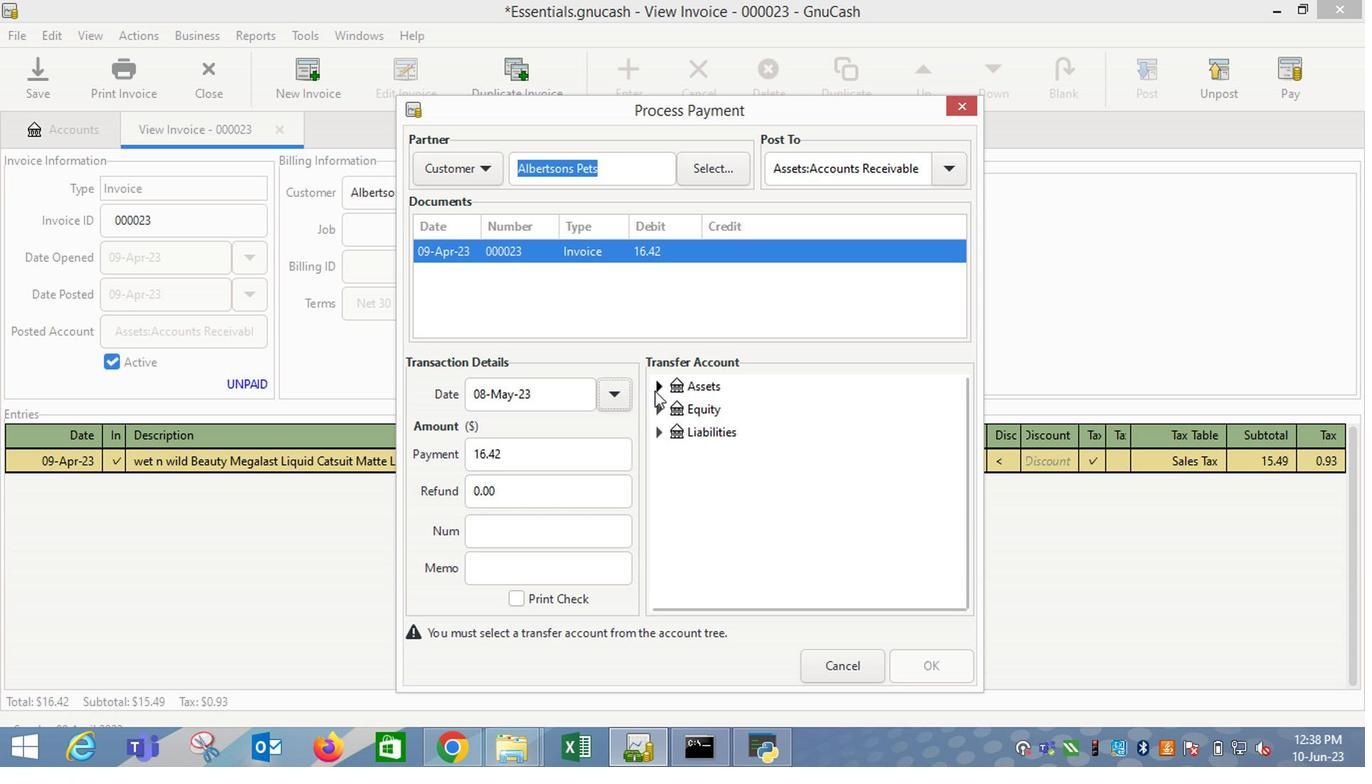 
Action: Mouse pressed left at (657, 391)
Screenshot: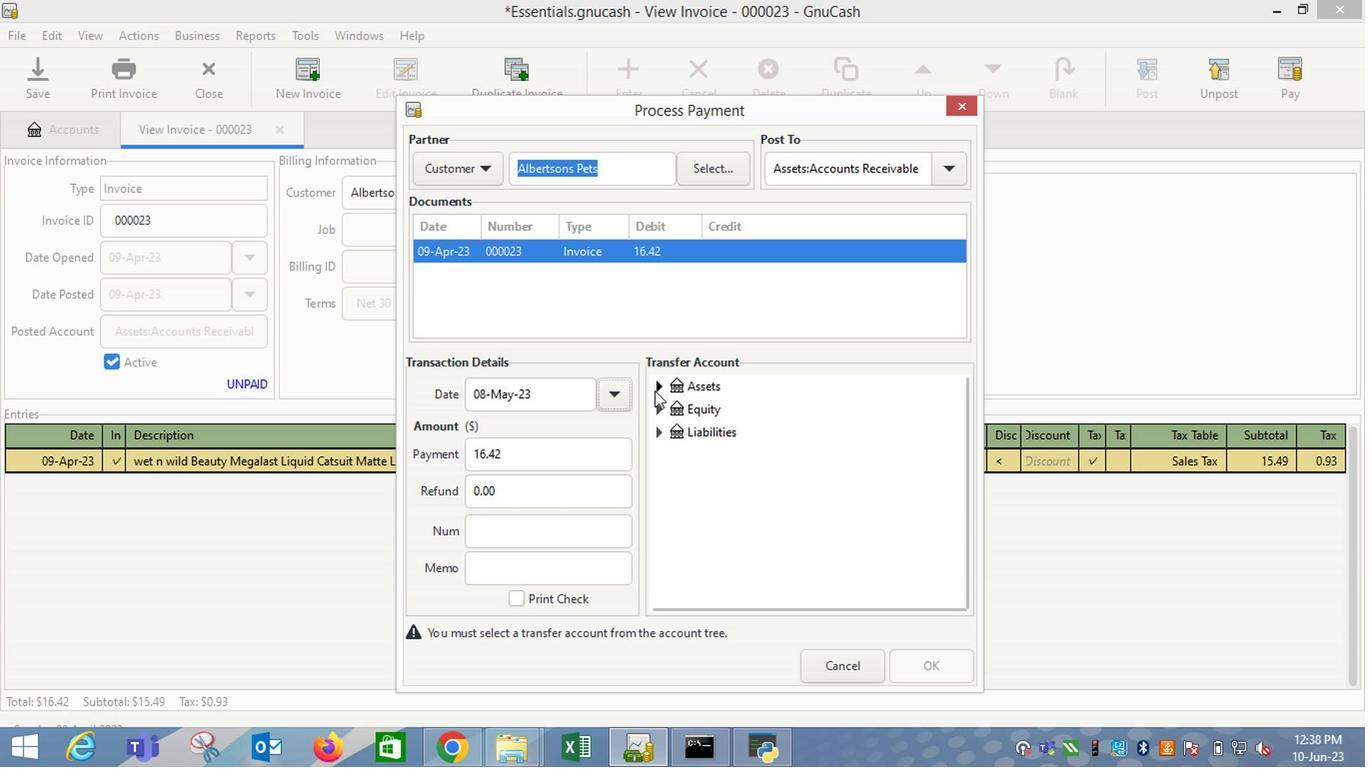 
Action: Mouse moved to (684, 414)
Screenshot: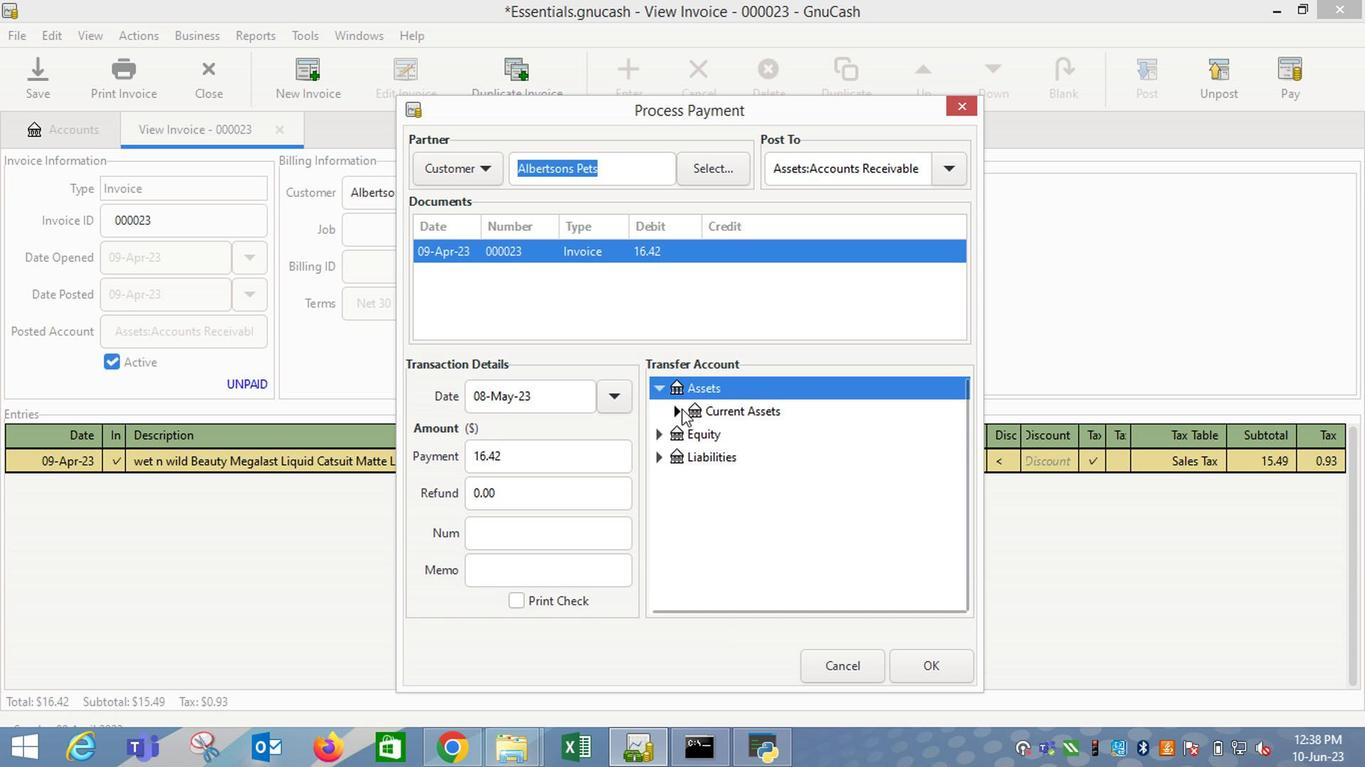 
Action: Mouse pressed left at (684, 414)
Screenshot: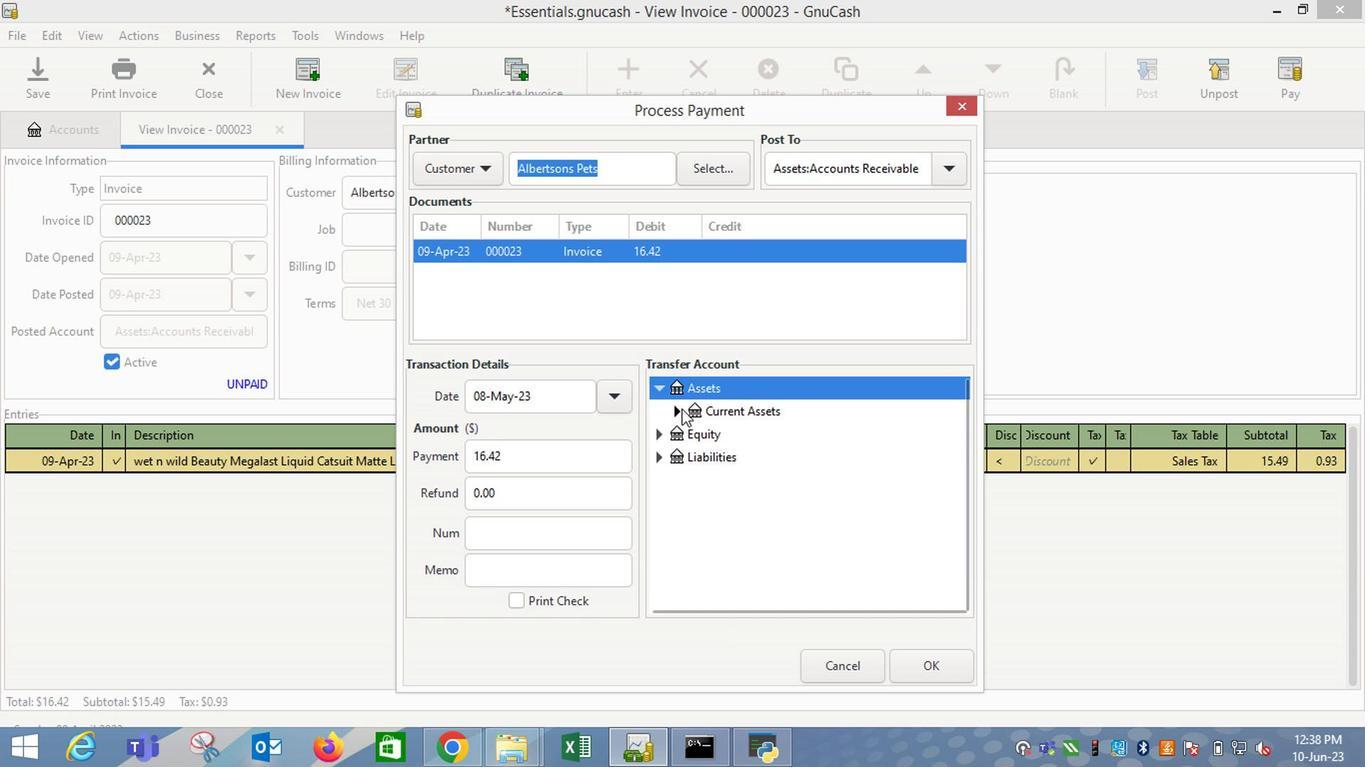 
Action: Mouse moved to (726, 434)
Screenshot: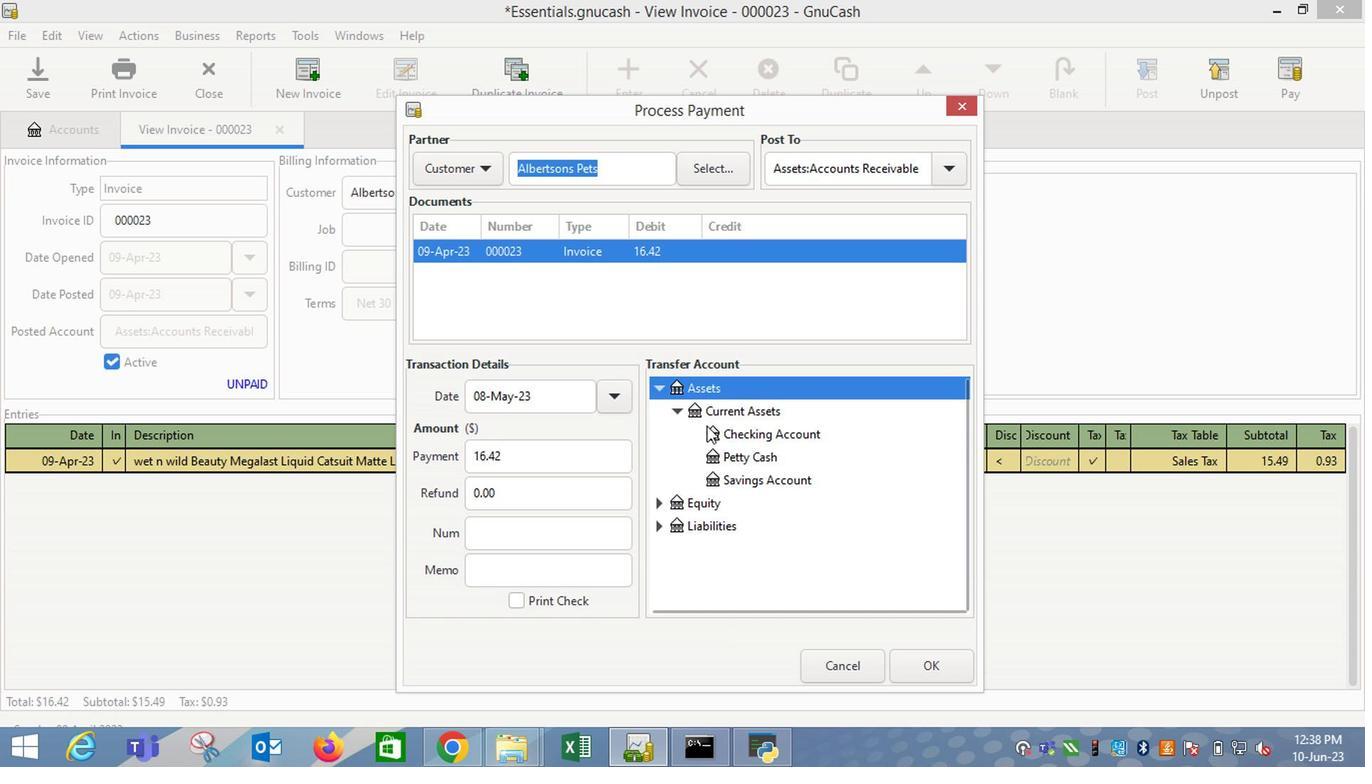 
Action: Mouse pressed left at (726, 434)
Screenshot: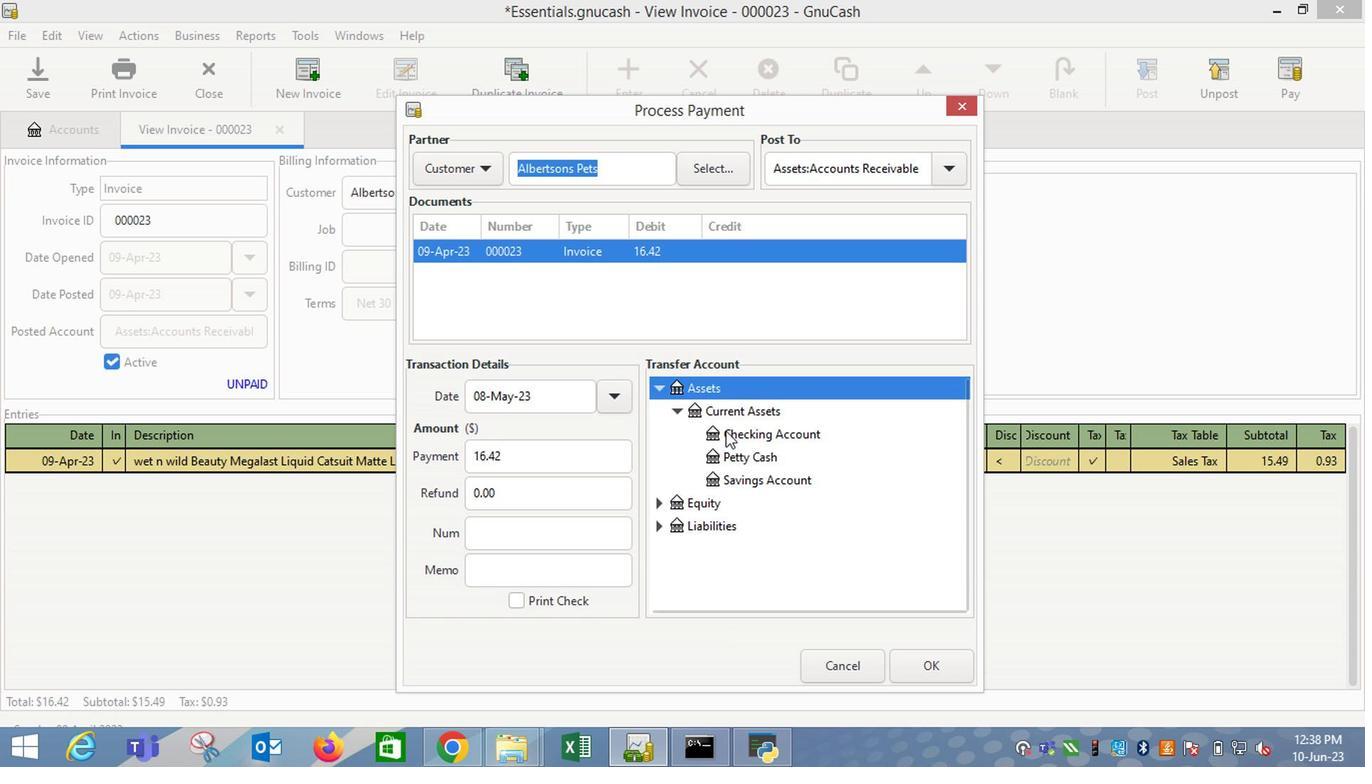 
Action: Mouse moved to (945, 674)
Screenshot: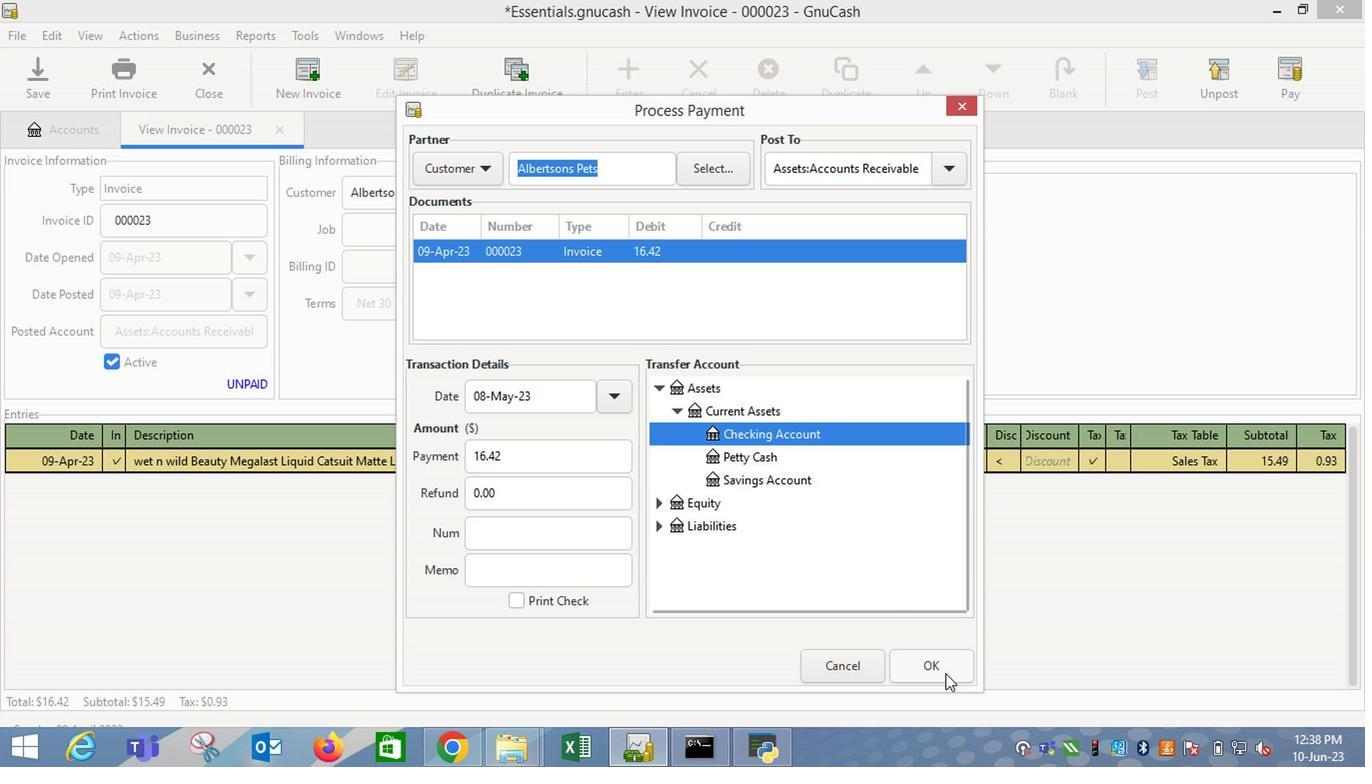 
Action: Mouse pressed left at (945, 674)
Screenshot: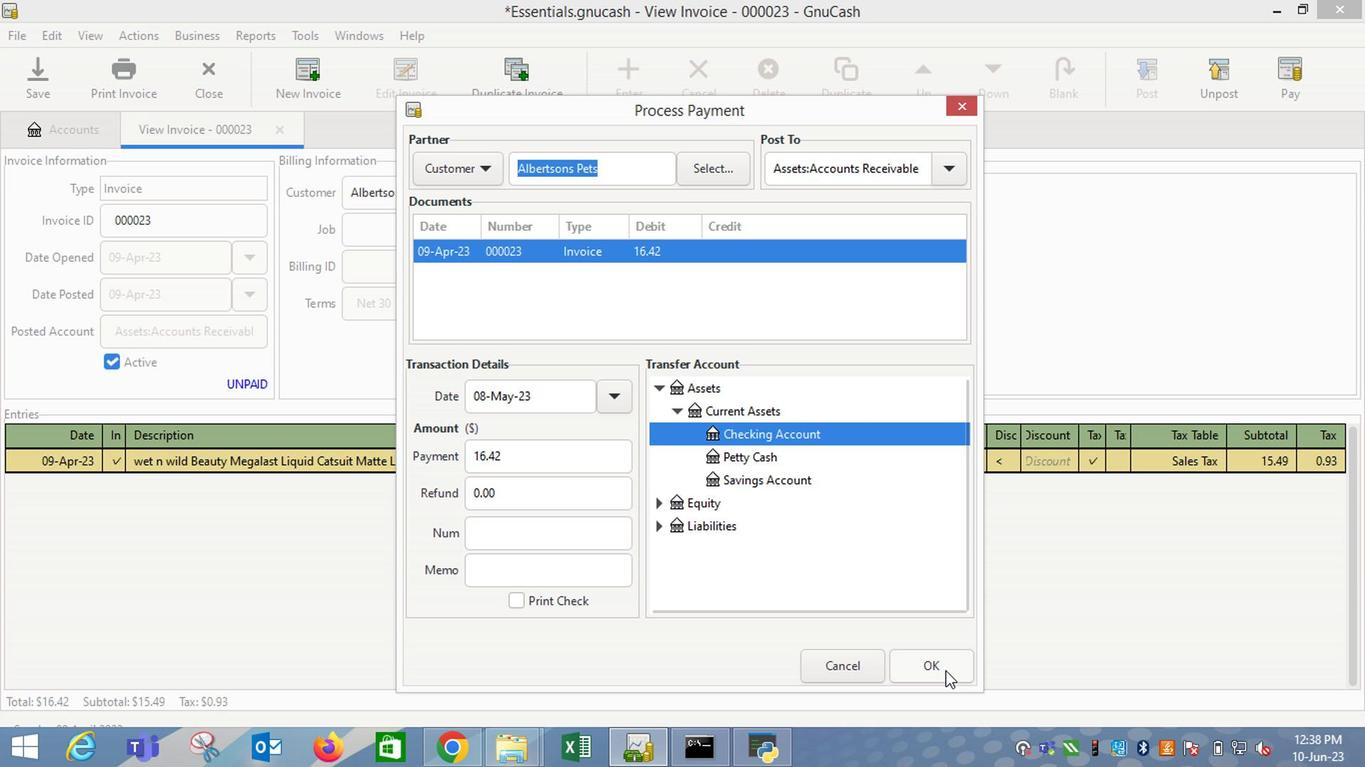 
Action: Mouse moved to (127, 81)
Screenshot: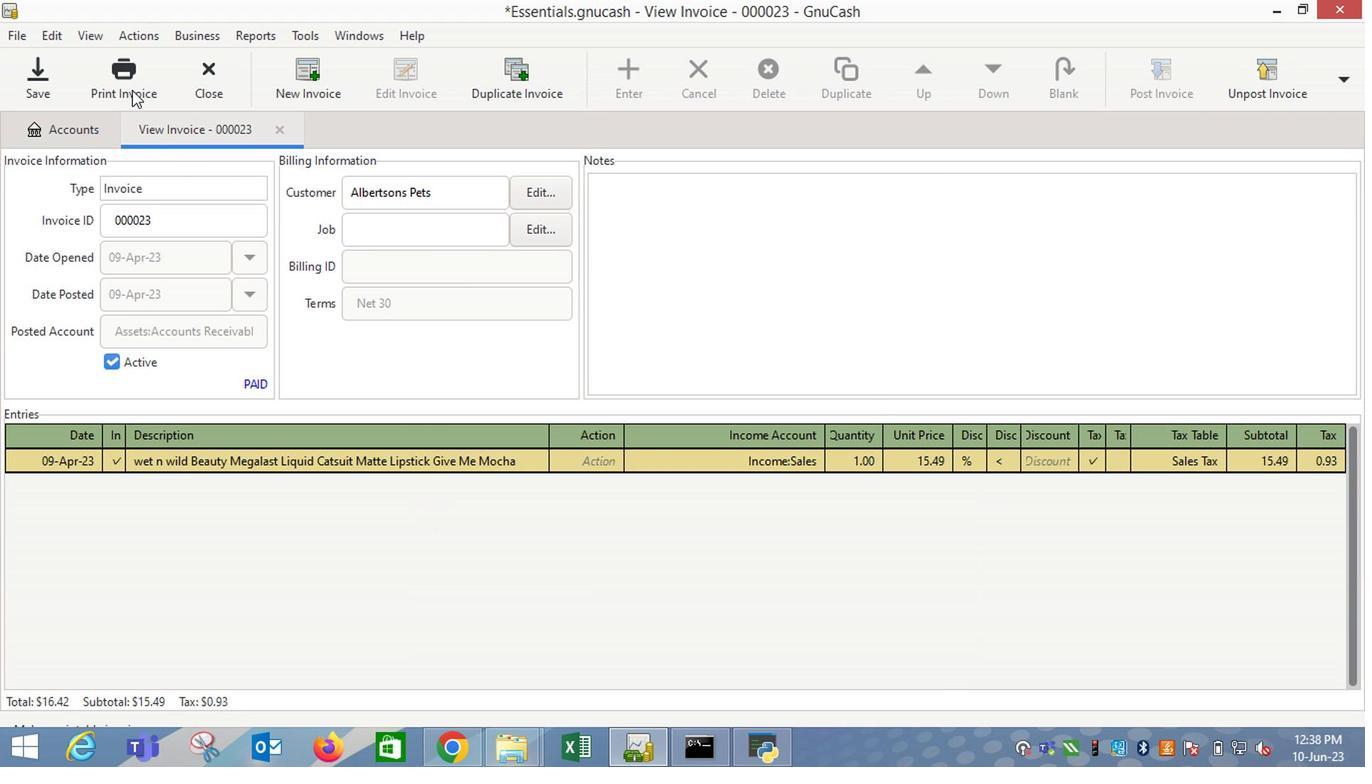 
Action: Mouse pressed left at (127, 81)
Screenshot: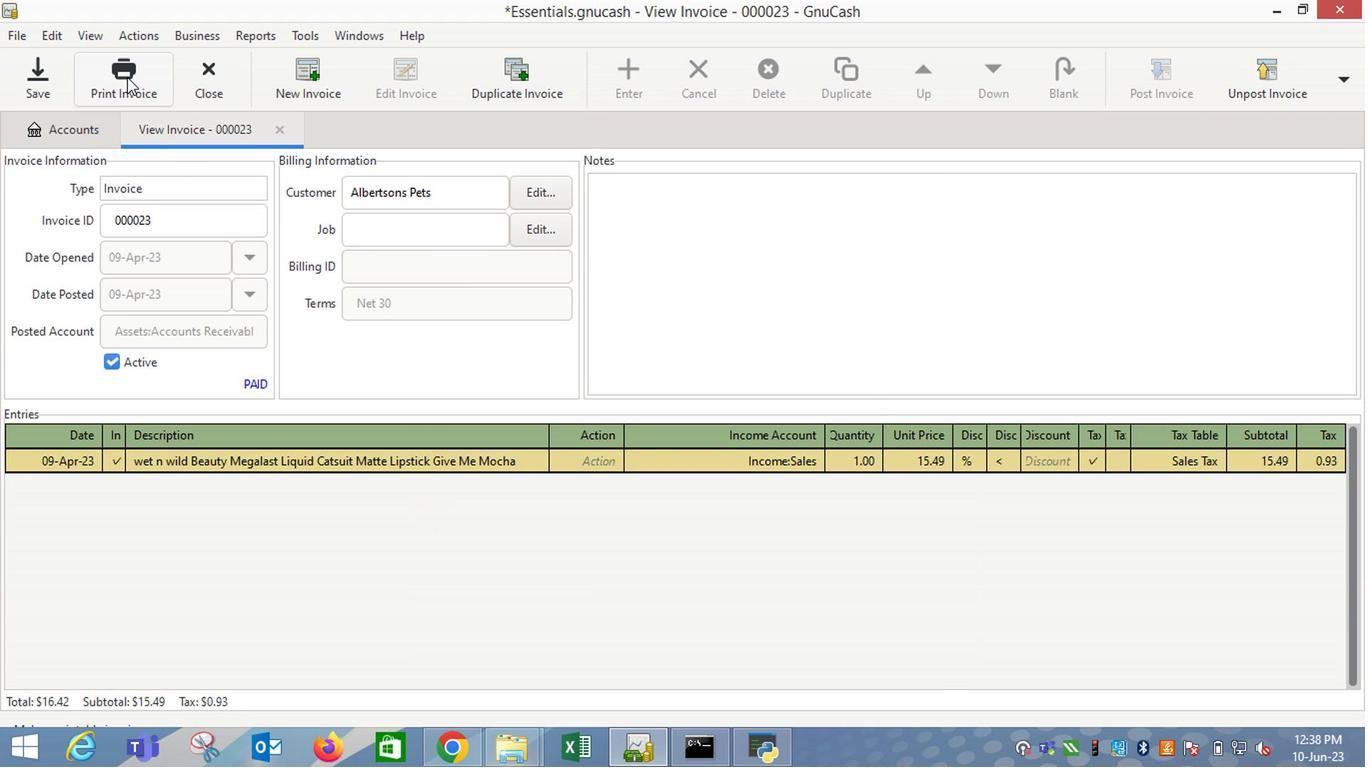 
Action: Mouse moved to (228, 204)
Screenshot: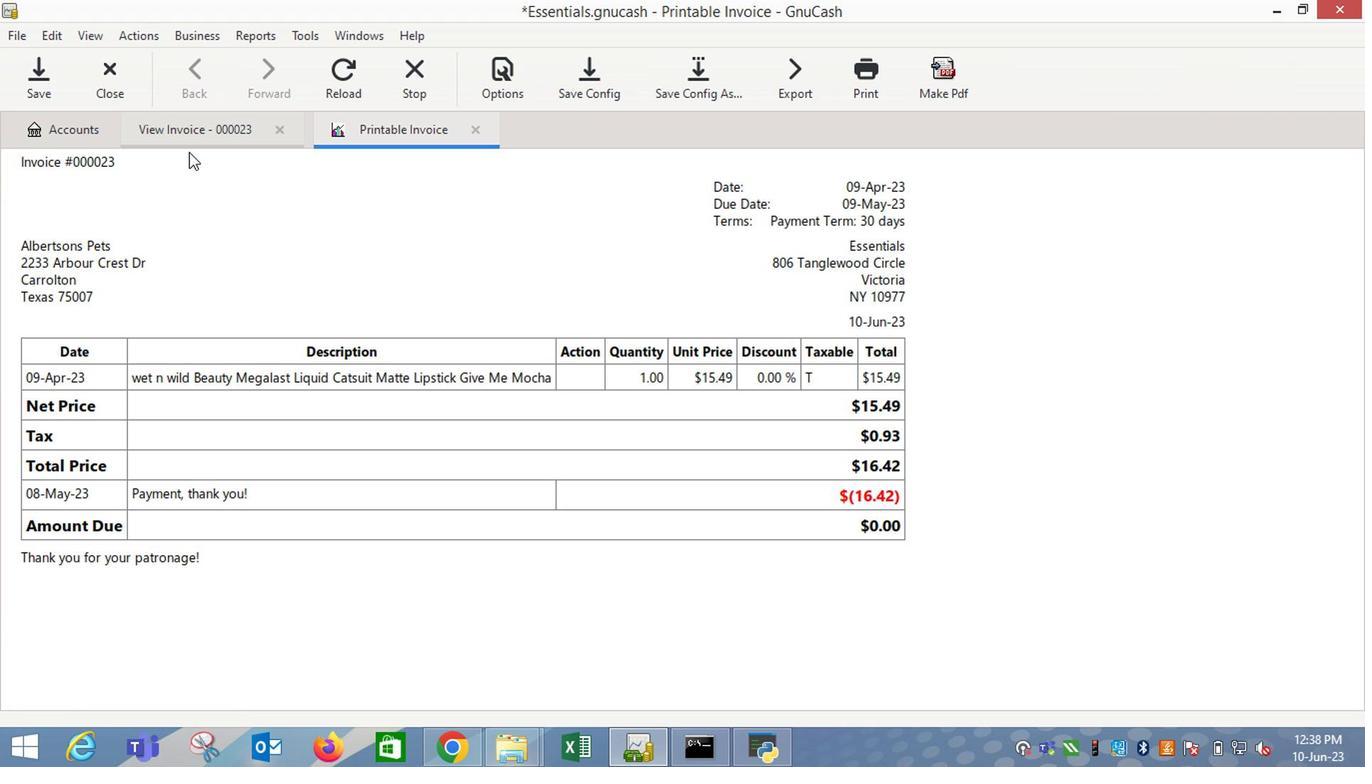 
